 Task: Look for space in Arroyito, Argentina from 5th July, 2023 to 11th July, 2023 for 2 adults in price range Rs.8000 to Rs.16000. Place can be entire place with 2 bedrooms having 2 beds and 1 bathroom. Property type can be house, flat, guest house. Amenities needed are: heating. Booking option can be shelf check-in. Required host language is English.
Action: Mouse moved to (565, 189)
Screenshot: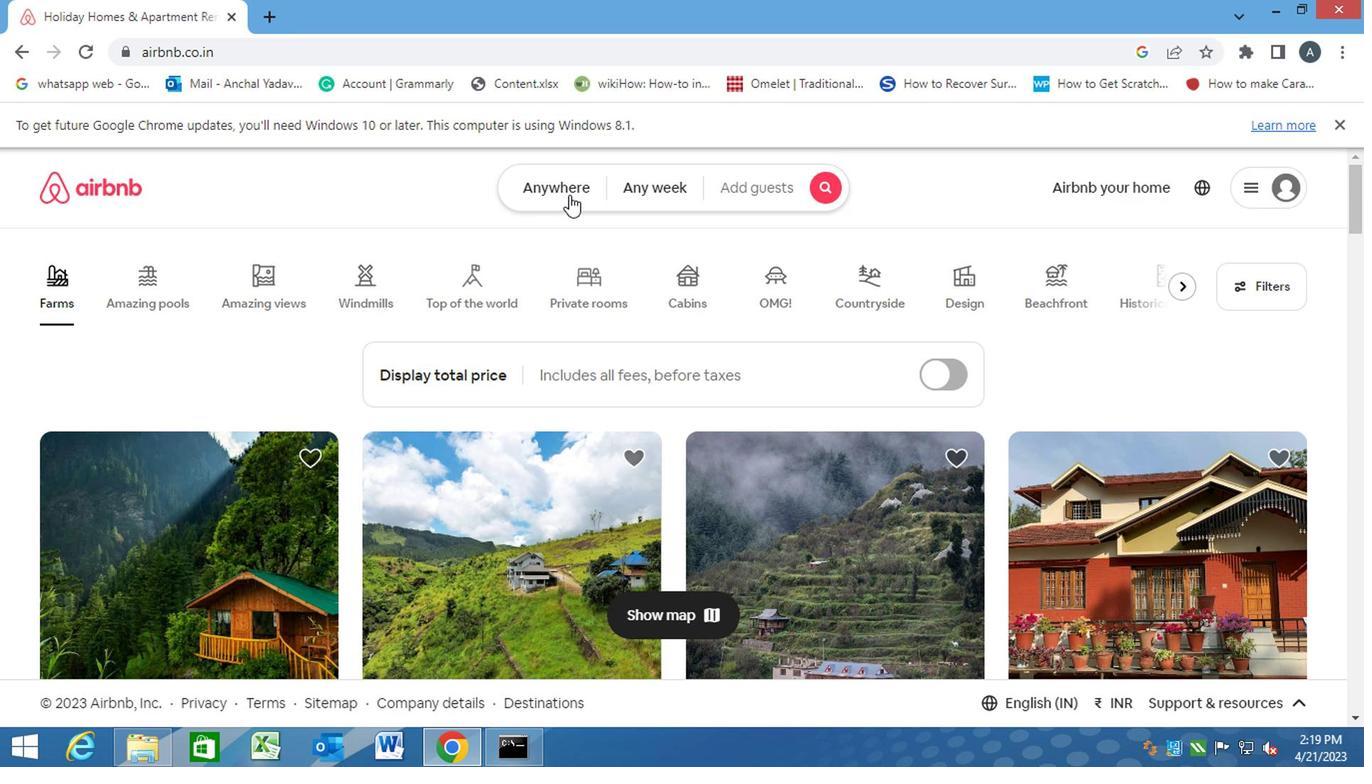 
Action: Mouse pressed left at (565, 189)
Screenshot: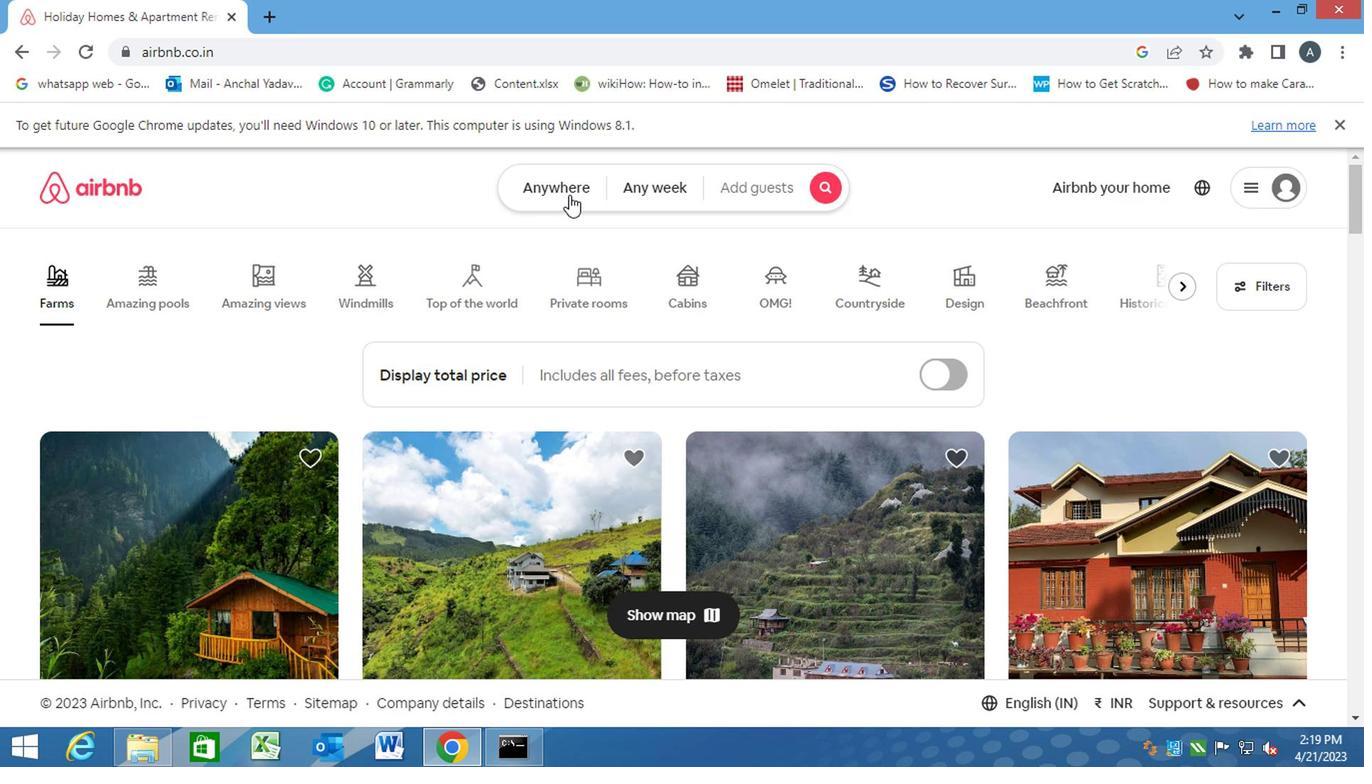 
Action: Mouse moved to (384, 248)
Screenshot: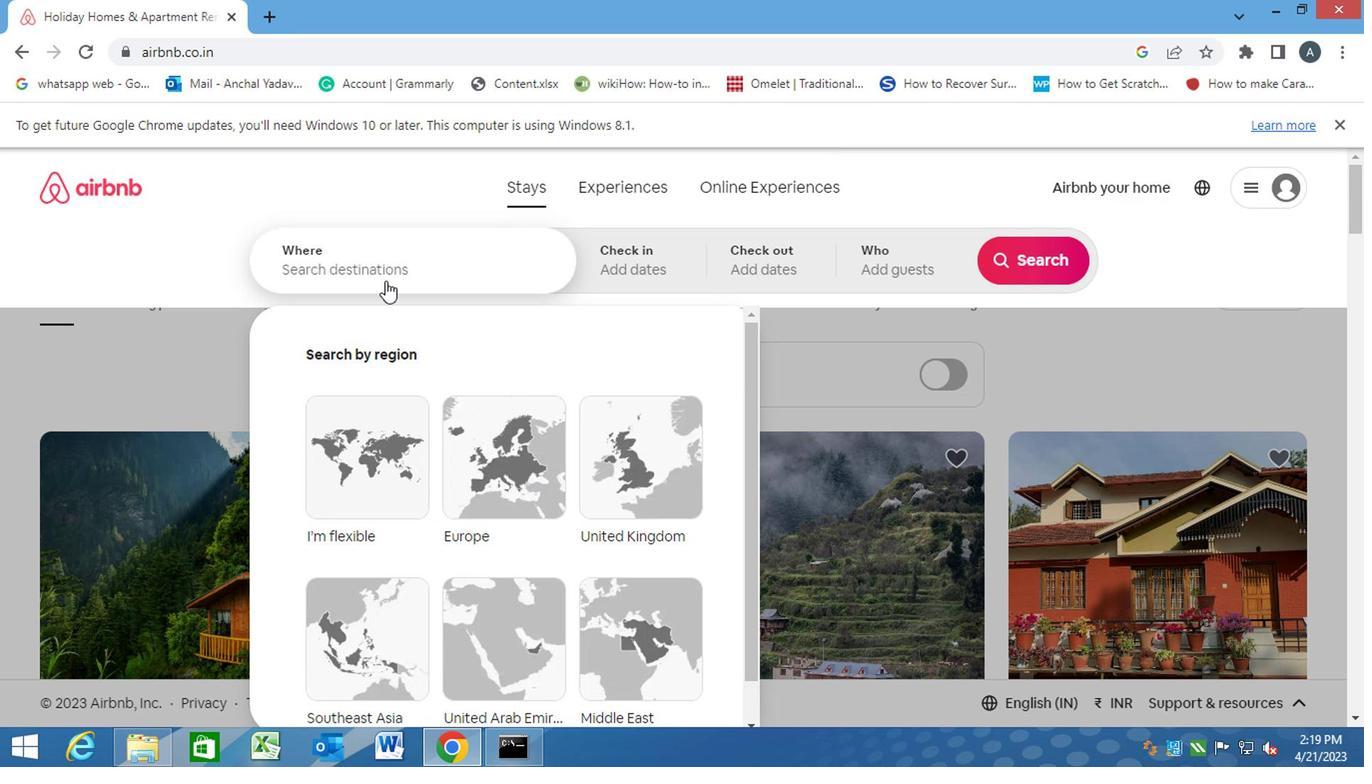 
Action: Mouse pressed left at (384, 248)
Screenshot: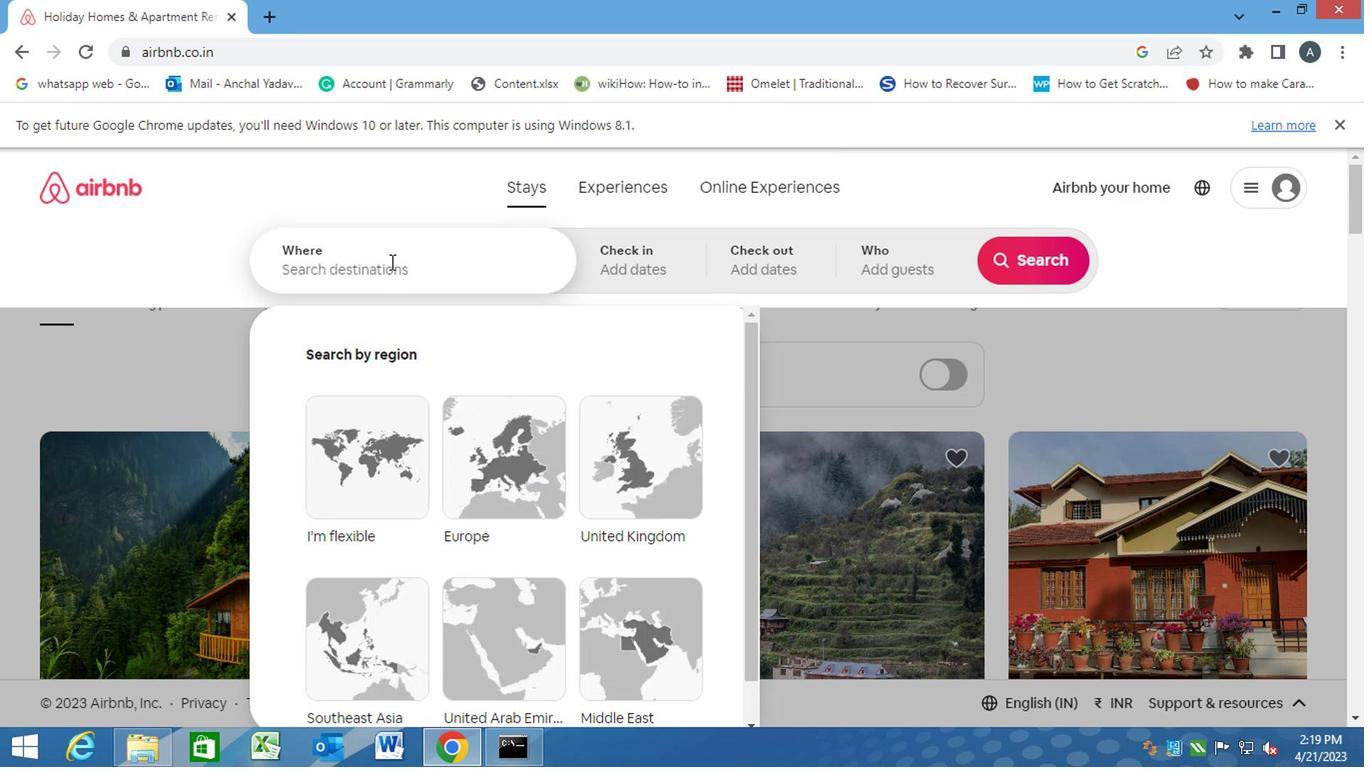 
Action: Mouse moved to (384, 248)
Screenshot: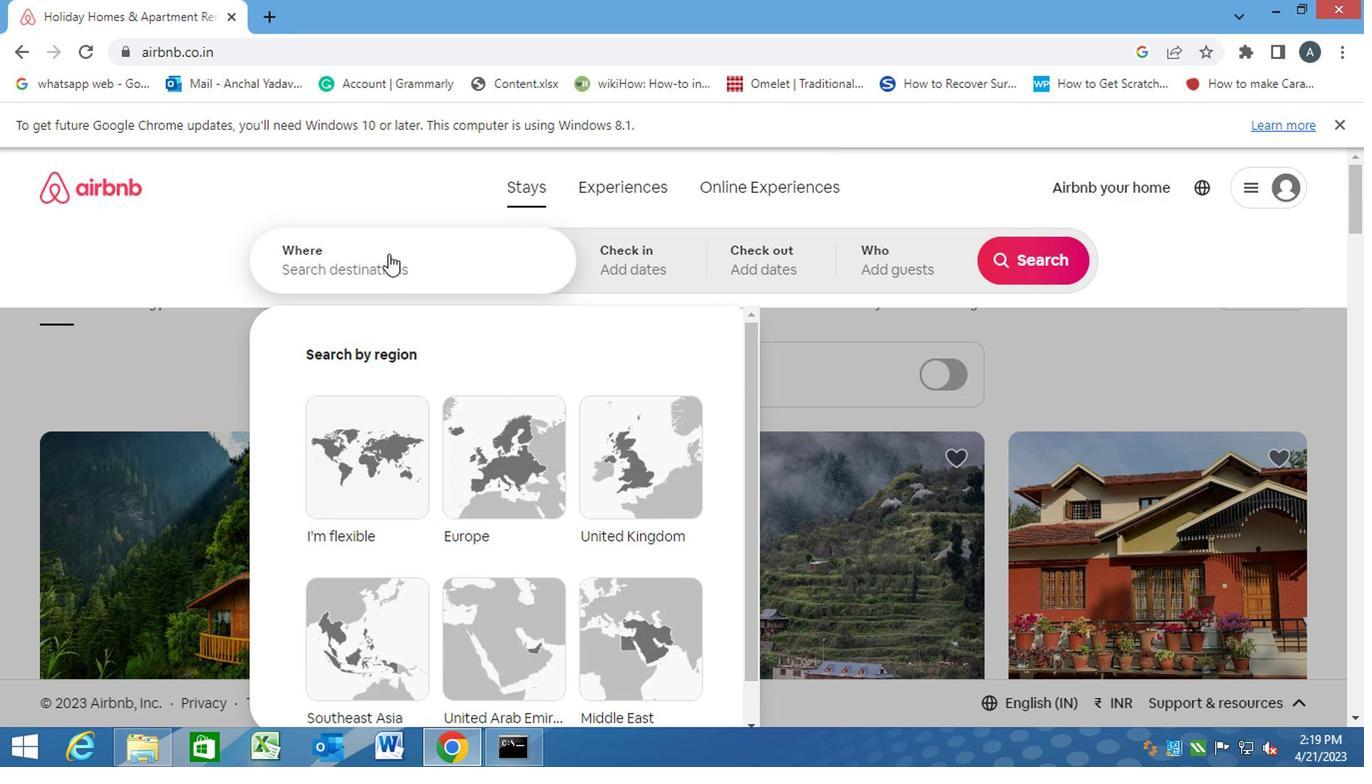 
Action: Key pressed a<Key.caps_lock>rroyito,<Key.space><Key.caps_lock>a<Key.caps_lock>rgentina<Key.enter>
Screenshot: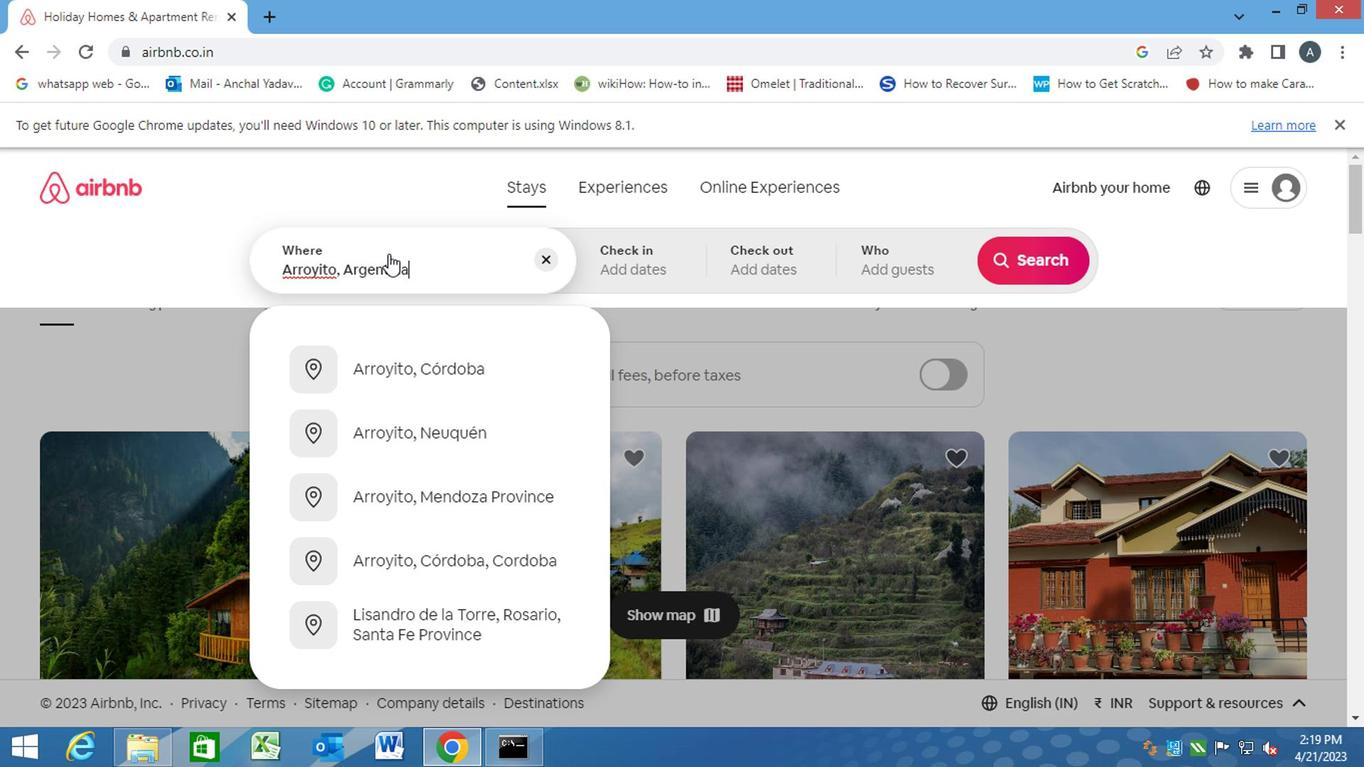 
Action: Mouse moved to (1025, 430)
Screenshot: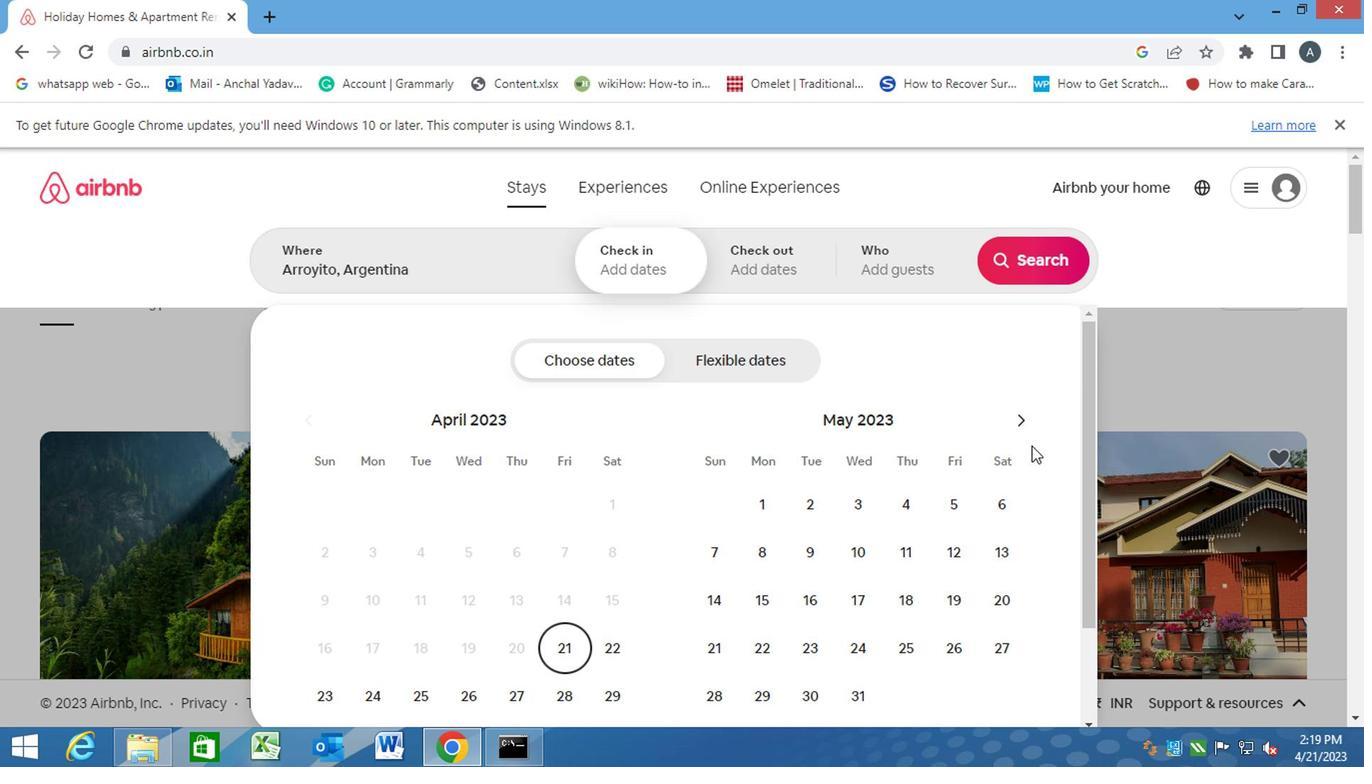 
Action: Mouse pressed left at (1025, 430)
Screenshot: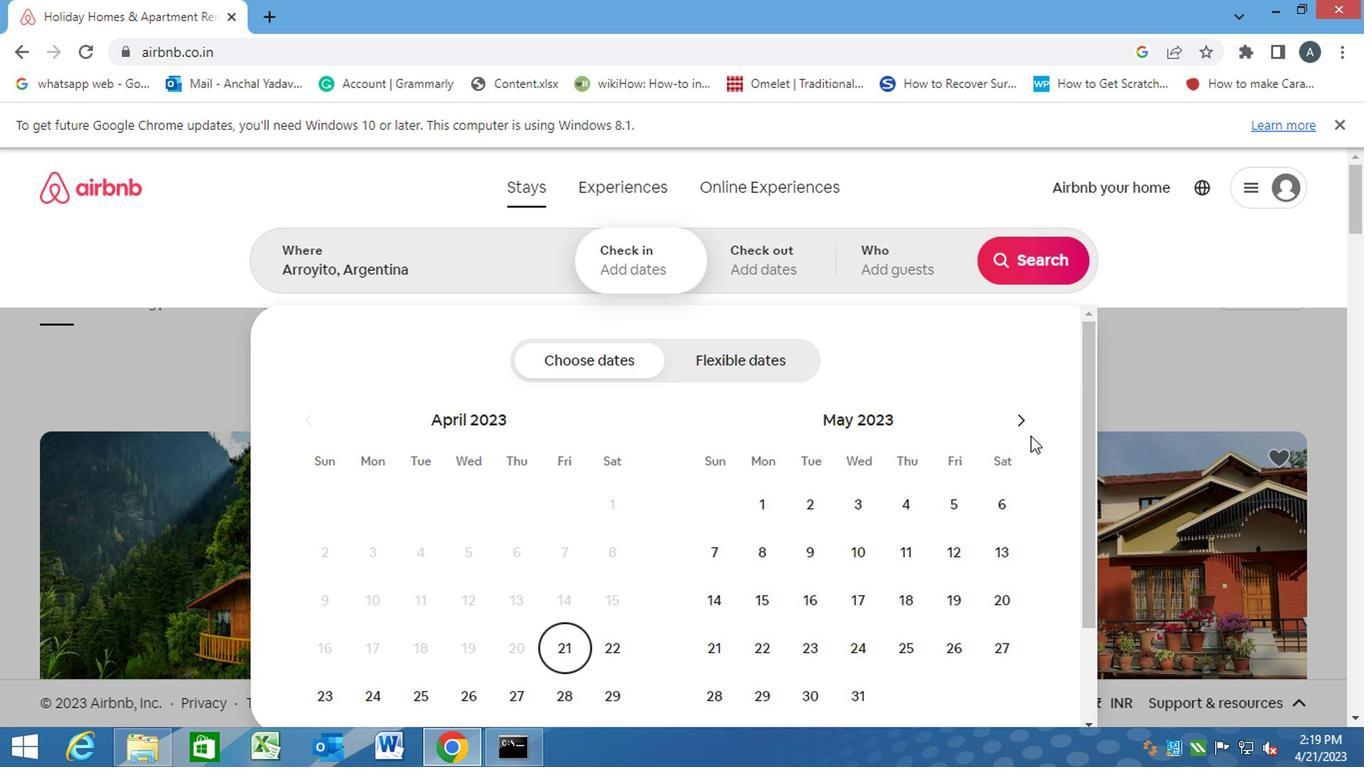
Action: Mouse pressed left at (1025, 430)
Screenshot: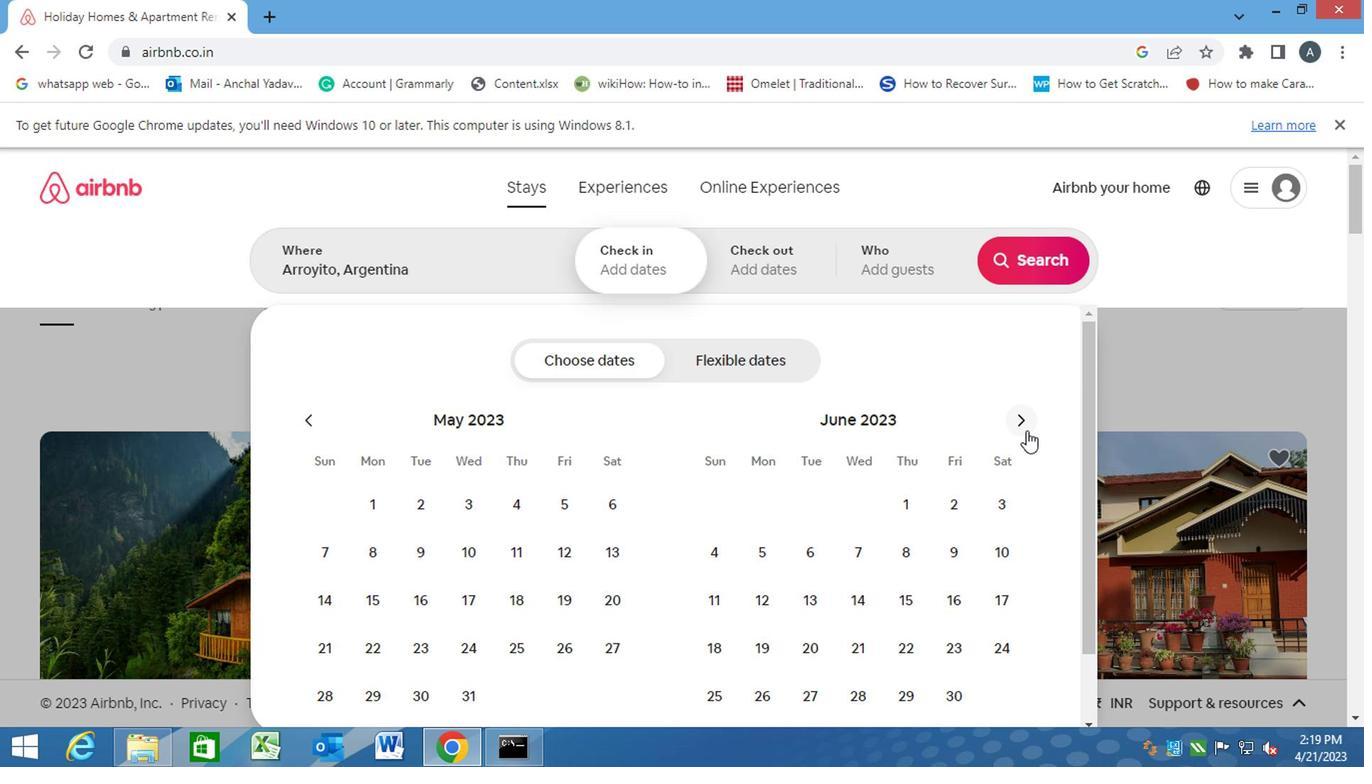 
Action: Mouse moved to (857, 552)
Screenshot: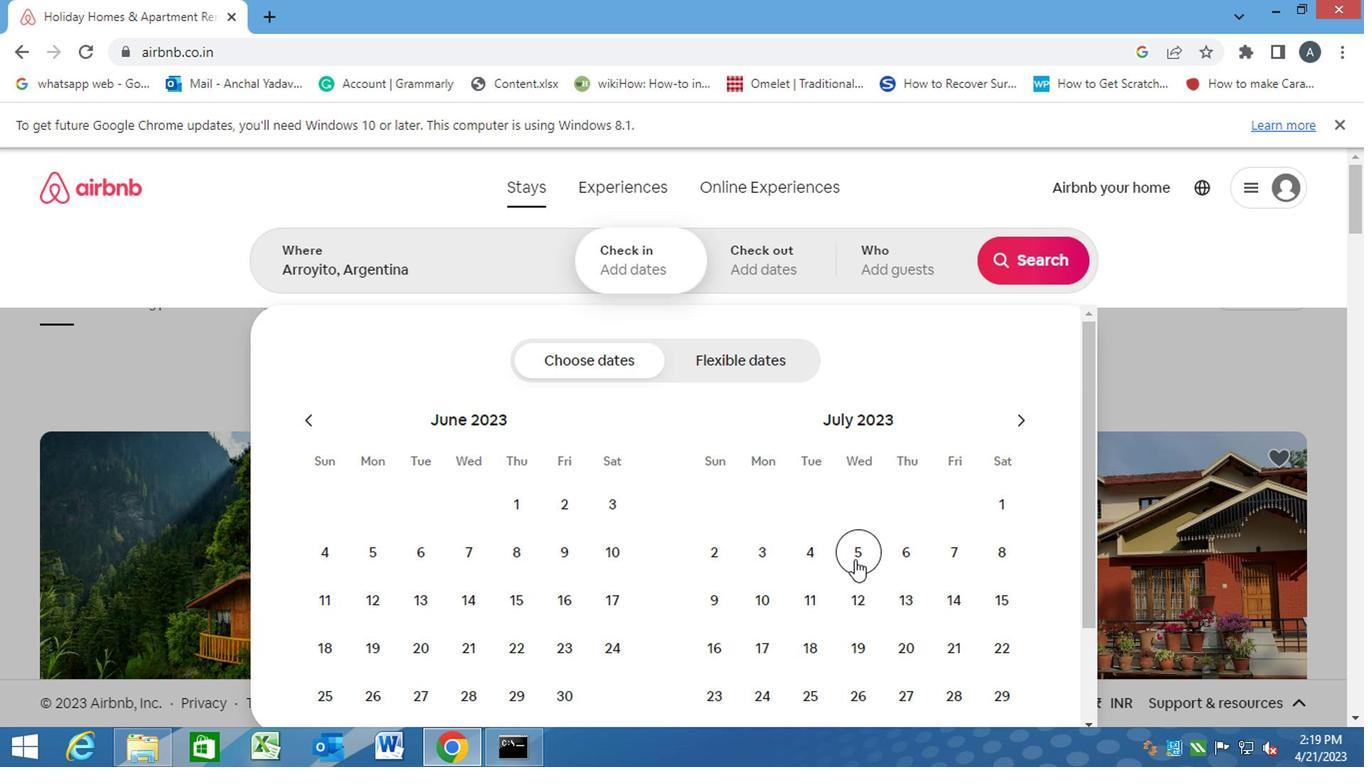 
Action: Mouse pressed left at (857, 552)
Screenshot: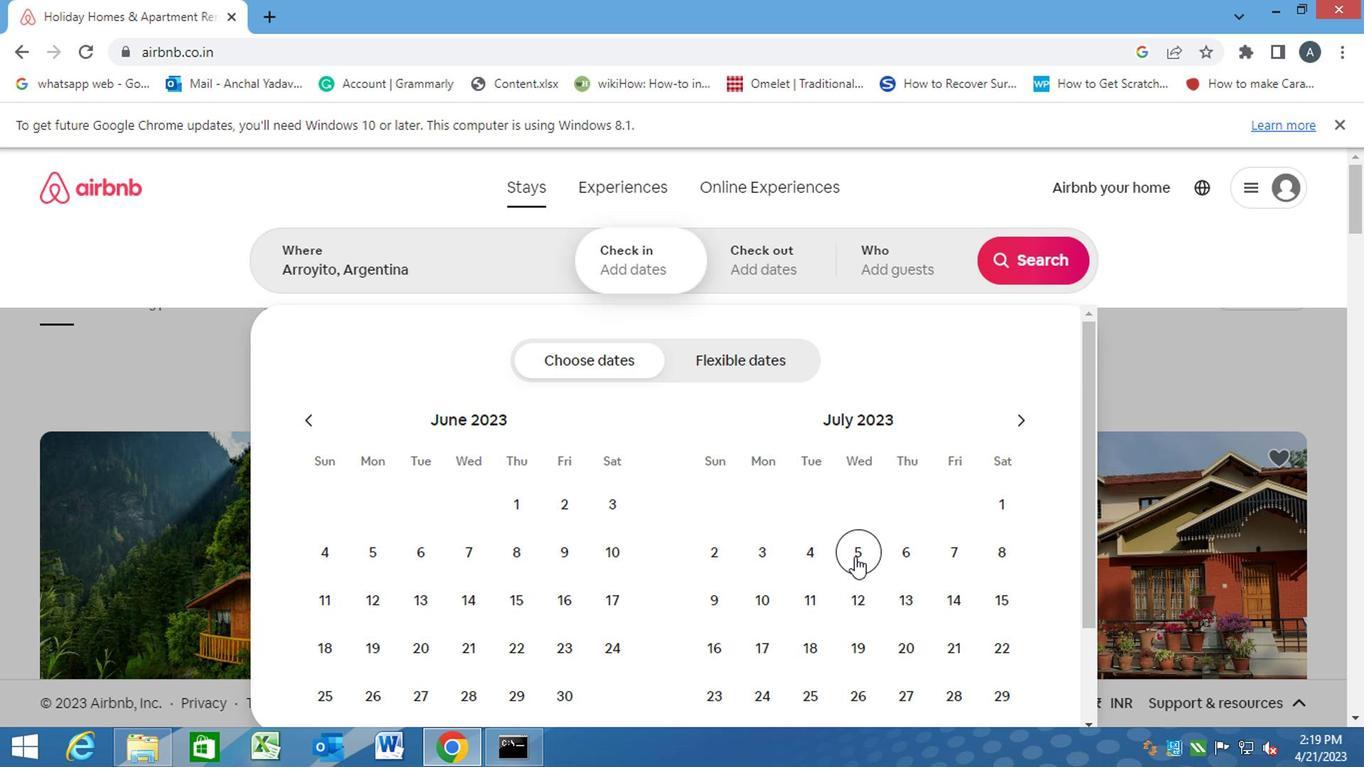 
Action: Mouse moved to (810, 595)
Screenshot: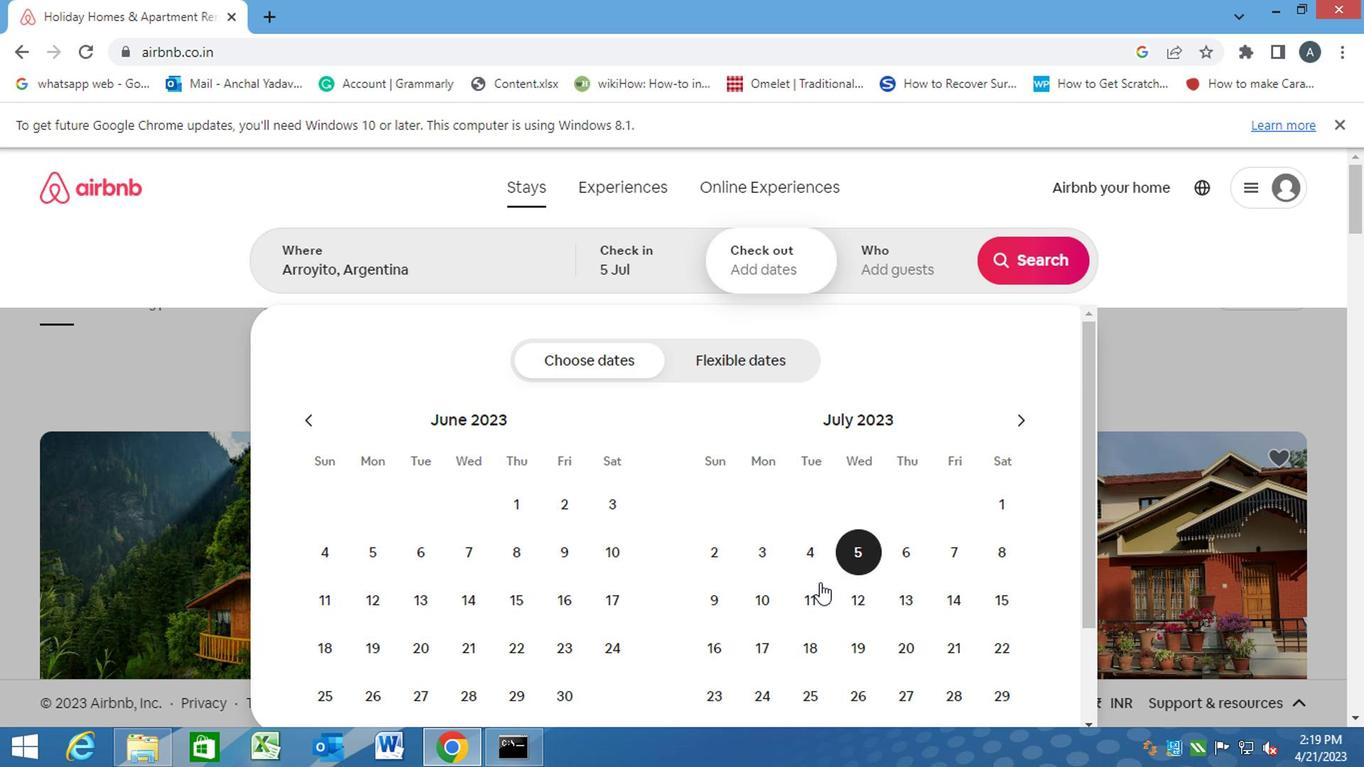 
Action: Mouse pressed left at (810, 595)
Screenshot: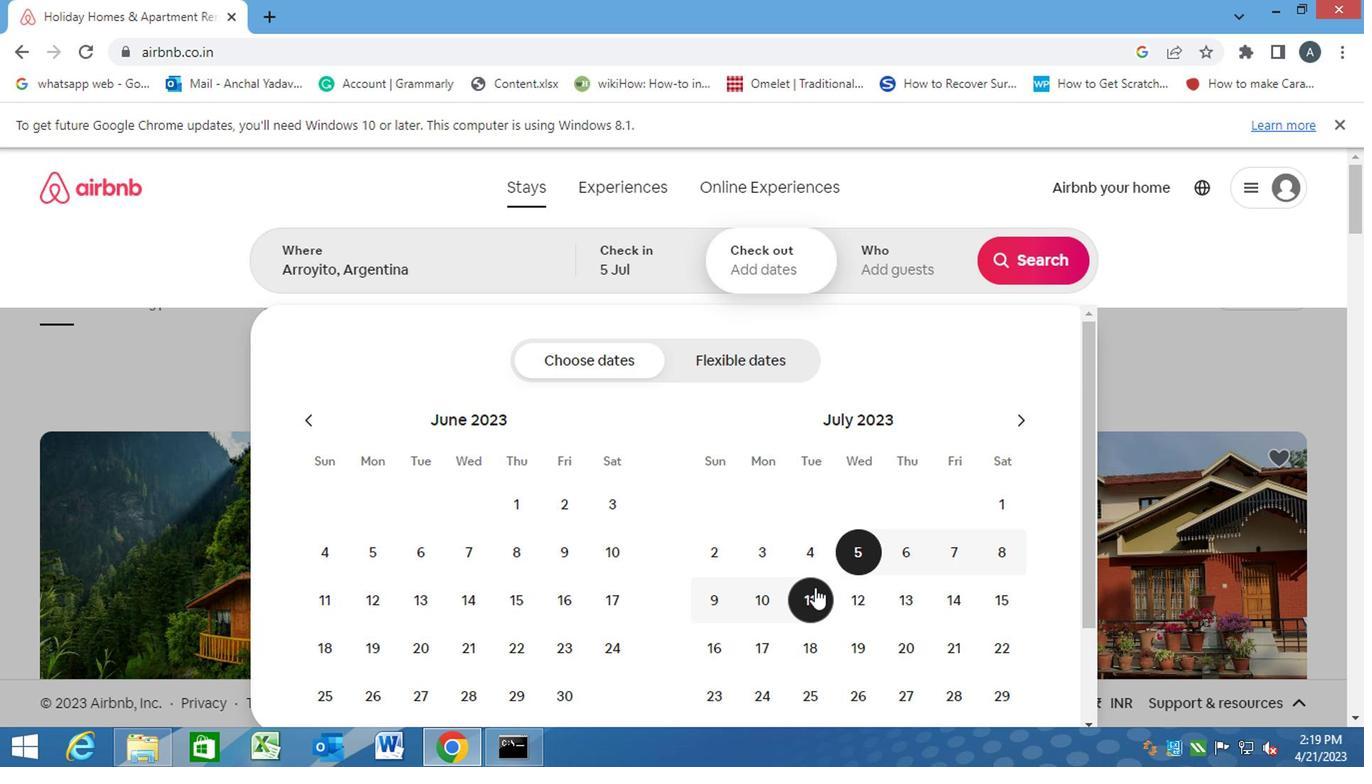 
Action: Mouse moved to (879, 260)
Screenshot: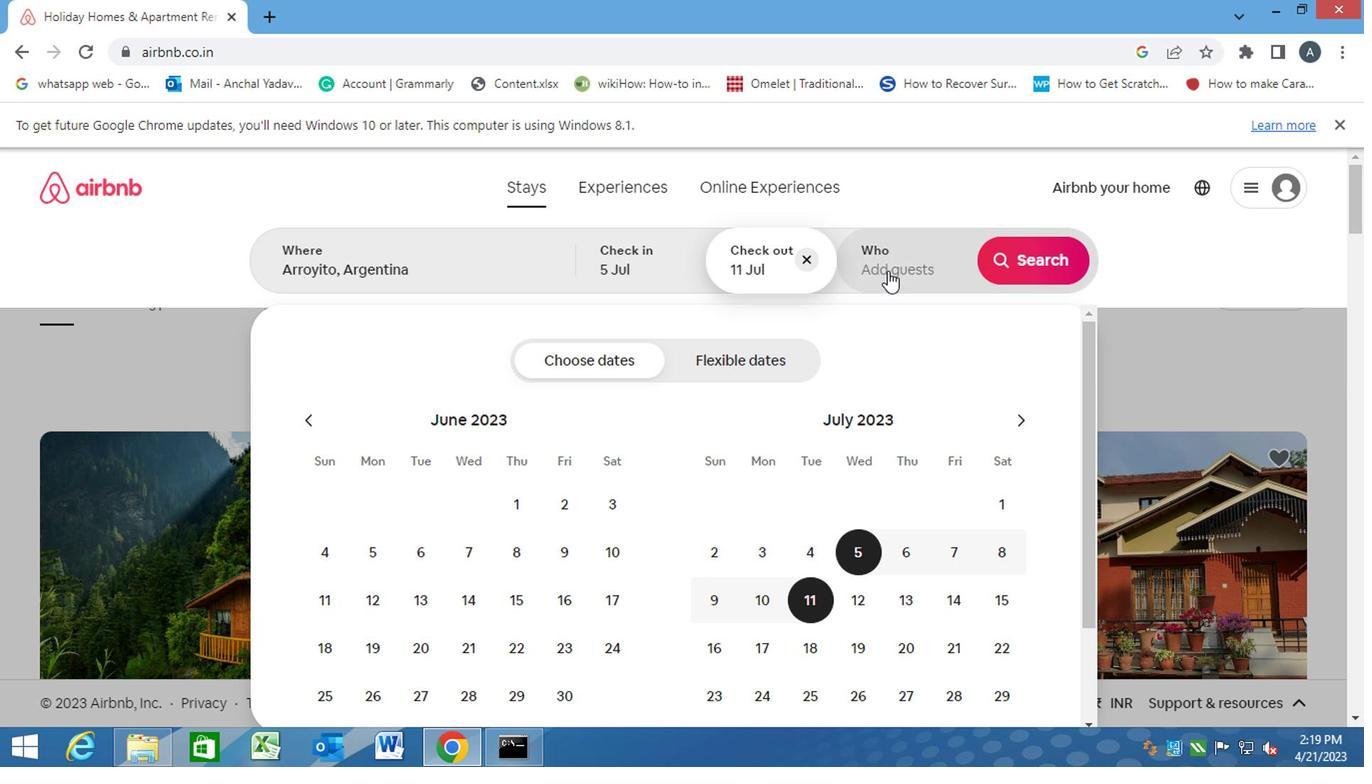 
Action: Mouse pressed left at (879, 260)
Screenshot: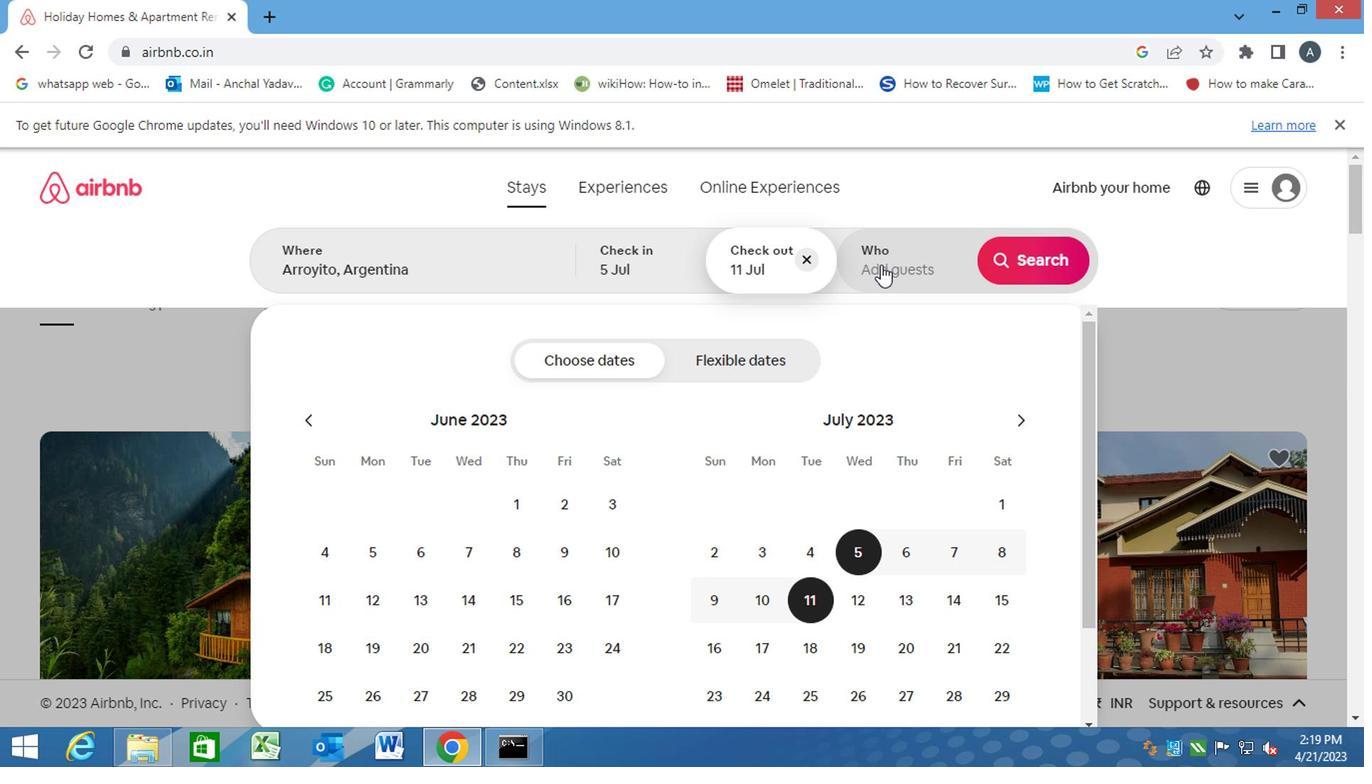 
Action: Mouse moved to (1036, 250)
Screenshot: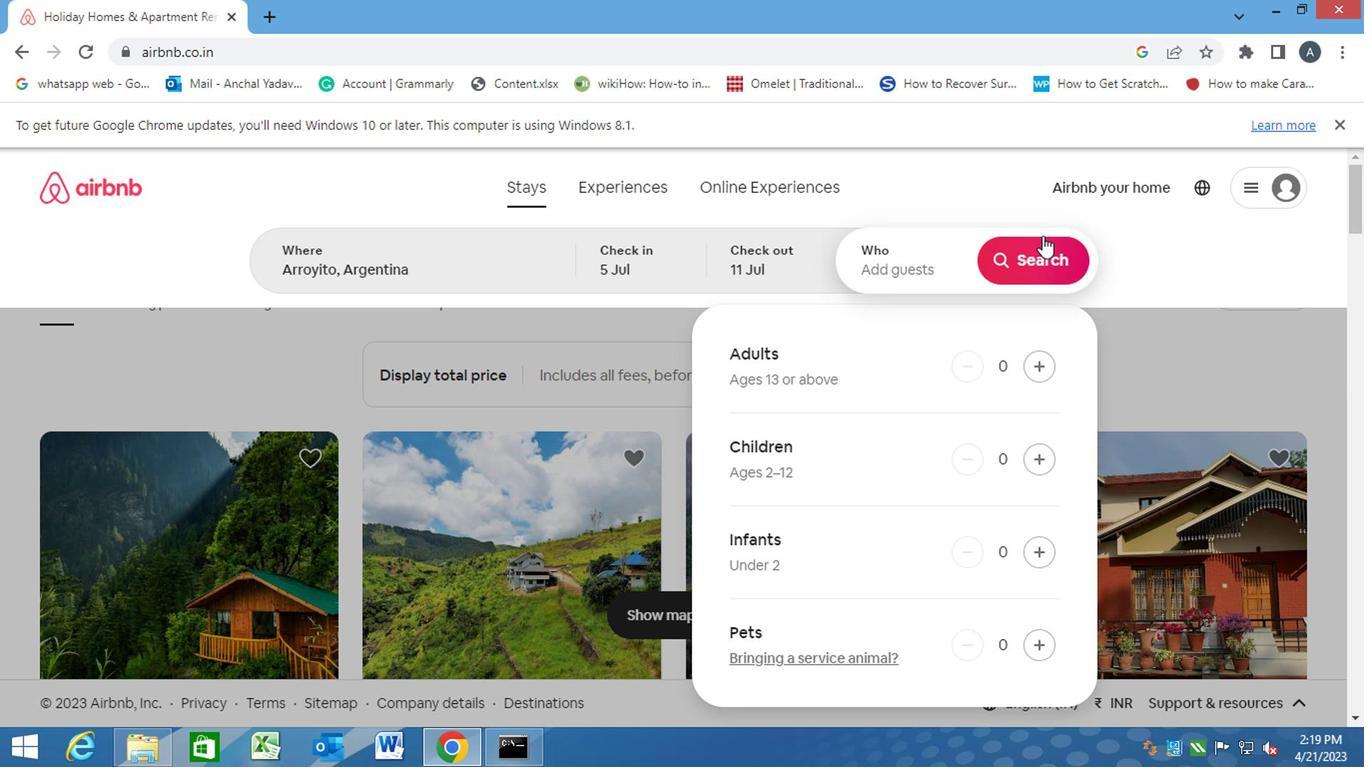 
Action: Mouse pressed left at (1036, 250)
Screenshot: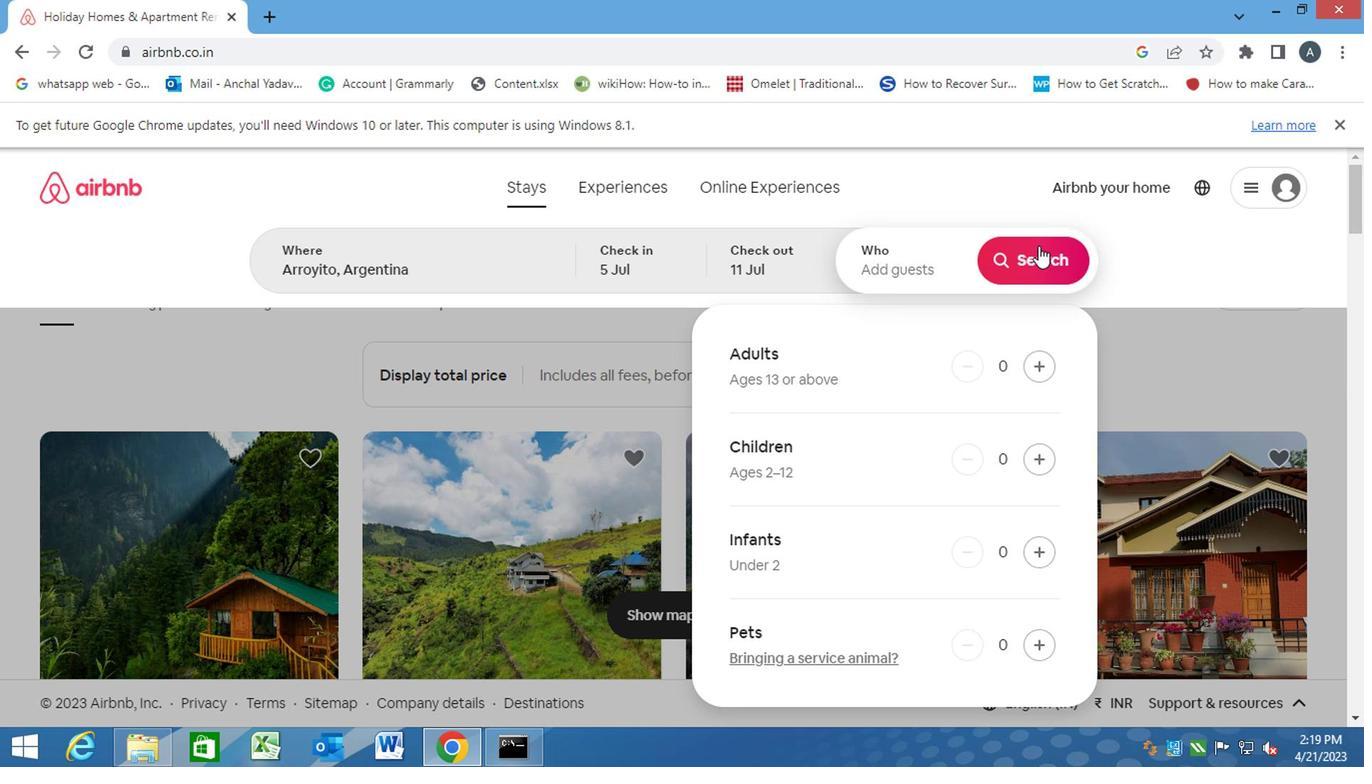
Action: Mouse moved to (773, 179)
Screenshot: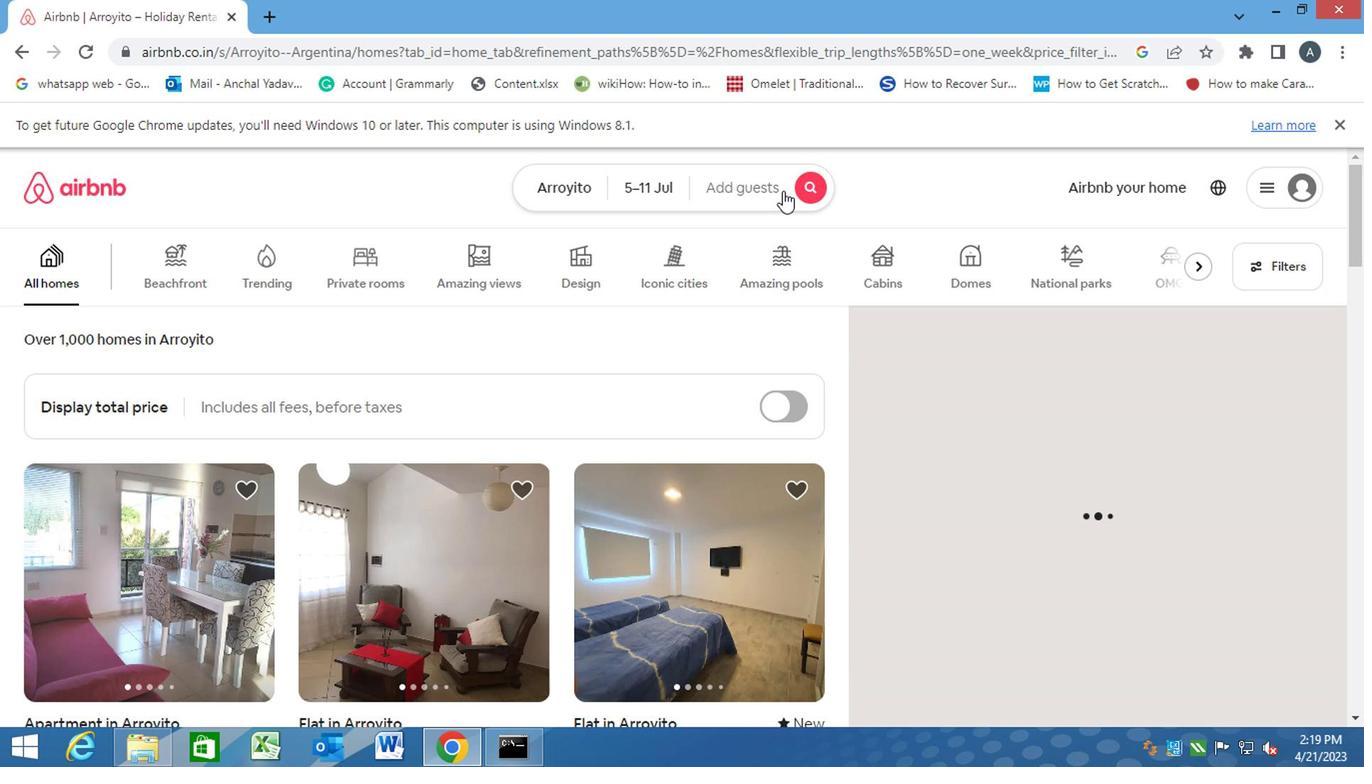 
Action: Mouse pressed left at (773, 179)
Screenshot: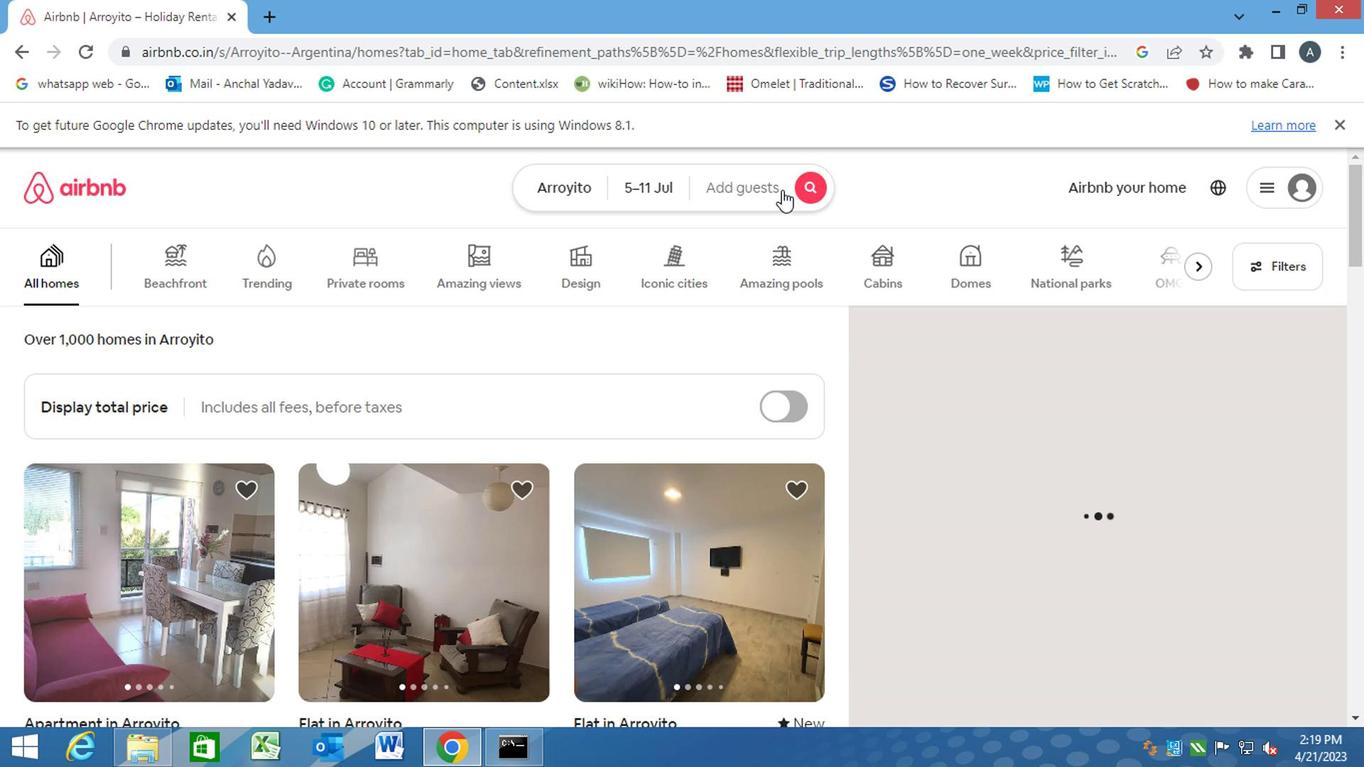 
Action: Mouse moved to (1030, 364)
Screenshot: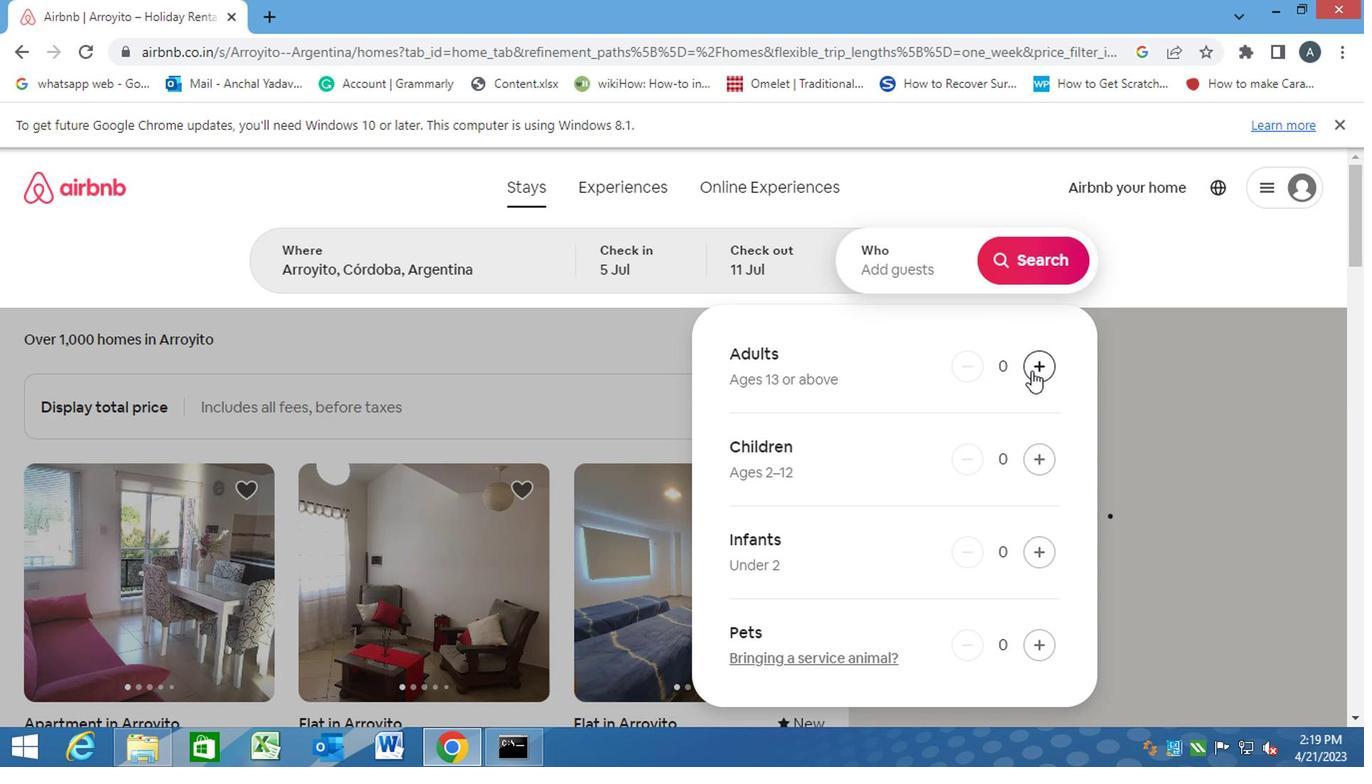 
Action: Mouse pressed left at (1030, 364)
Screenshot: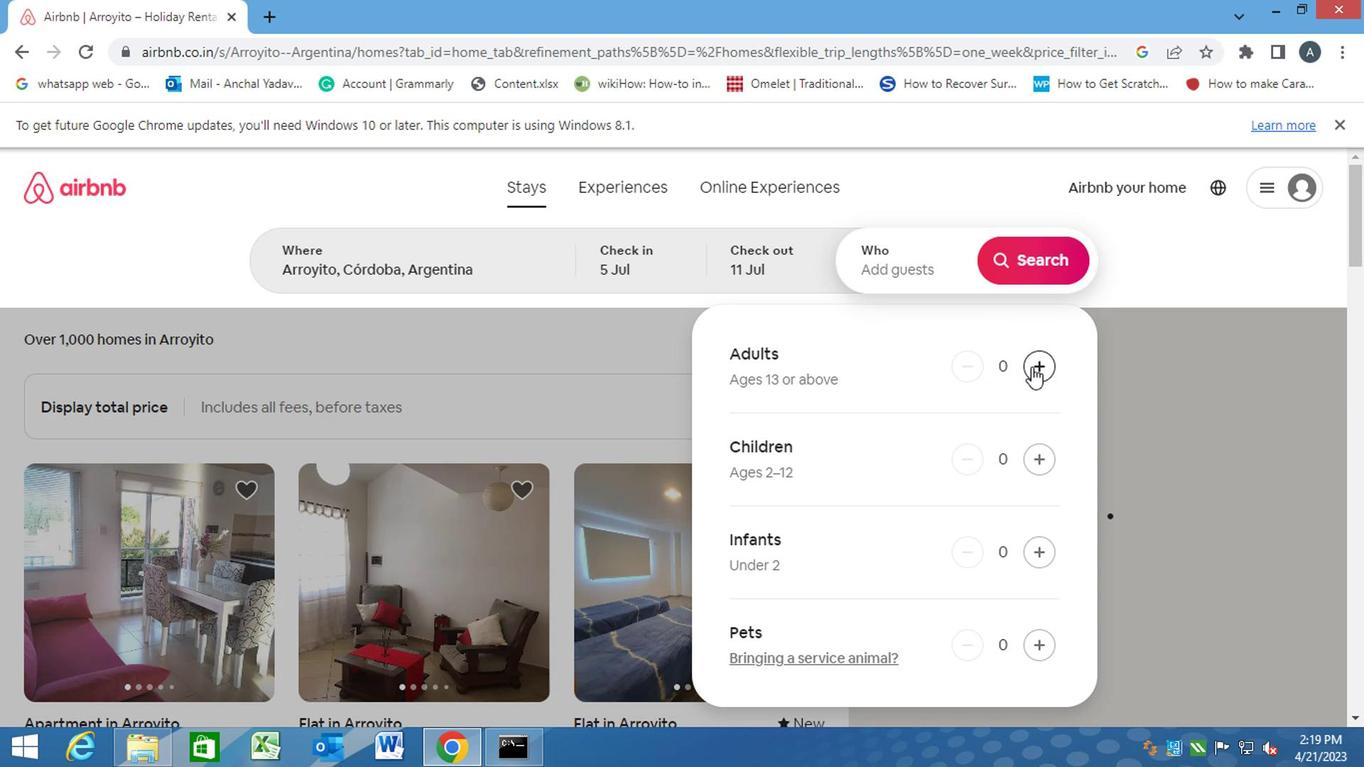 
Action: Mouse pressed left at (1030, 364)
Screenshot: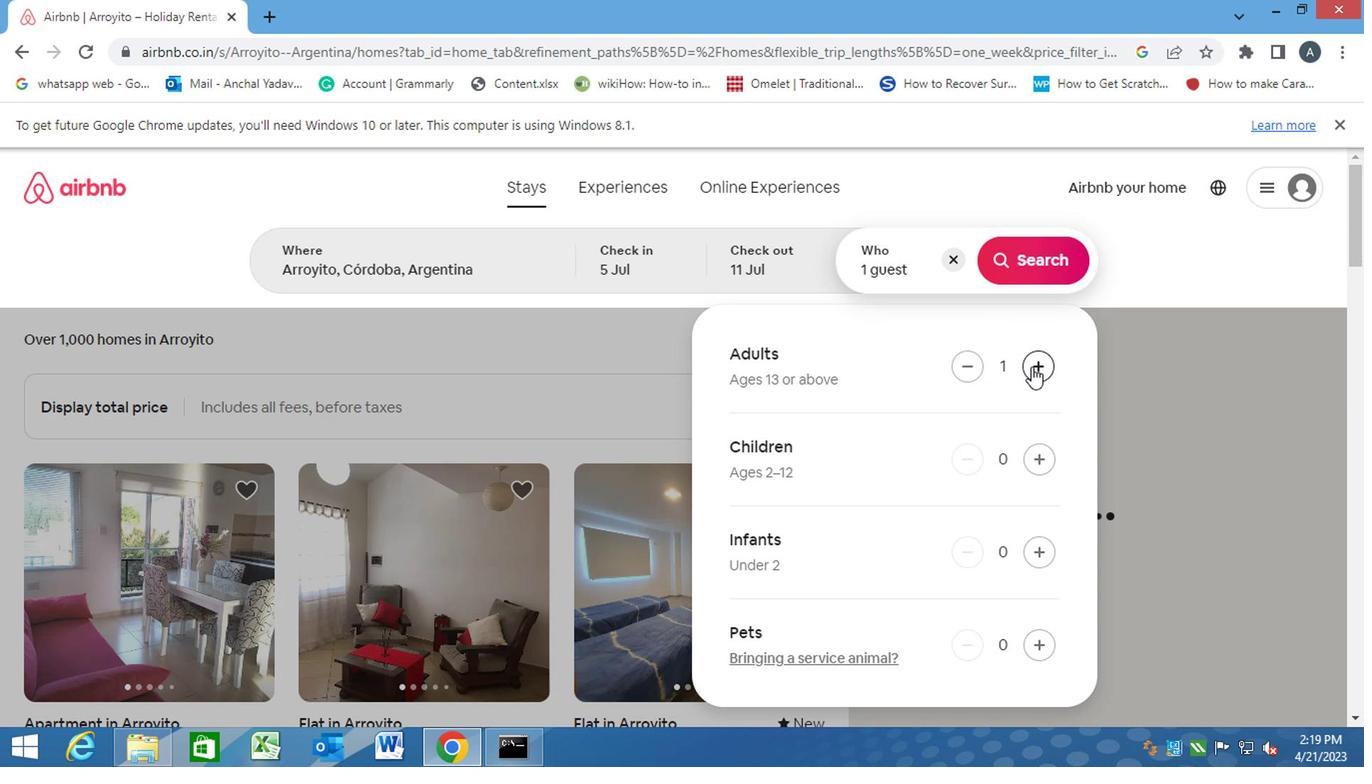 
Action: Mouse moved to (1030, 245)
Screenshot: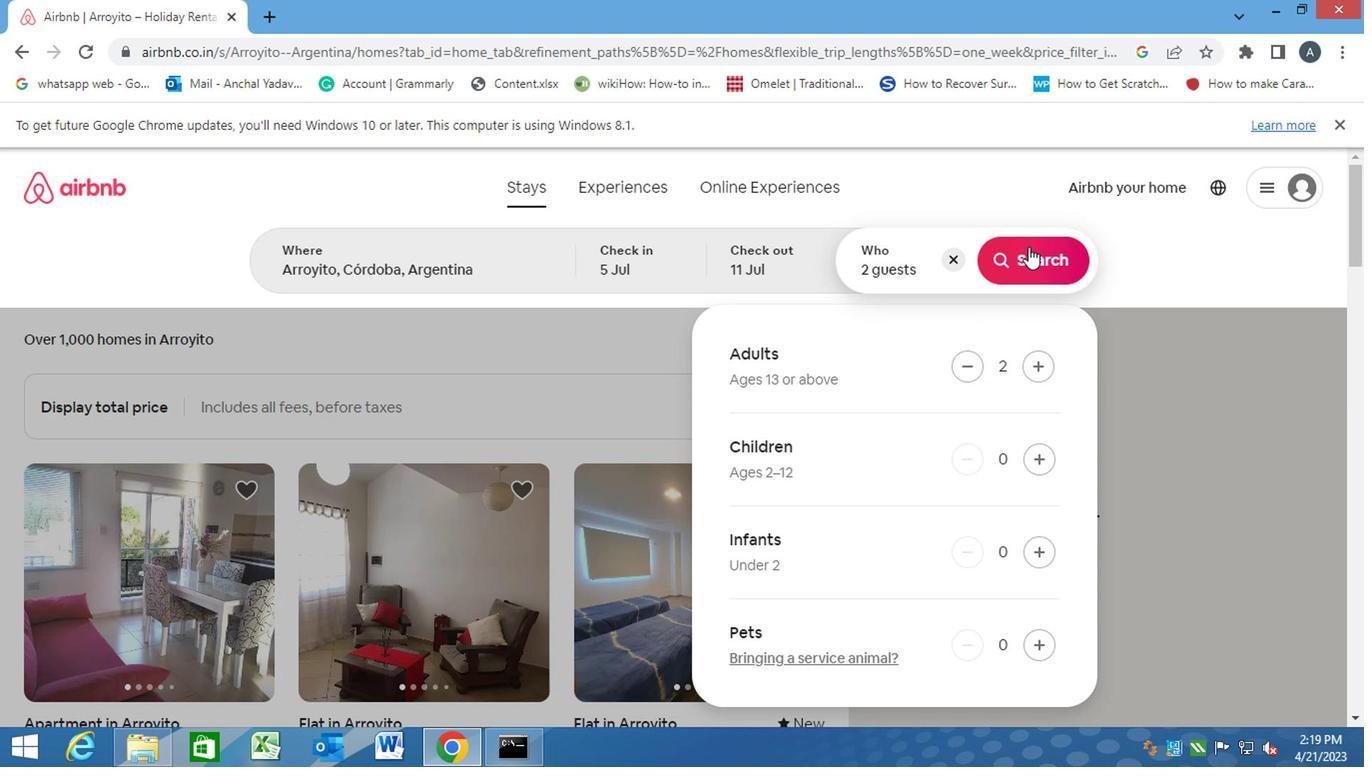 
Action: Mouse pressed left at (1030, 245)
Screenshot: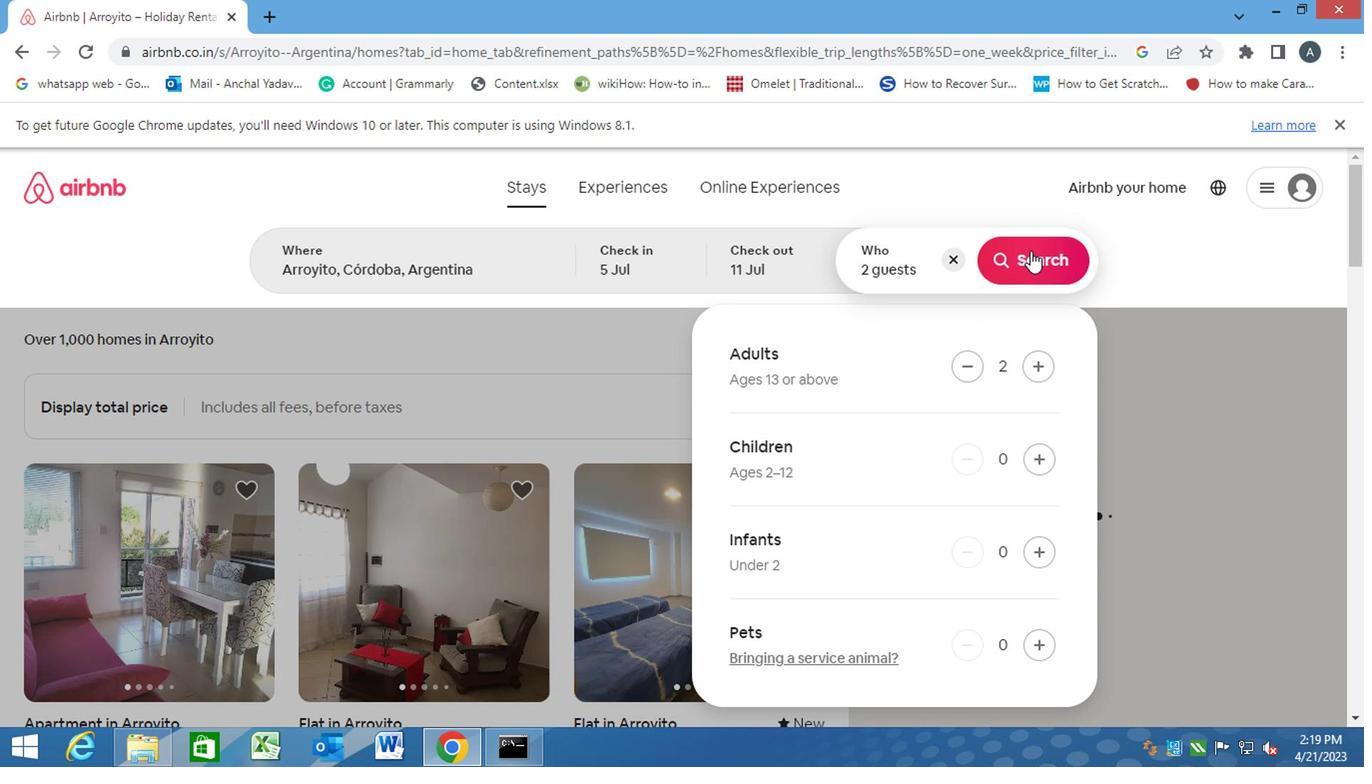 
Action: Mouse moved to (1283, 268)
Screenshot: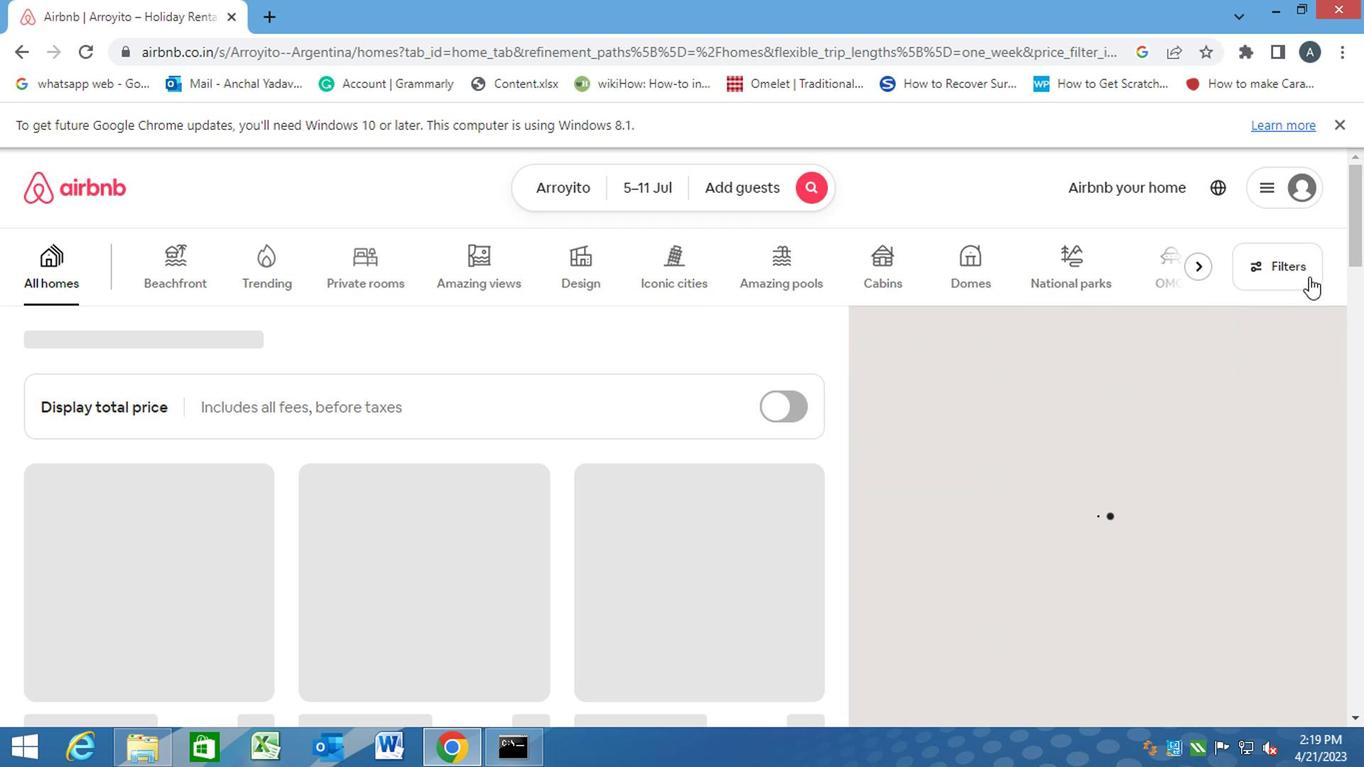 
Action: Mouse pressed left at (1283, 268)
Screenshot: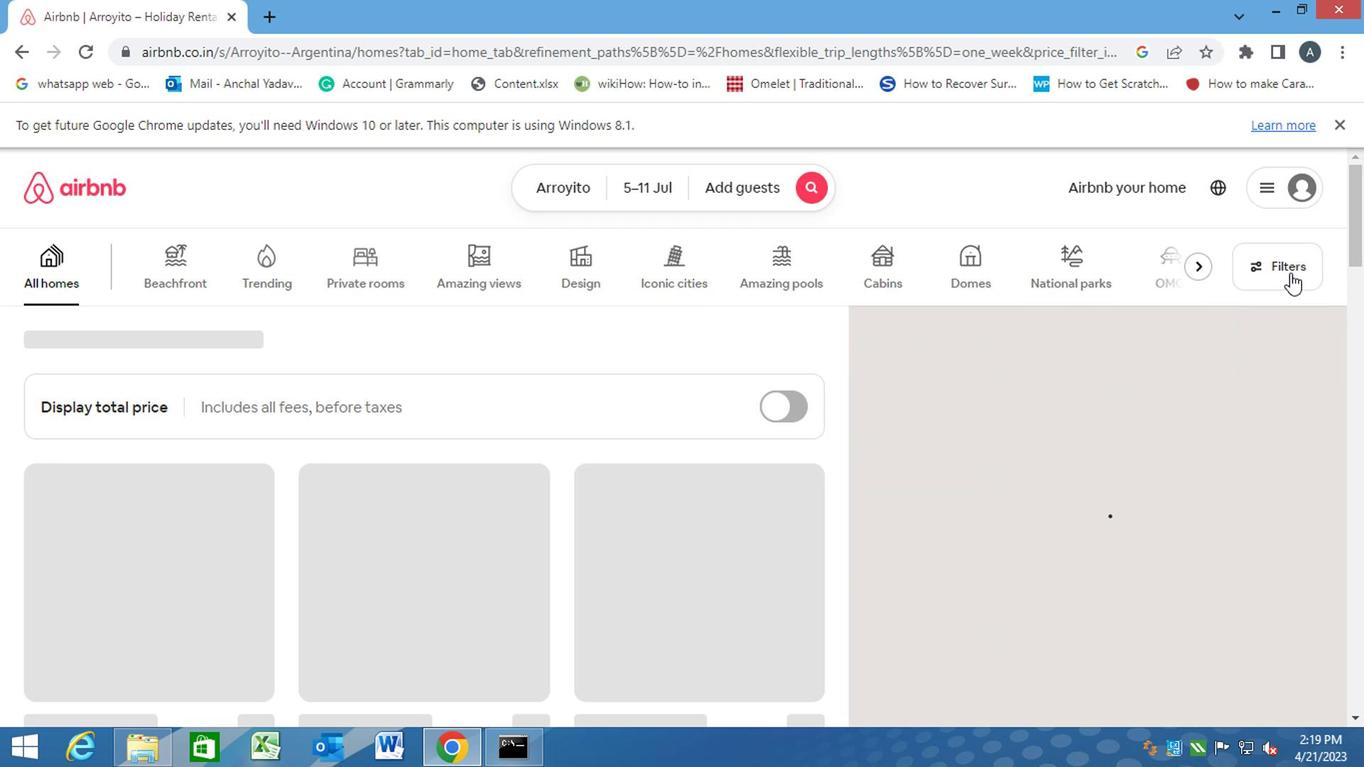
Action: Mouse moved to (423, 517)
Screenshot: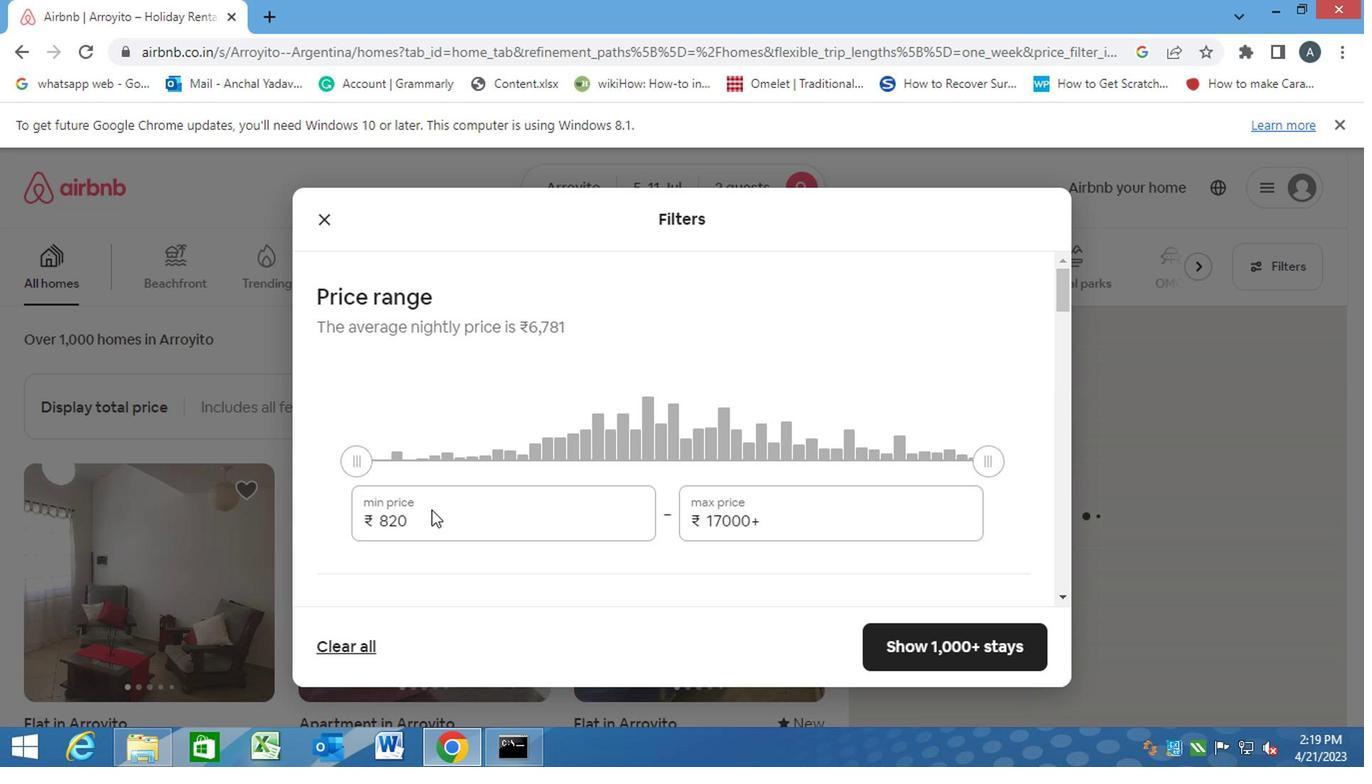 
Action: Mouse pressed left at (423, 517)
Screenshot: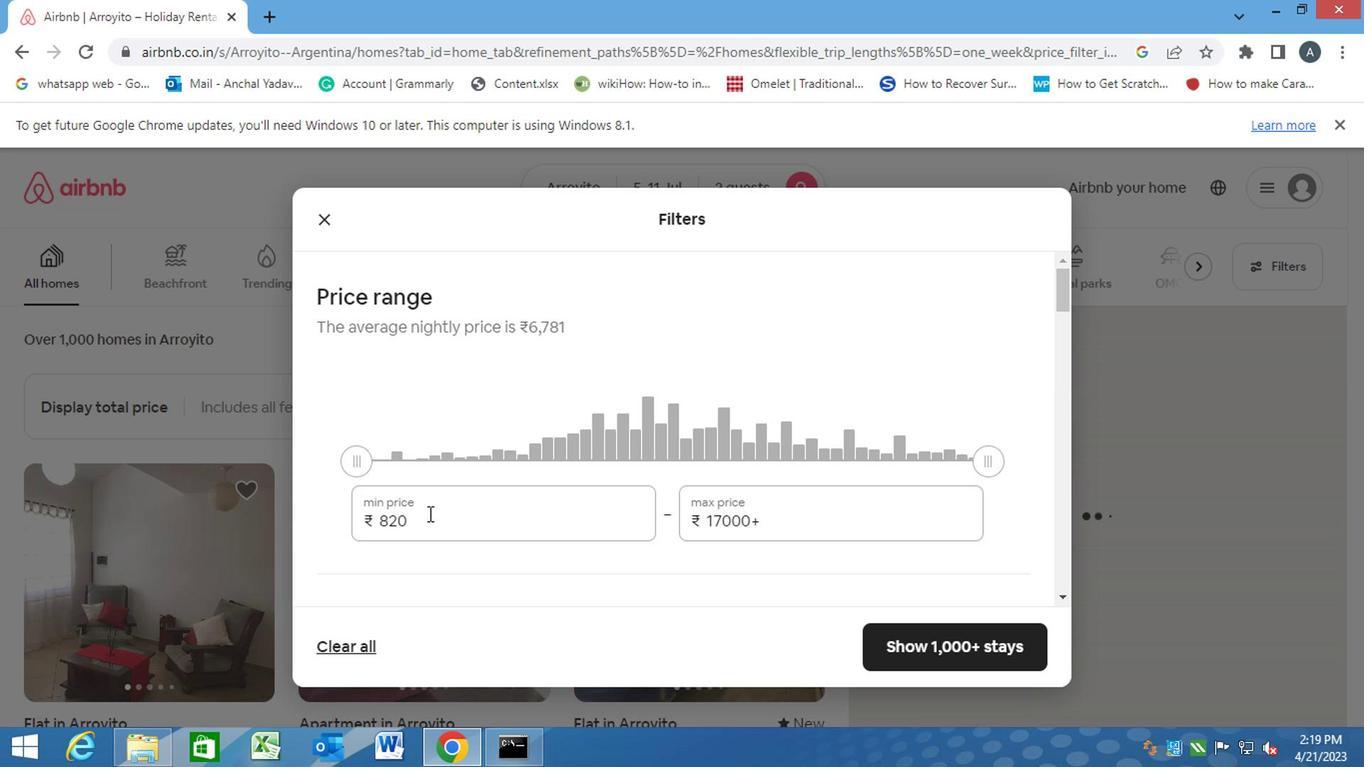 
Action: Mouse moved to (363, 522)
Screenshot: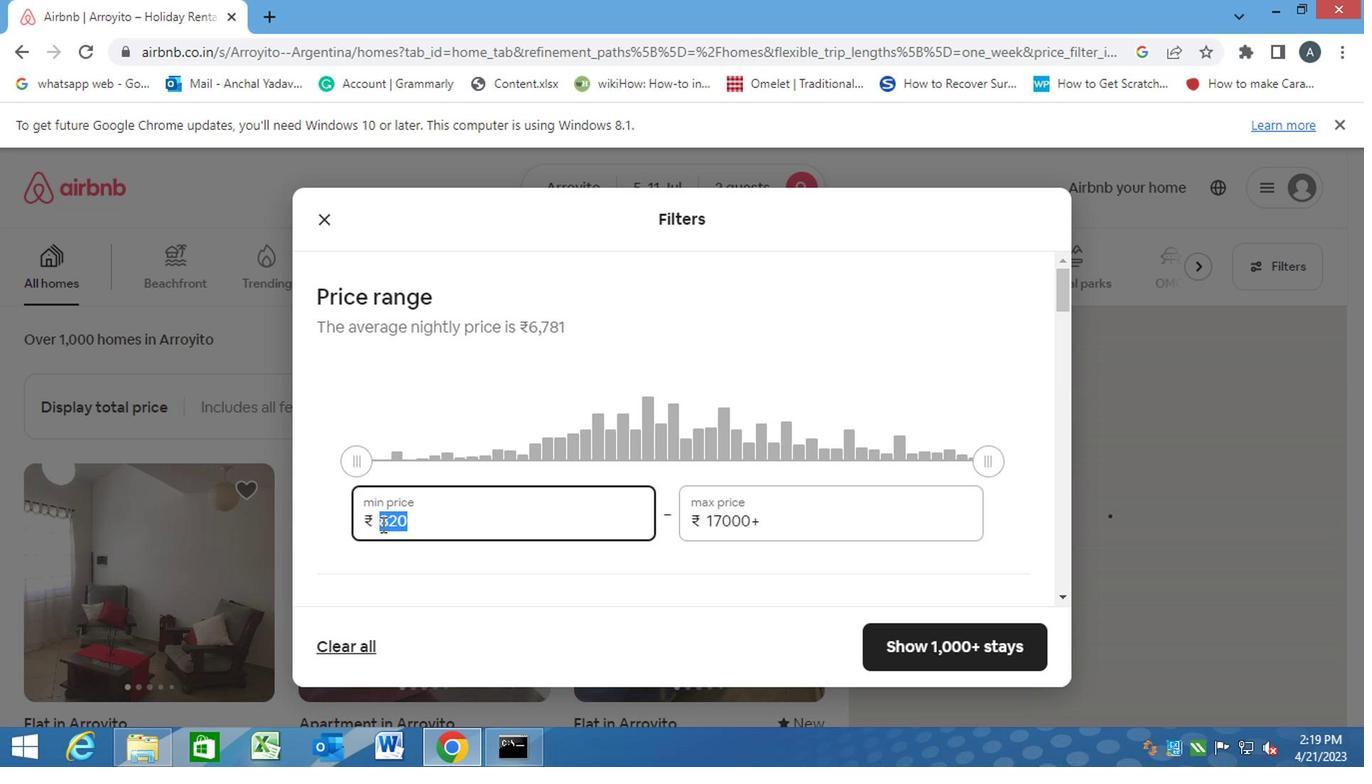 
Action: Key pressed 8000<Key.tab>16000
Screenshot: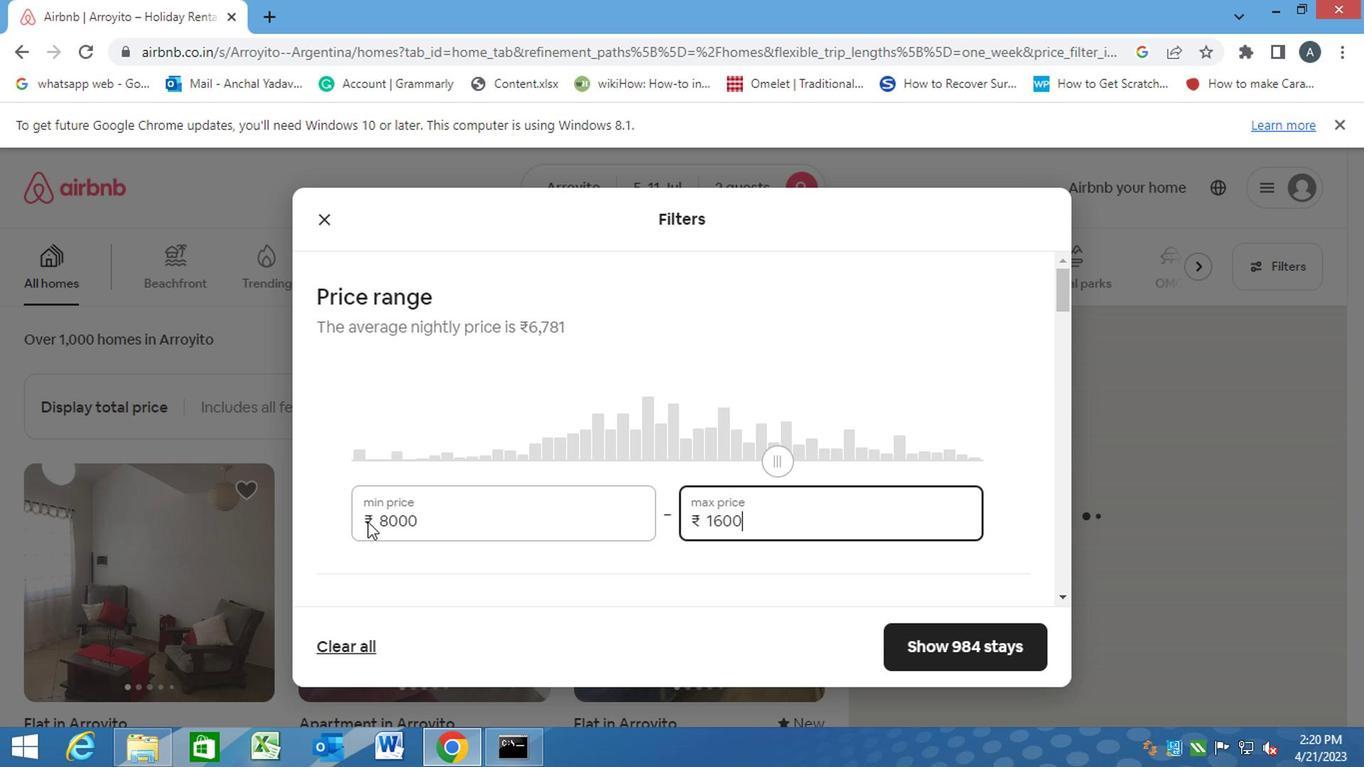 
Action: Mouse moved to (674, 600)
Screenshot: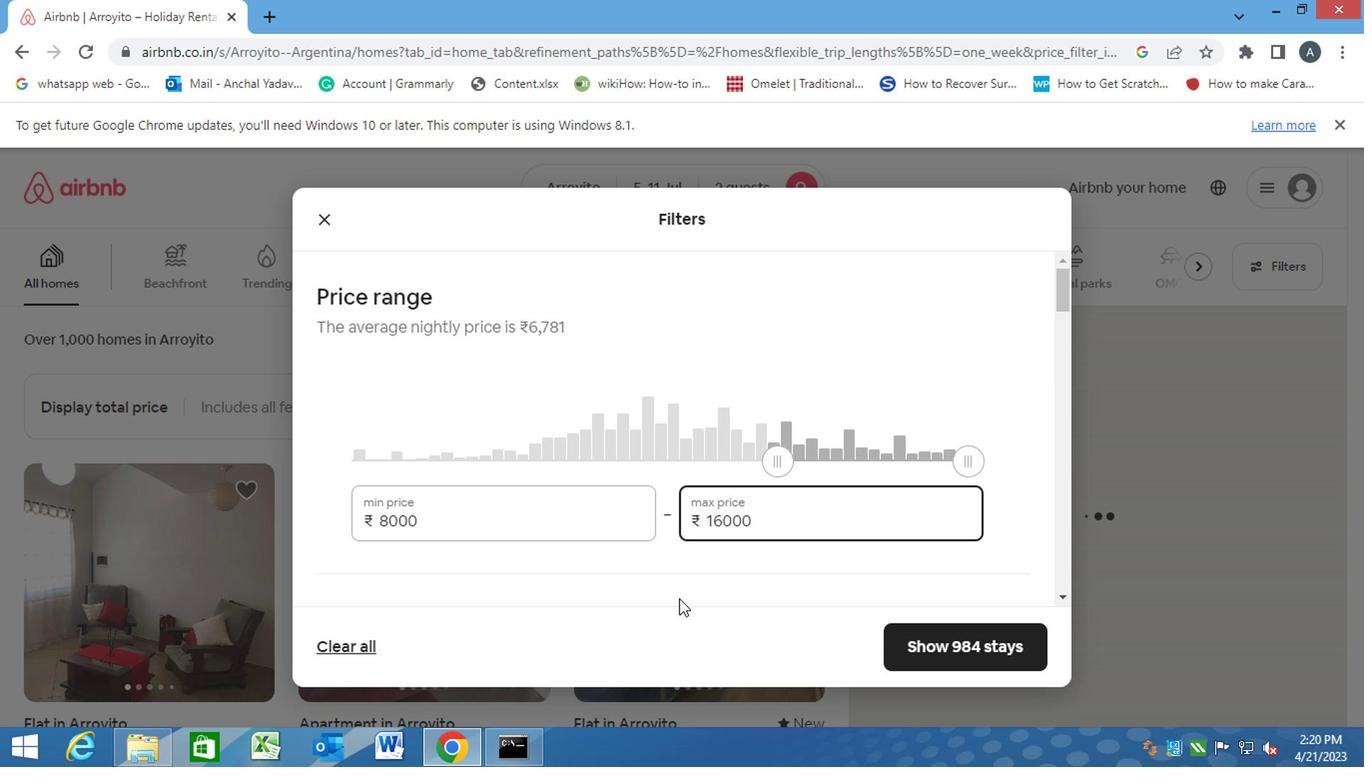 
Action: Mouse pressed left at (674, 600)
Screenshot: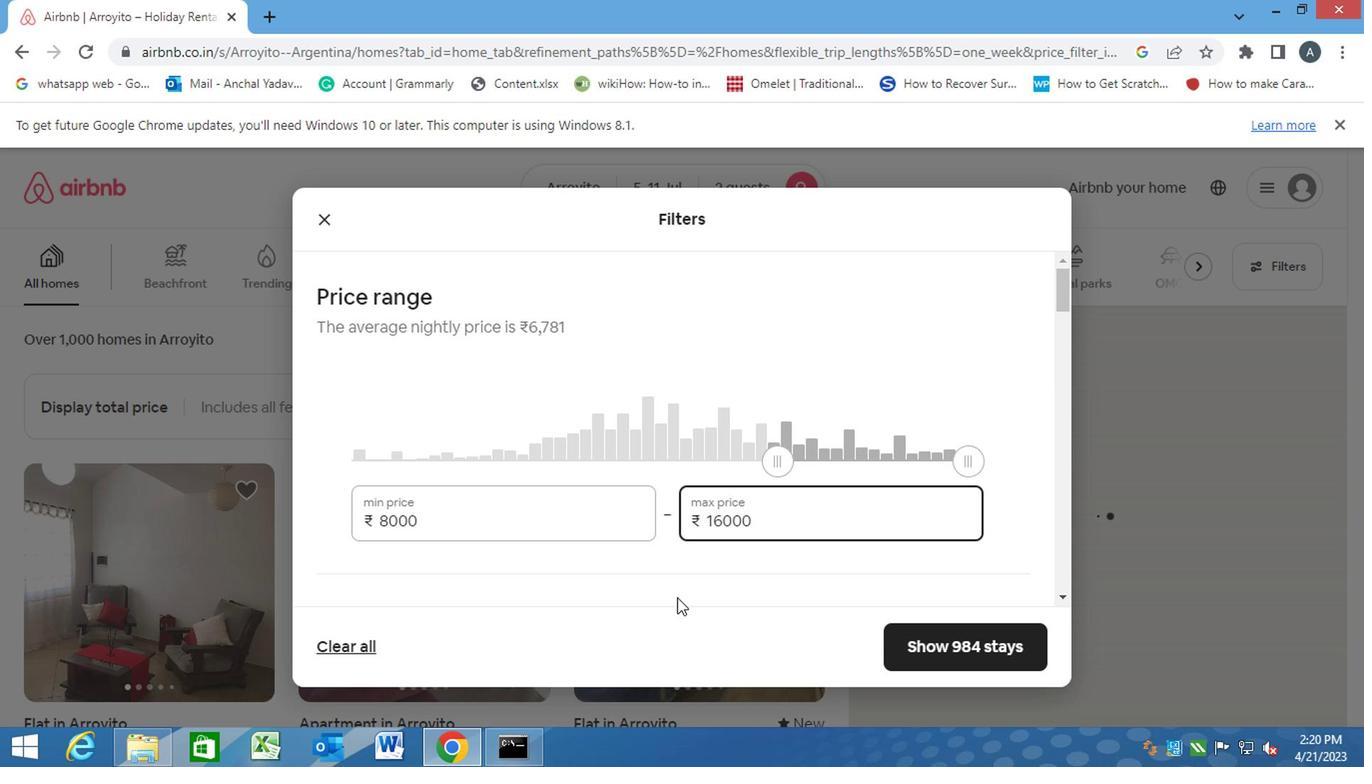 
Action: Mouse scrolled (674, 599) with delta (0, -1)
Screenshot: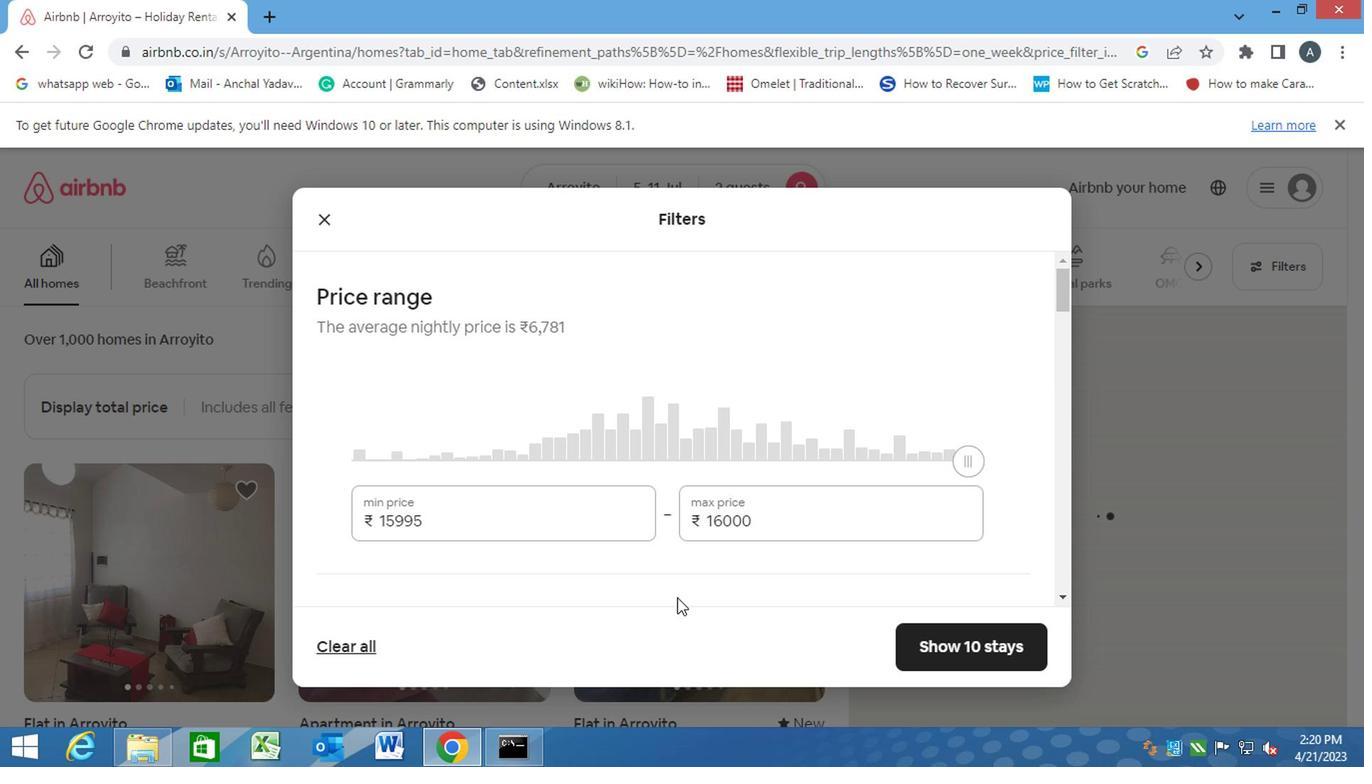
Action: Mouse scrolled (674, 599) with delta (0, -1)
Screenshot: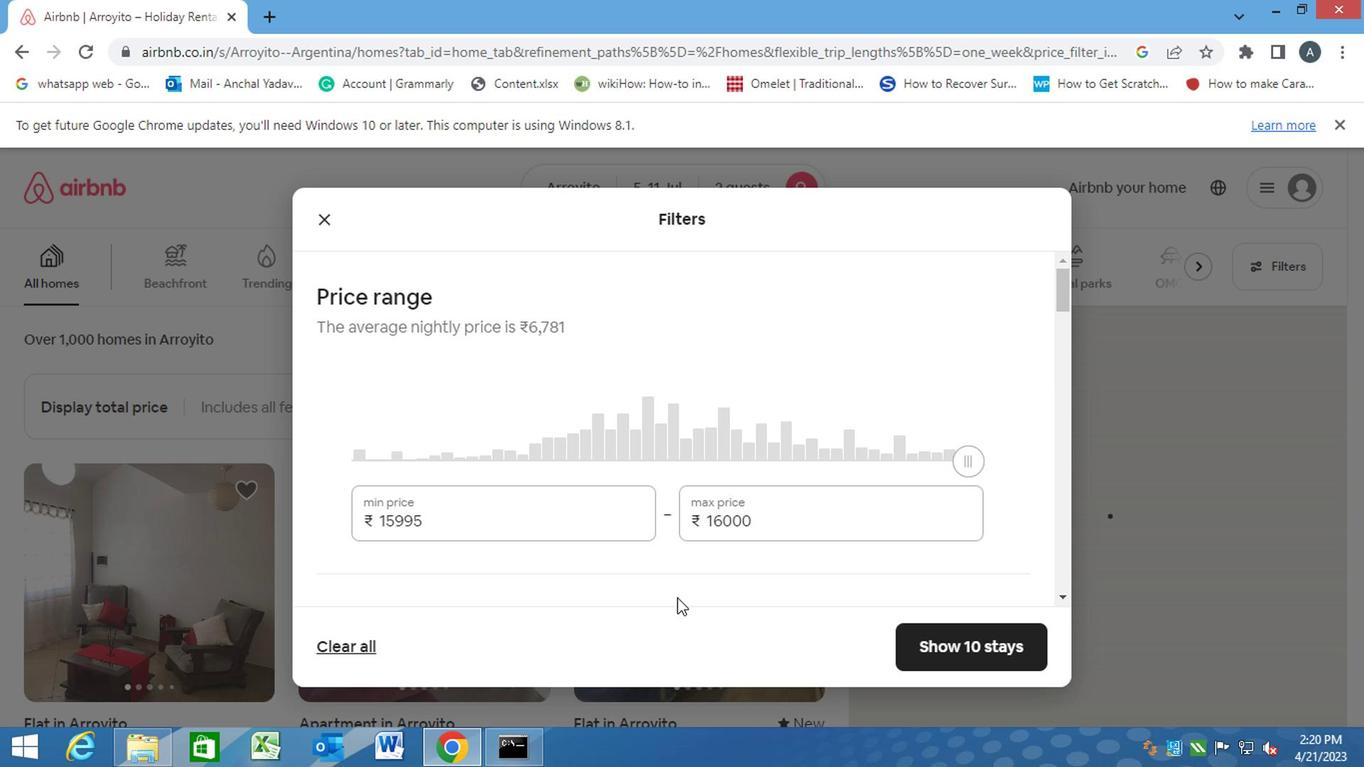 
Action: Mouse moved to (333, 465)
Screenshot: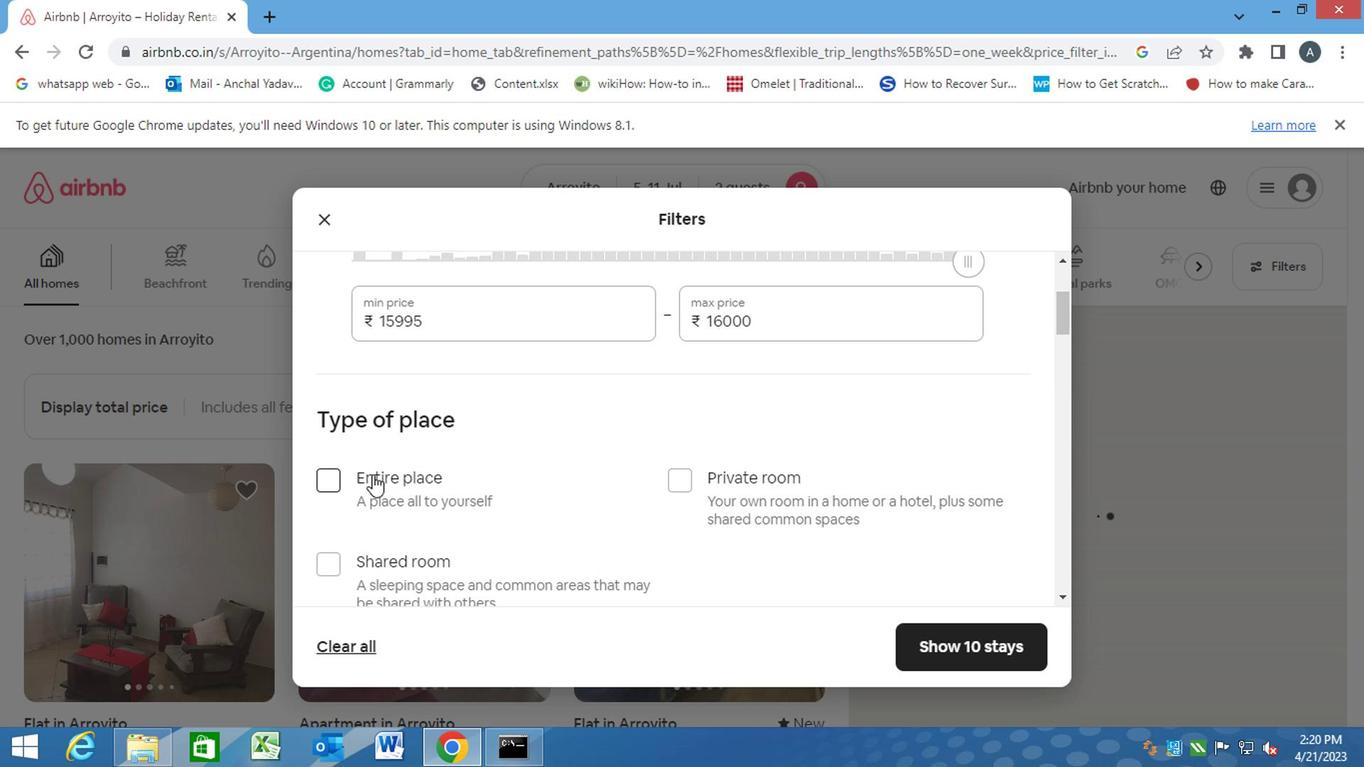 
Action: Mouse pressed left at (333, 465)
Screenshot: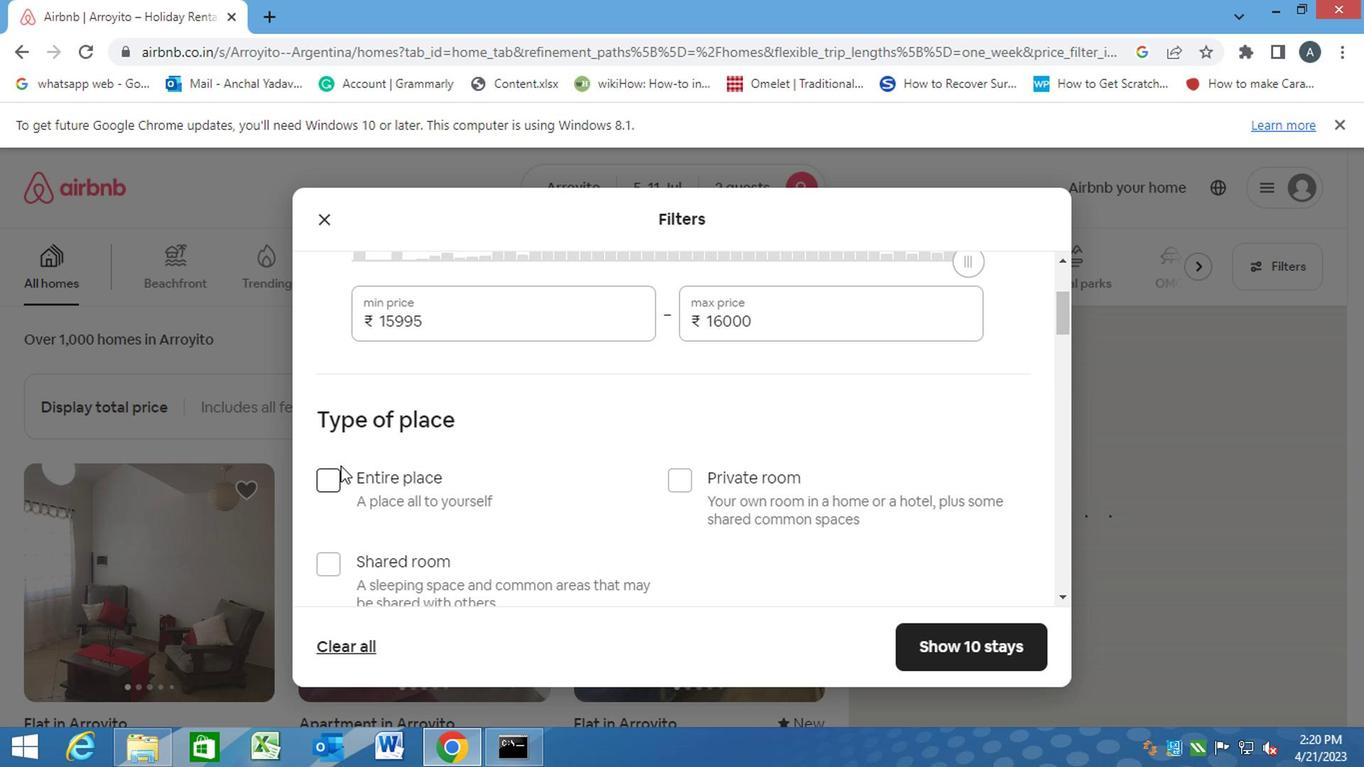 
Action: Mouse moved to (335, 474)
Screenshot: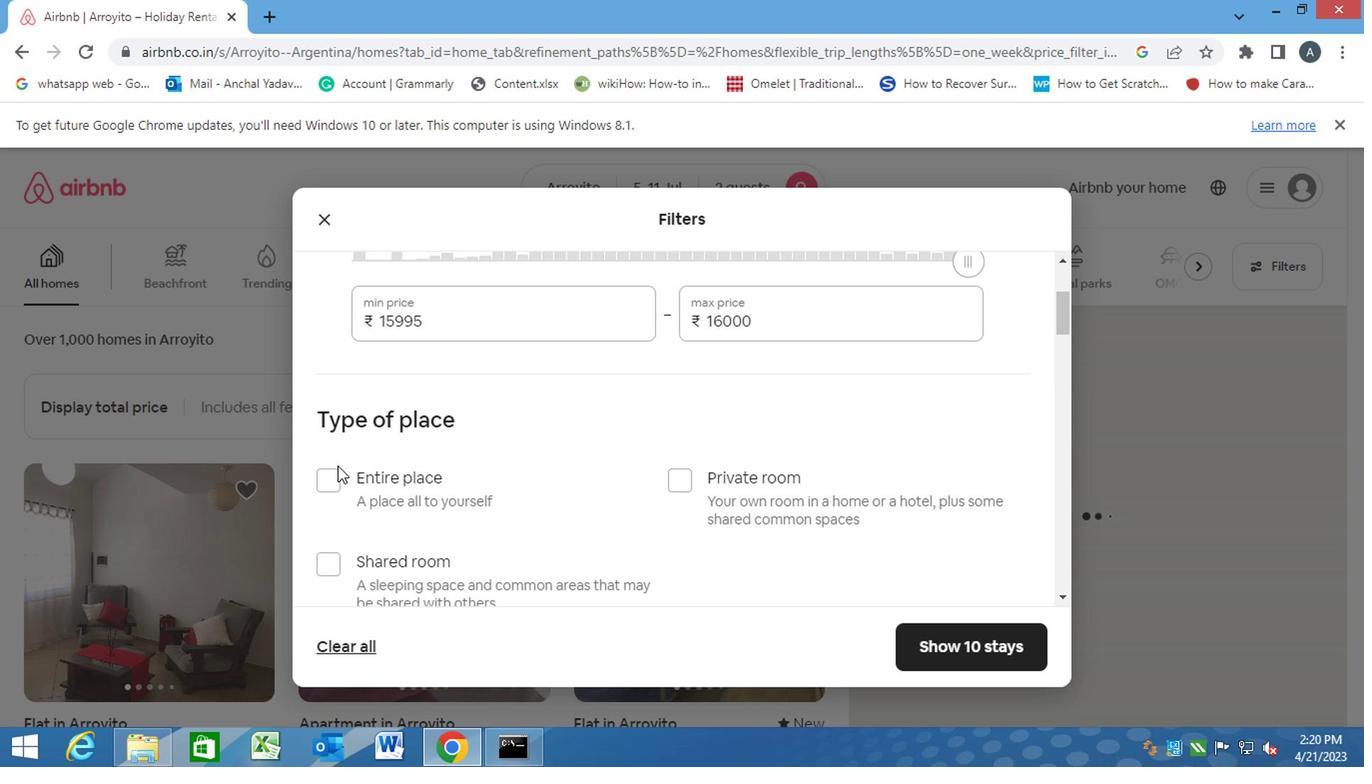 
Action: Mouse pressed left at (335, 474)
Screenshot: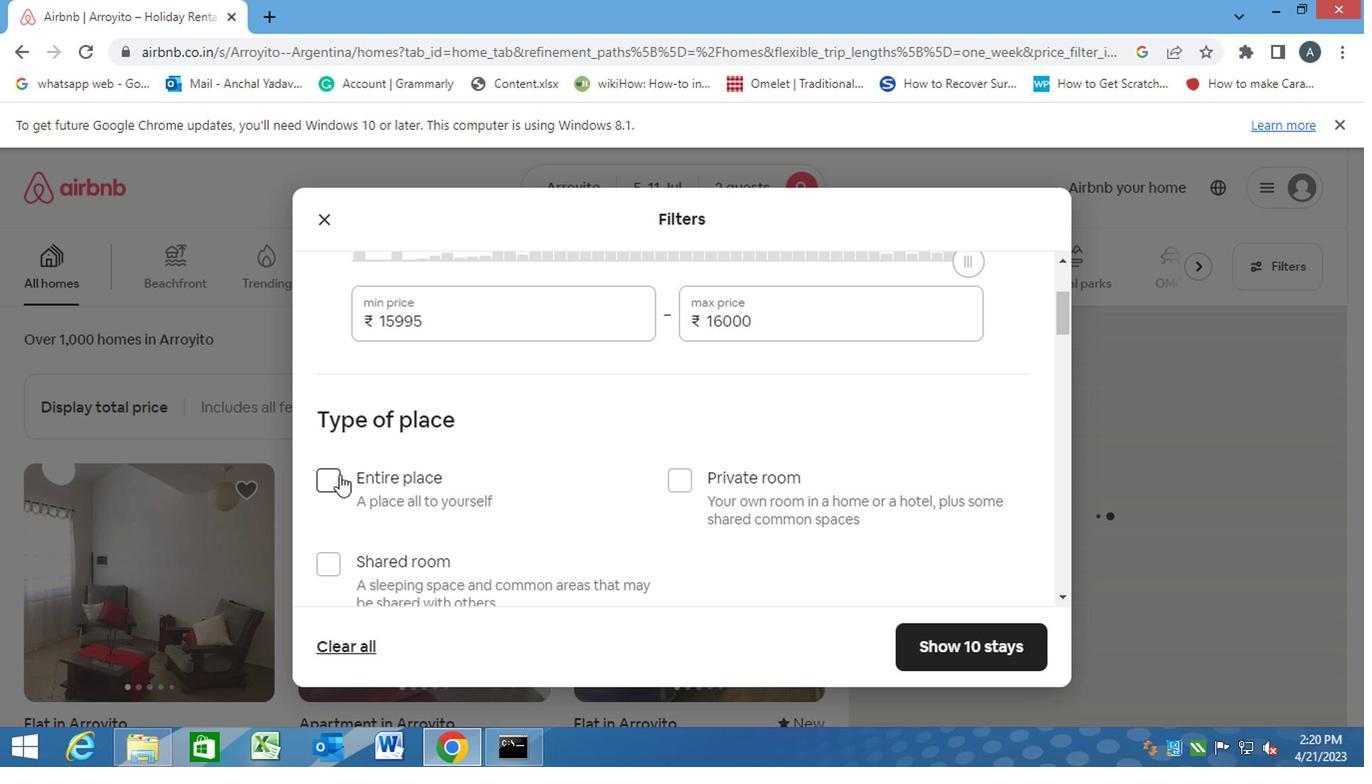 
Action: Mouse moved to (432, 521)
Screenshot: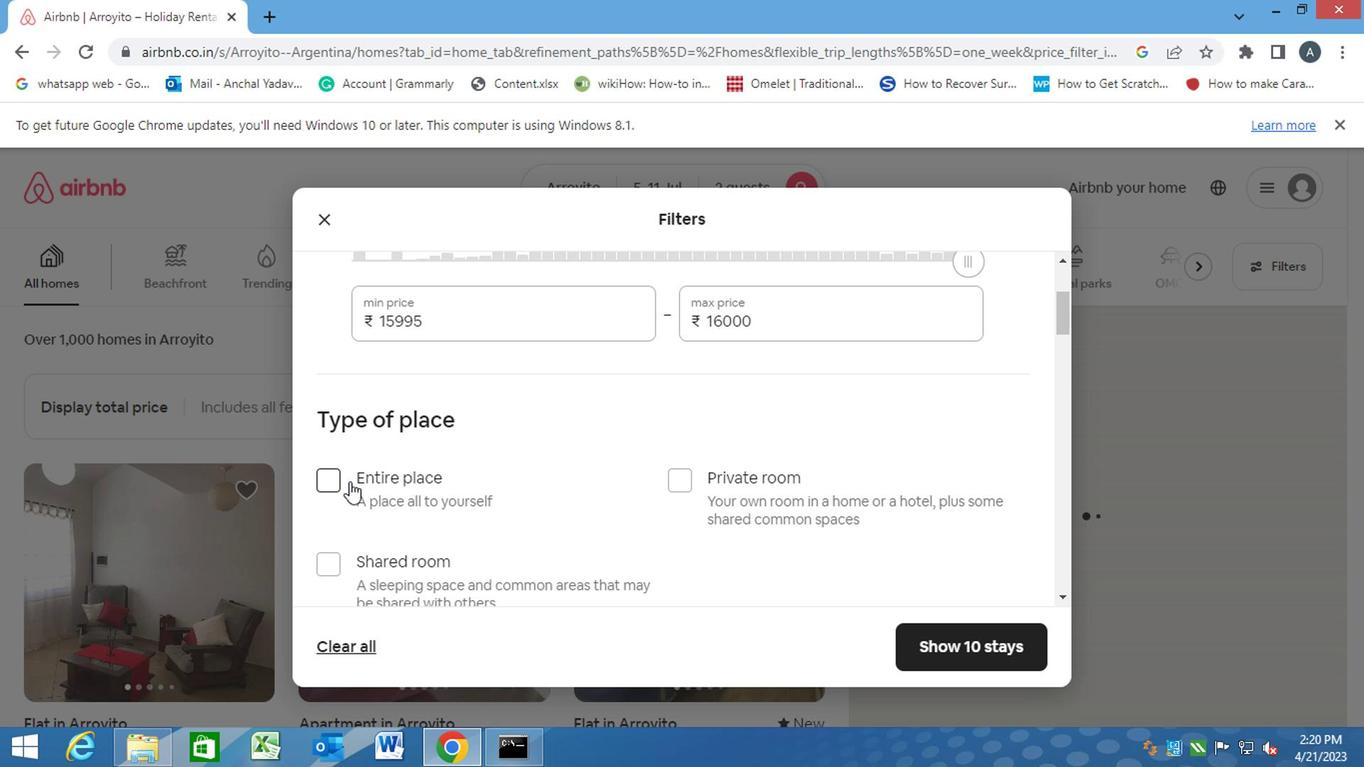
Action: Mouse scrolled (432, 521) with delta (0, 0)
Screenshot: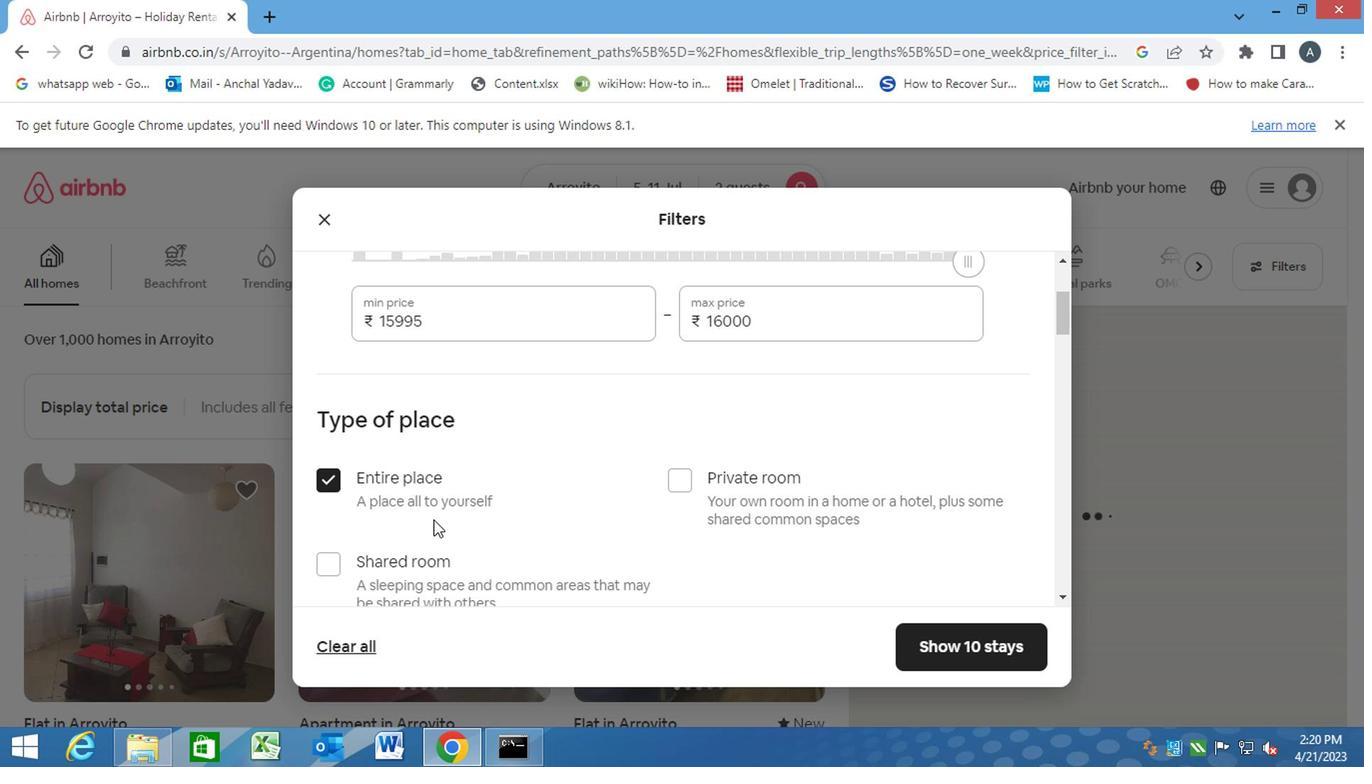 
Action: Mouse scrolled (432, 521) with delta (0, 0)
Screenshot: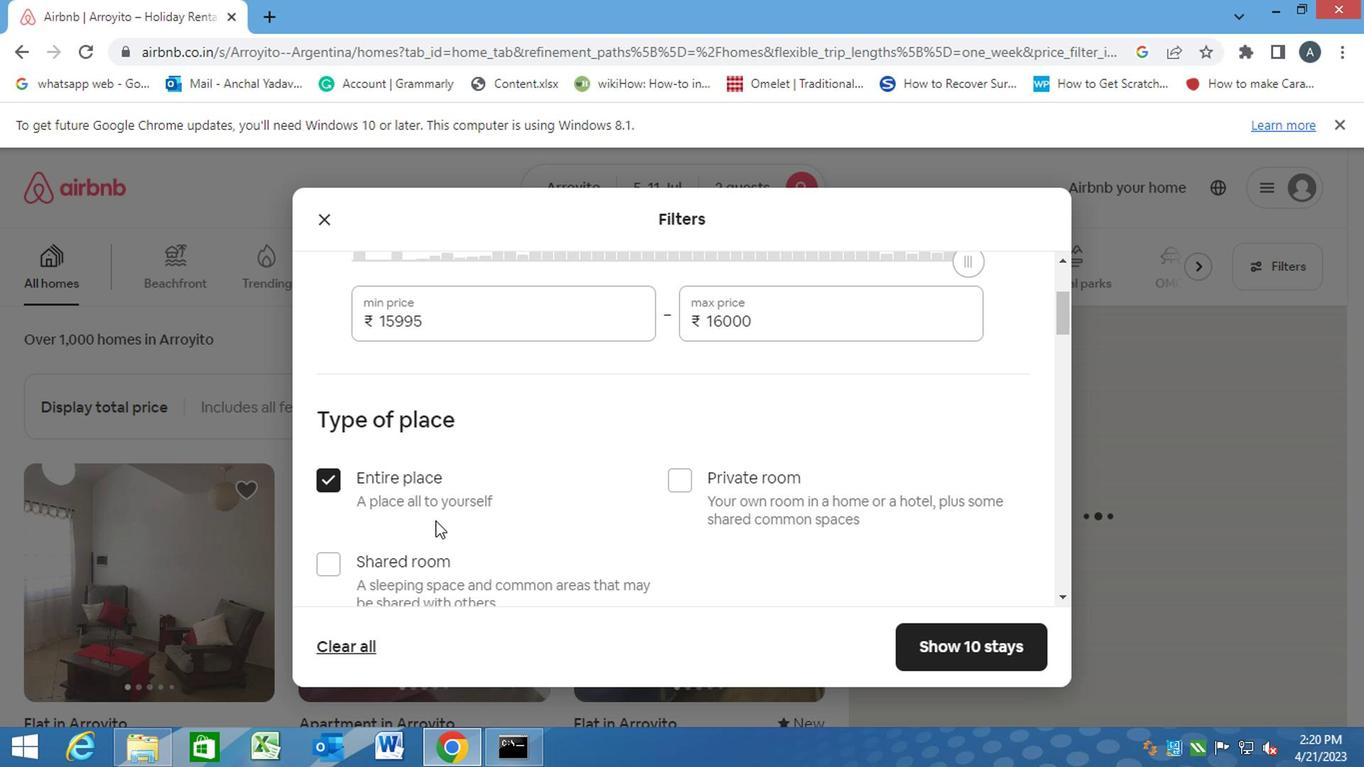 
Action: Mouse scrolled (432, 521) with delta (0, 0)
Screenshot: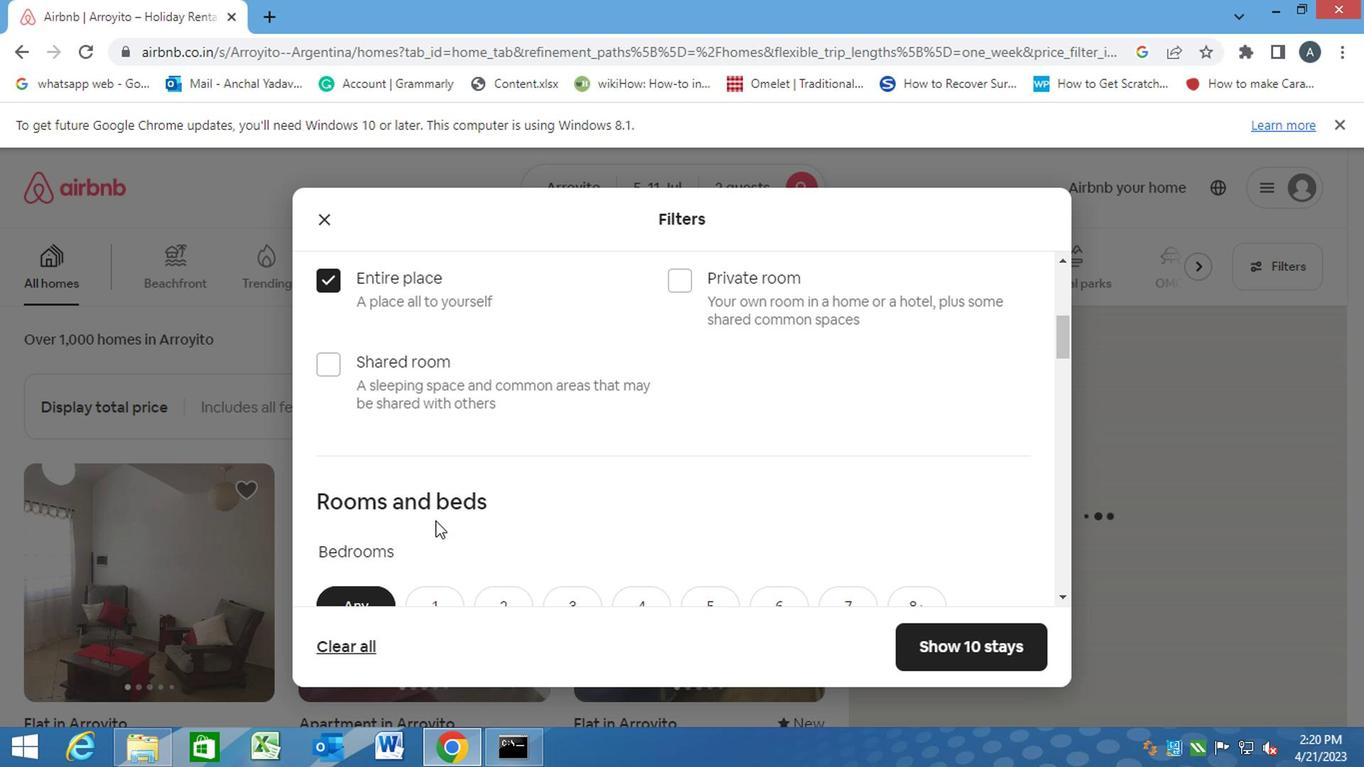 
Action: Mouse scrolled (432, 521) with delta (0, 0)
Screenshot: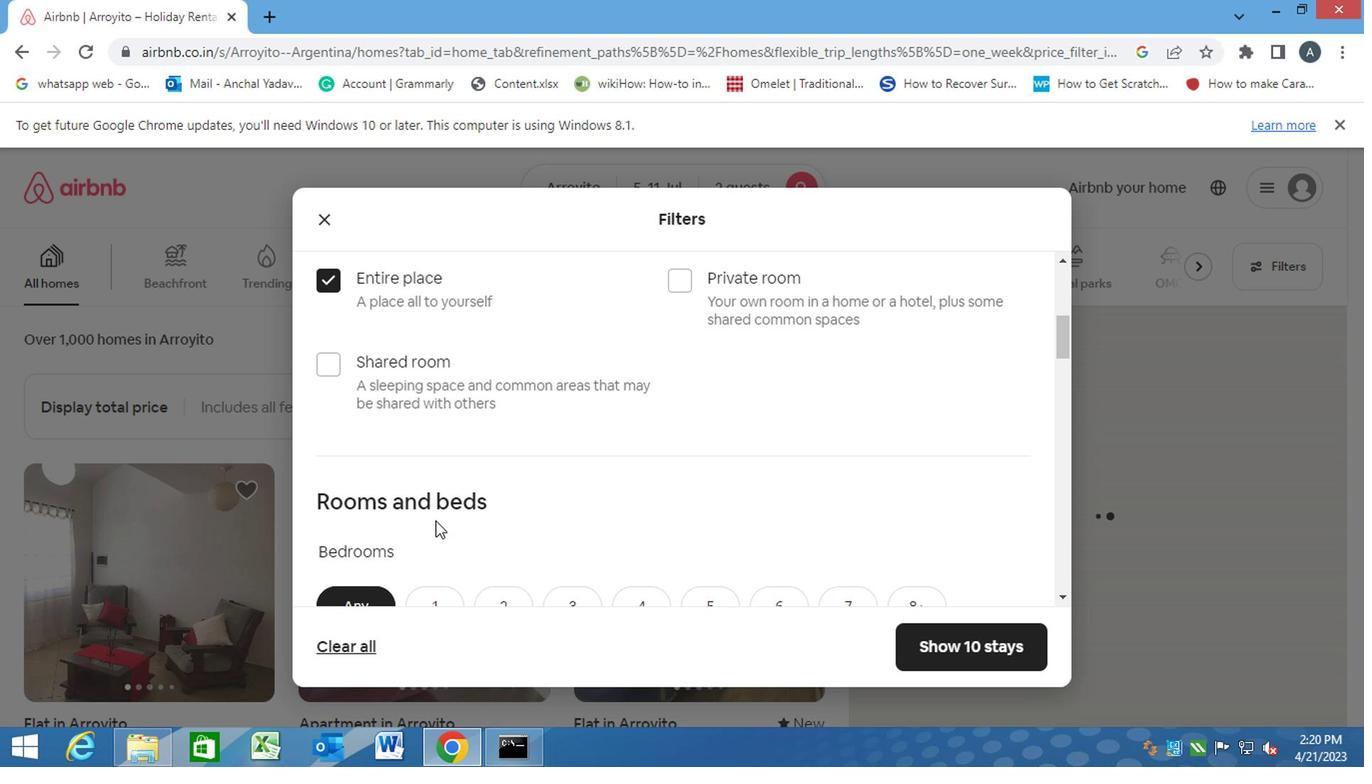 
Action: Mouse moved to (495, 413)
Screenshot: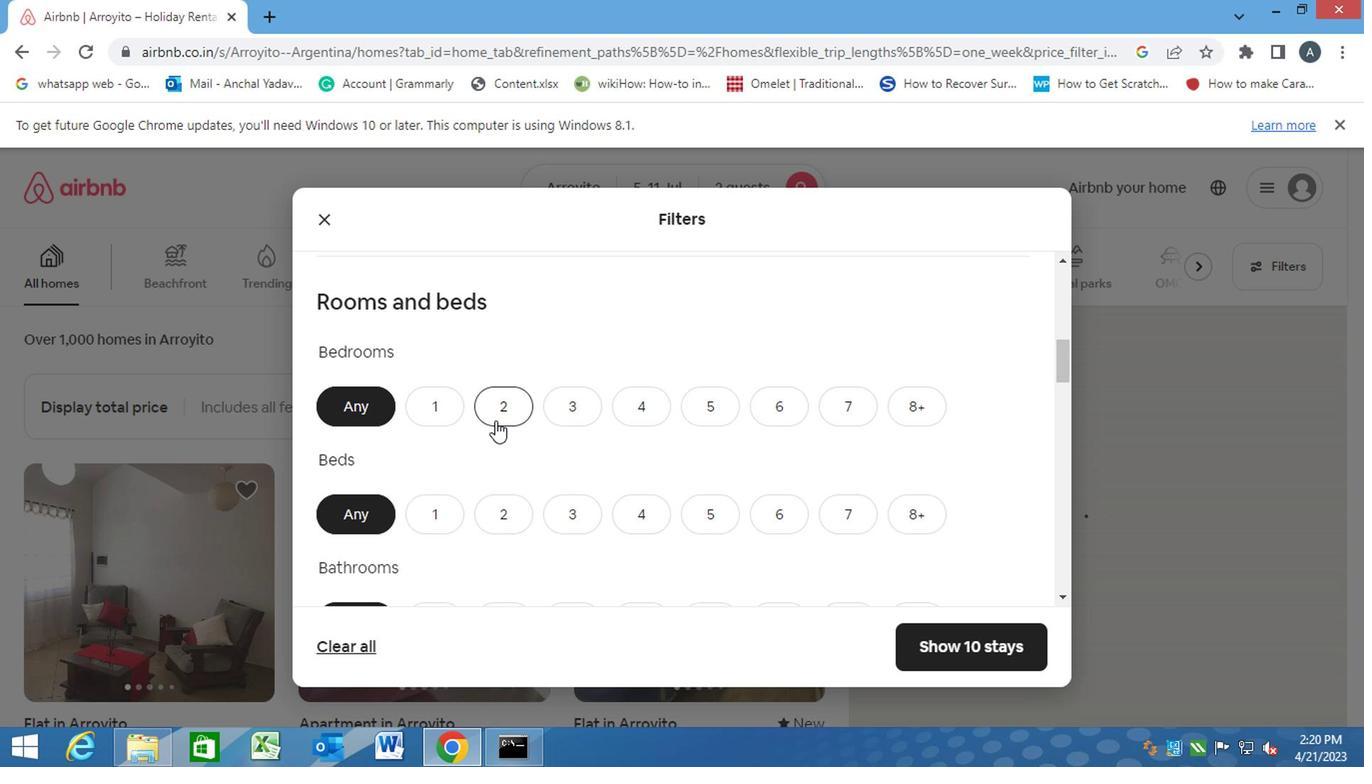 
Action: Mouse pressed left at (495, 413)
Screenshot: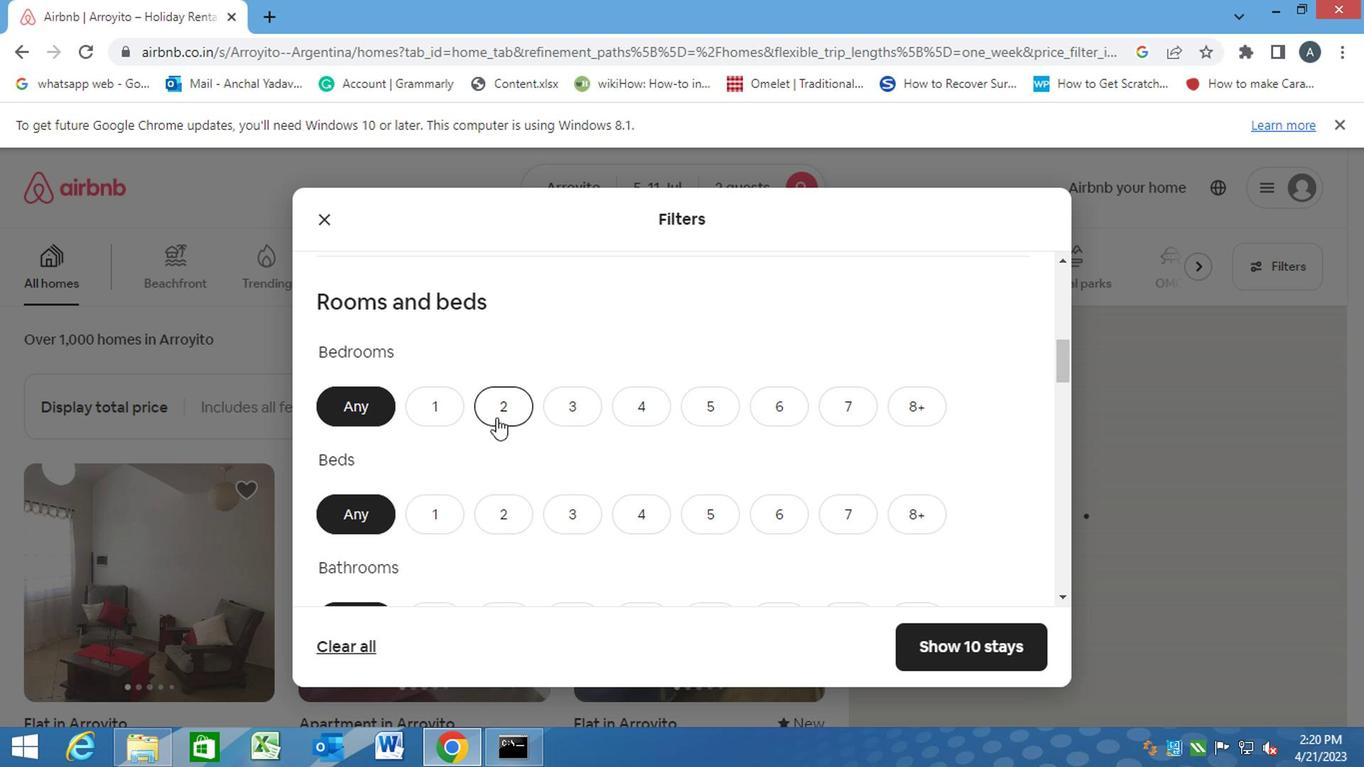 
Action: Mouse moved to (496, 521)
Screenshot: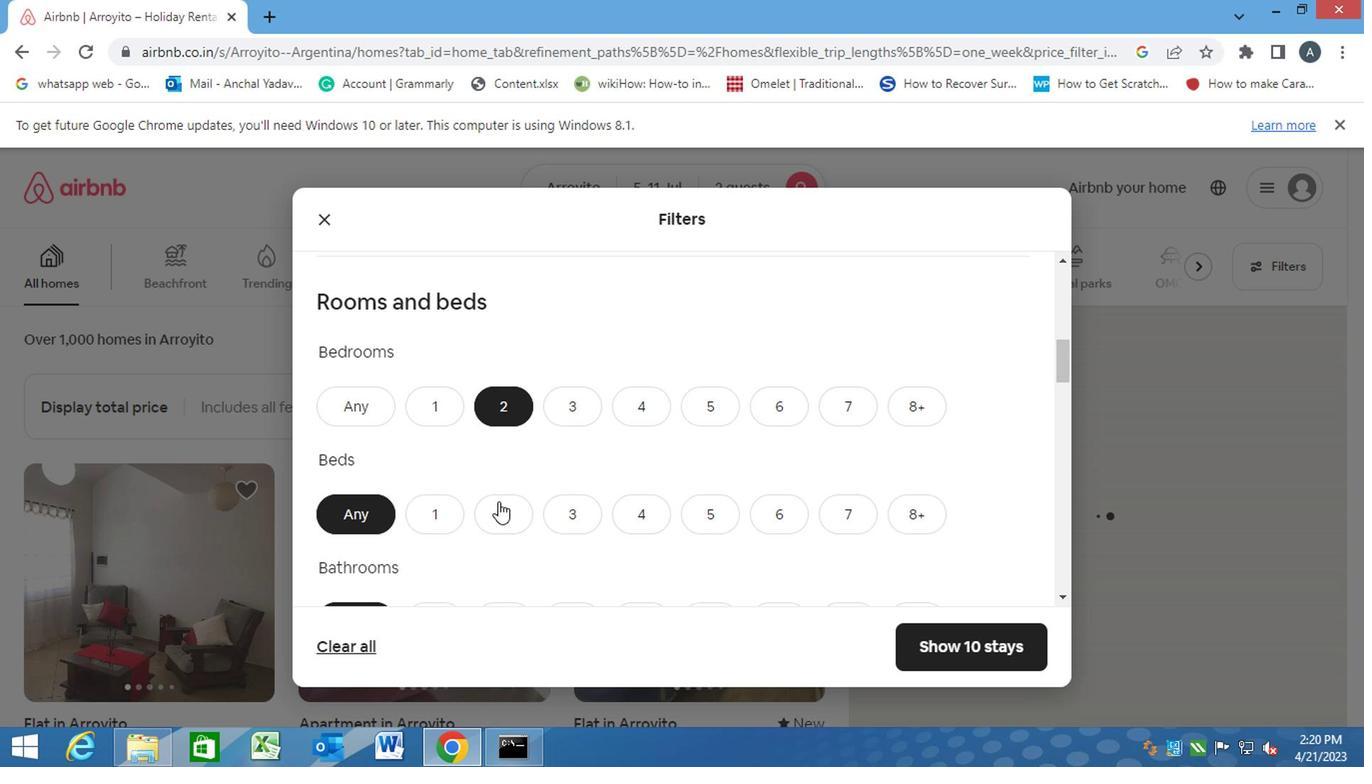 
Action: Mouse pressed left at (496, 521)
Screenshot: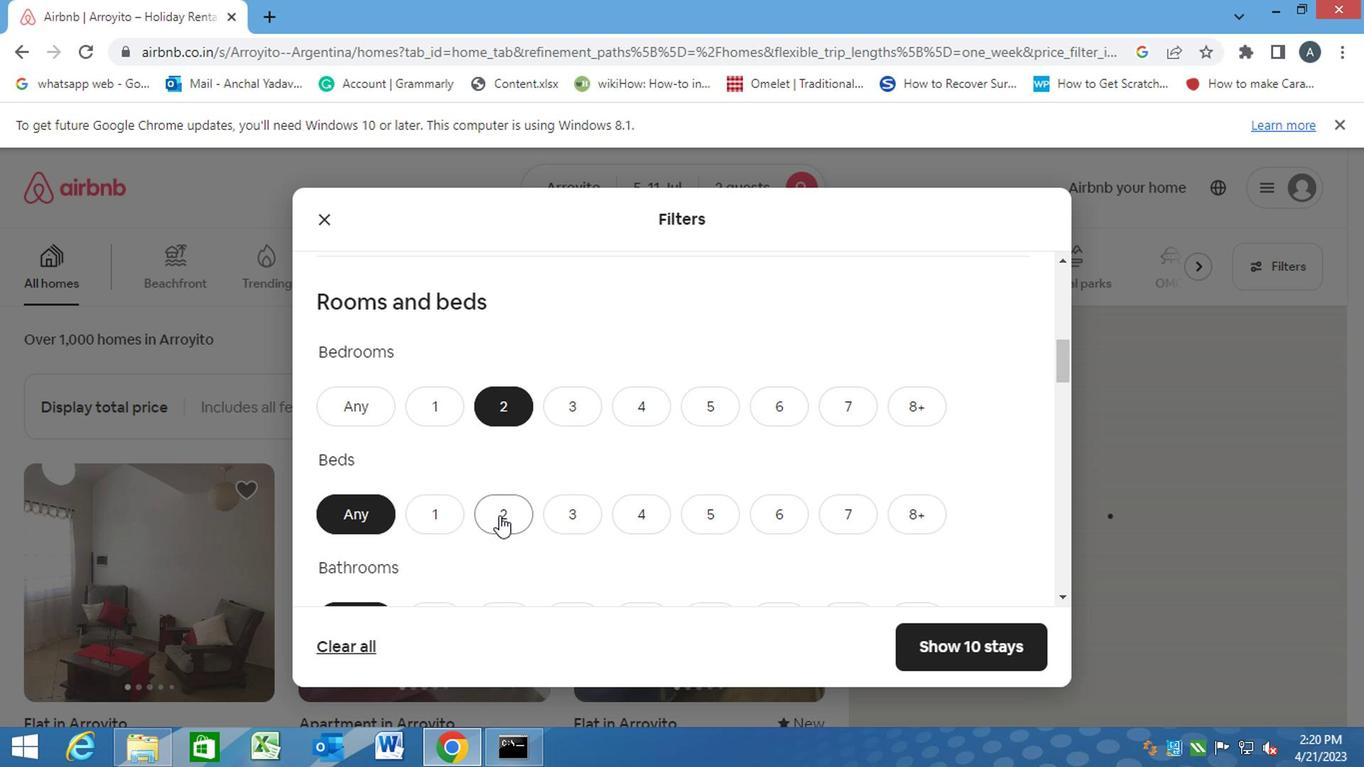 
Action: Mouse moved to (495, 521)
Screenshot: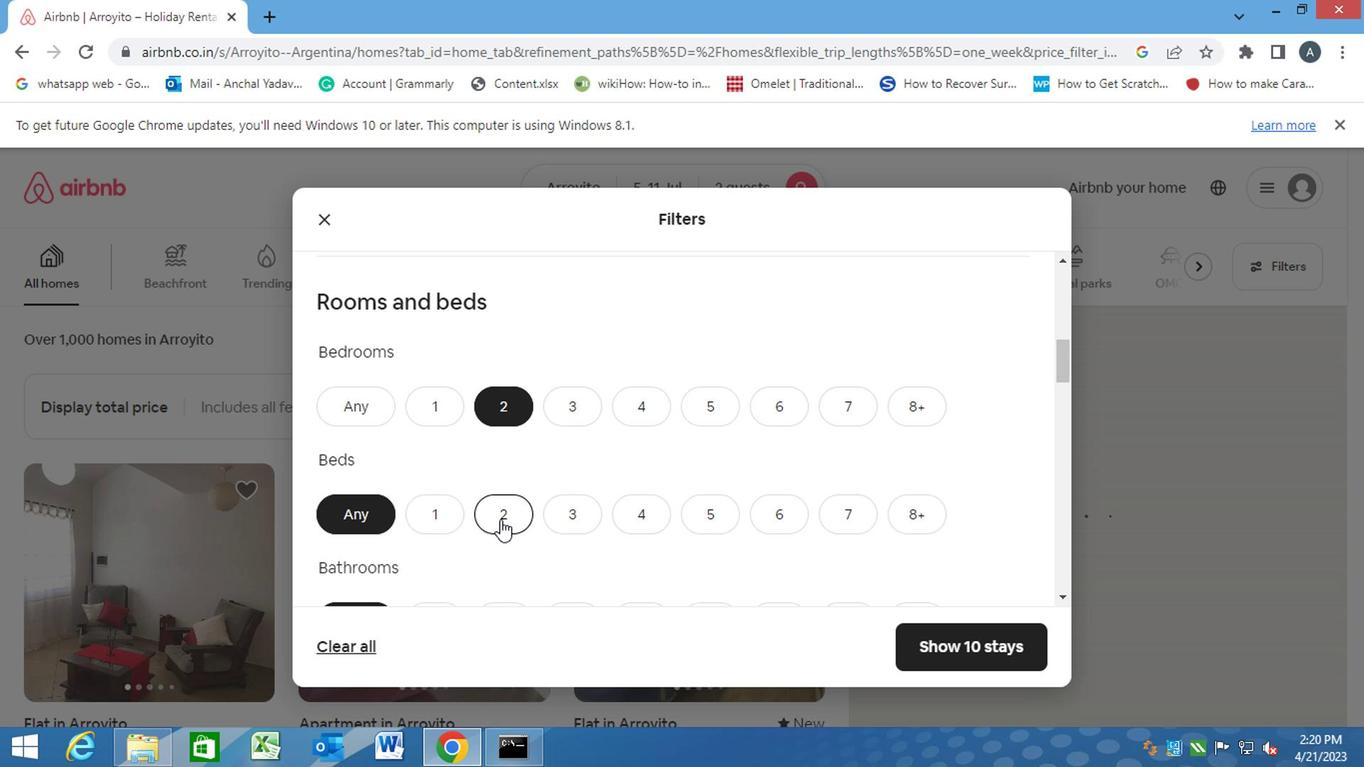 
Action: Mouse scrolled (495, 519) with delta (0, -1)
Screenshot: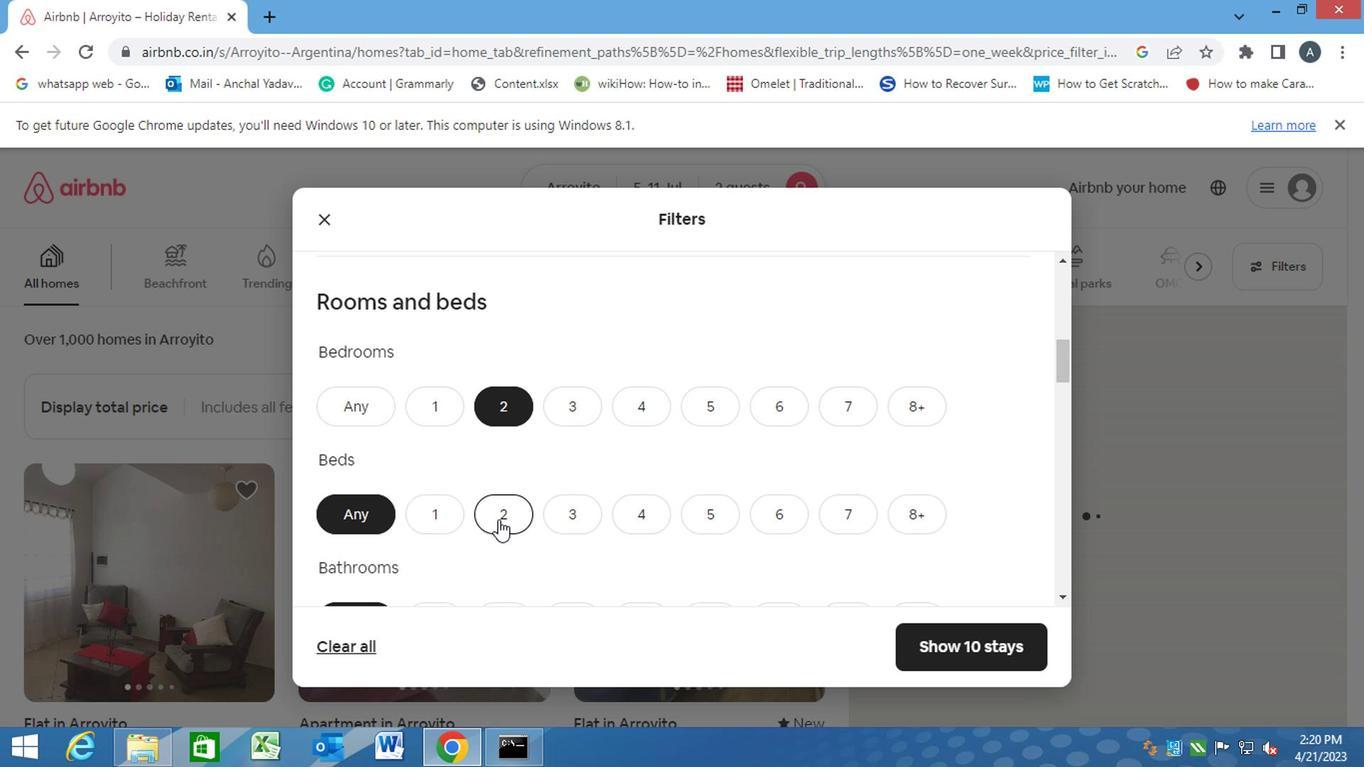 
Action: Mouse scrolled (495, 519) with delta (0, -1)
Screenshot: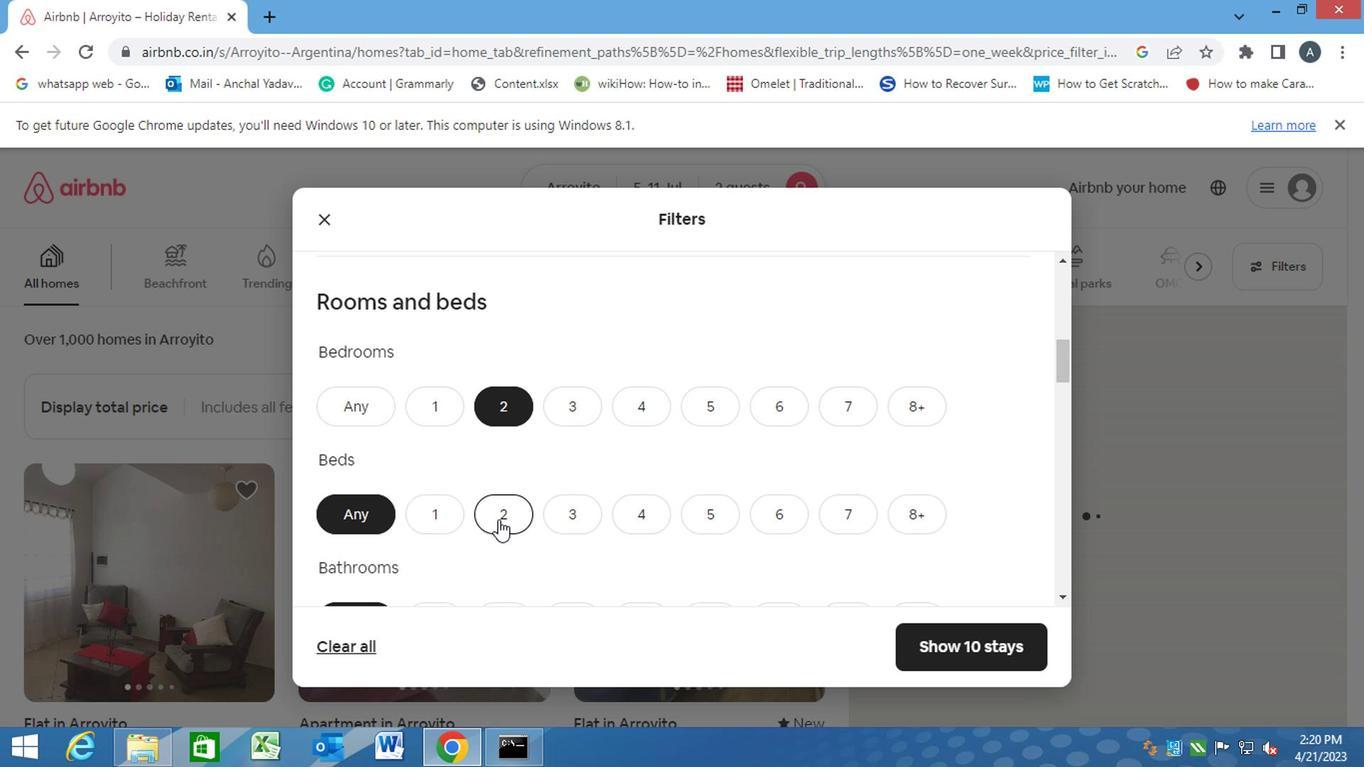 
Action: Mouse scrolled (495, 519) with delta (0, -1)
Screenshot: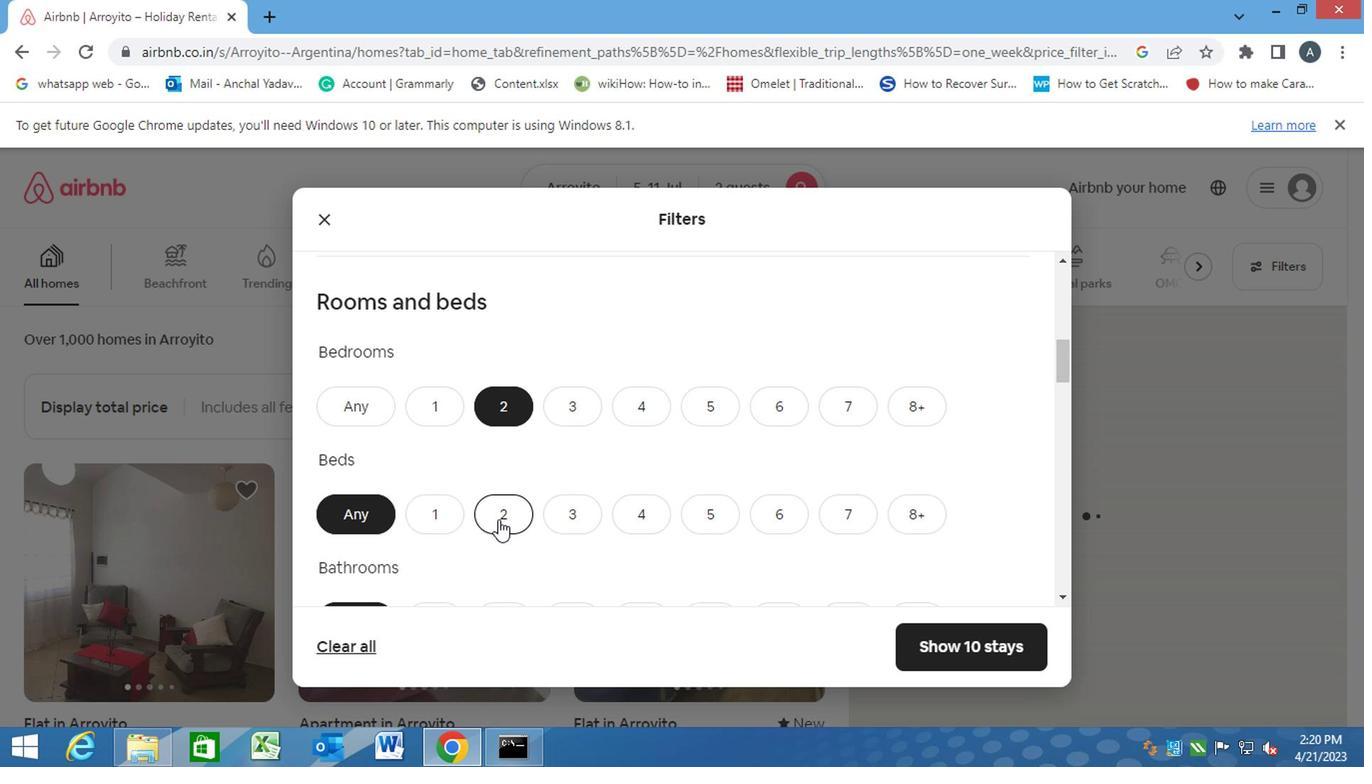 
Action: Mouse moved to (434, 407)
Screenshot: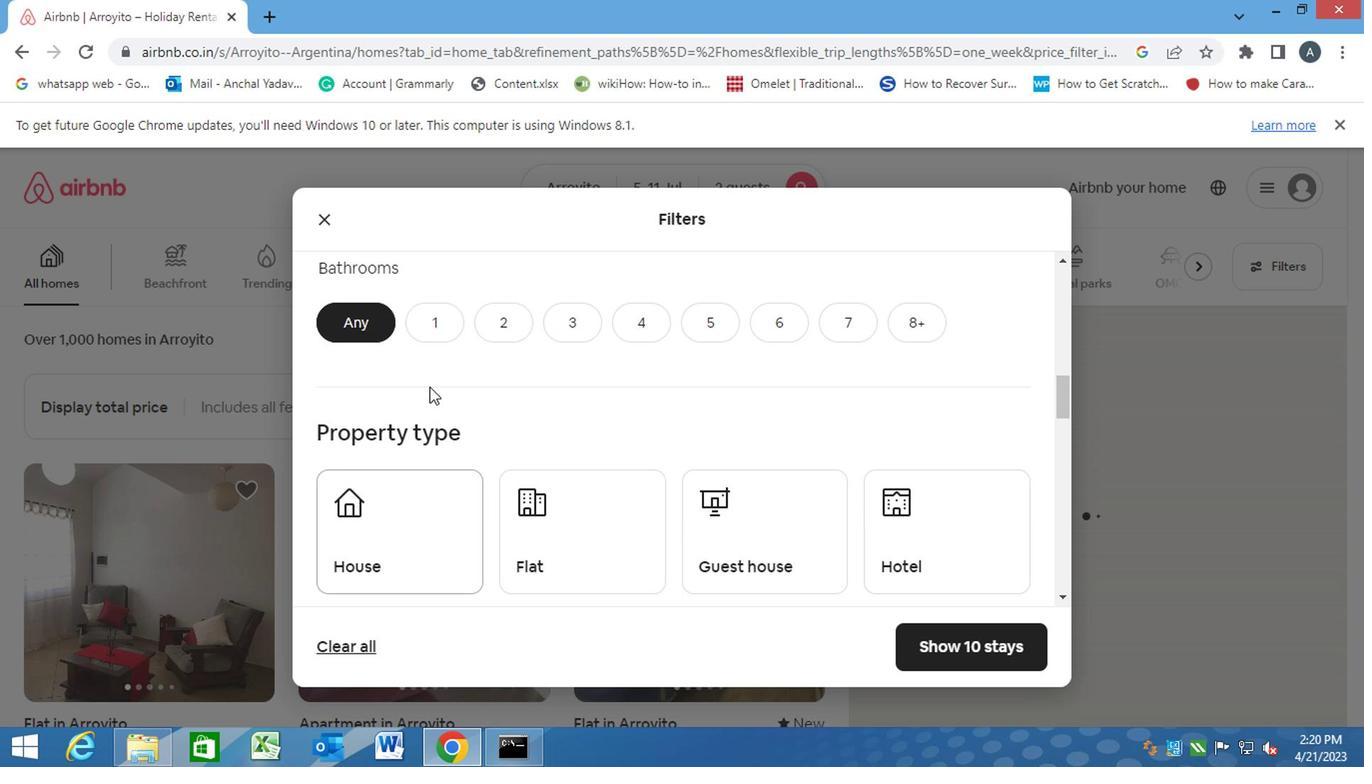 
Action: Mouse scrolled (434, 408) with delta (0, 1)
Screenshot: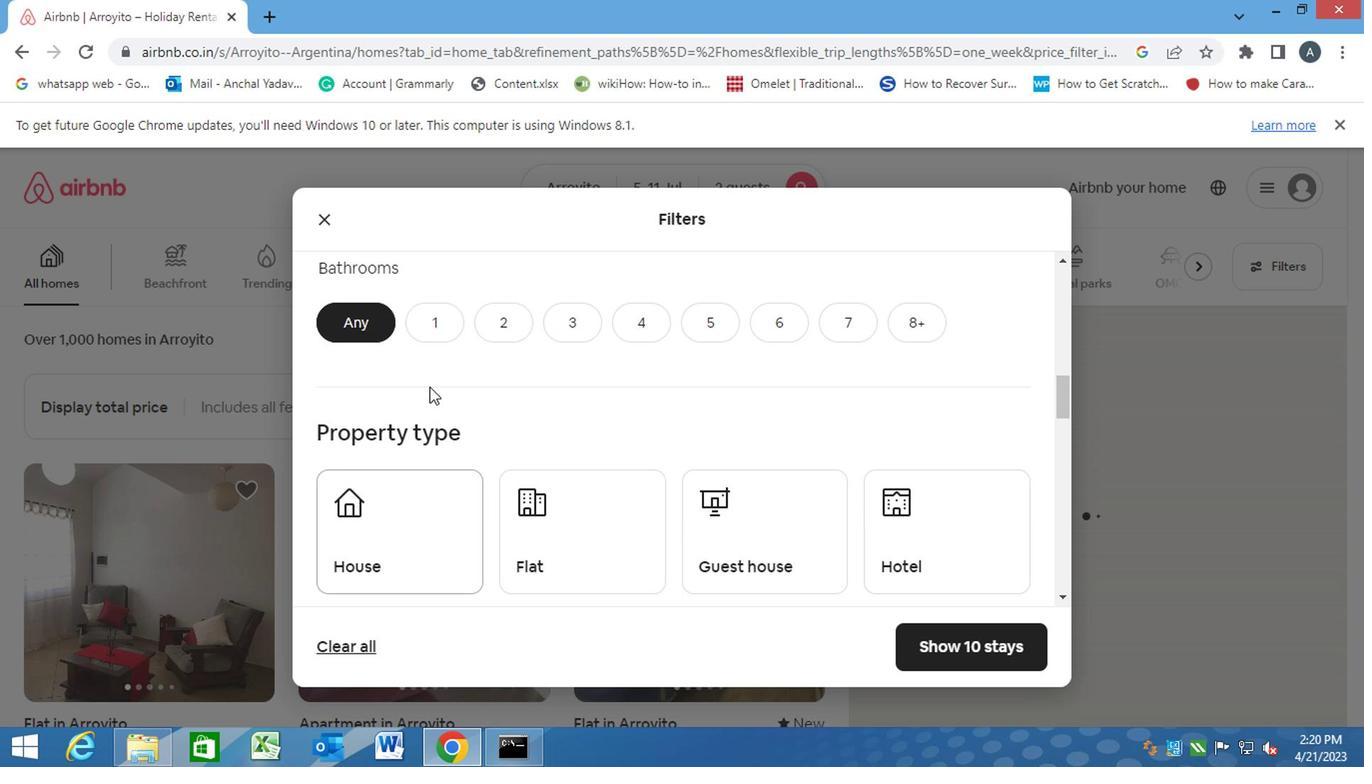 
Action: Mouse moved to (434, 407)
Screenshot: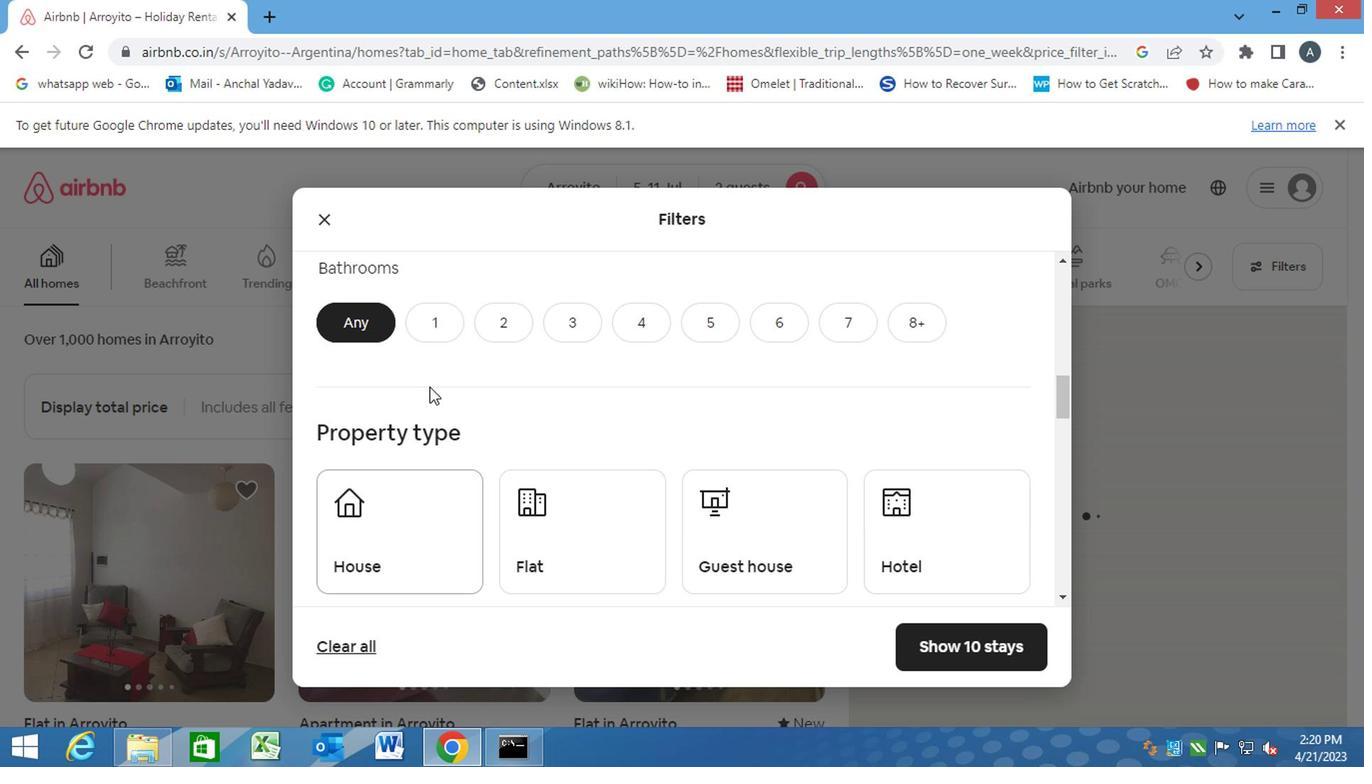 
Action: Mouse scrolled (434, 408) with delta (0, 1)
Screenshot: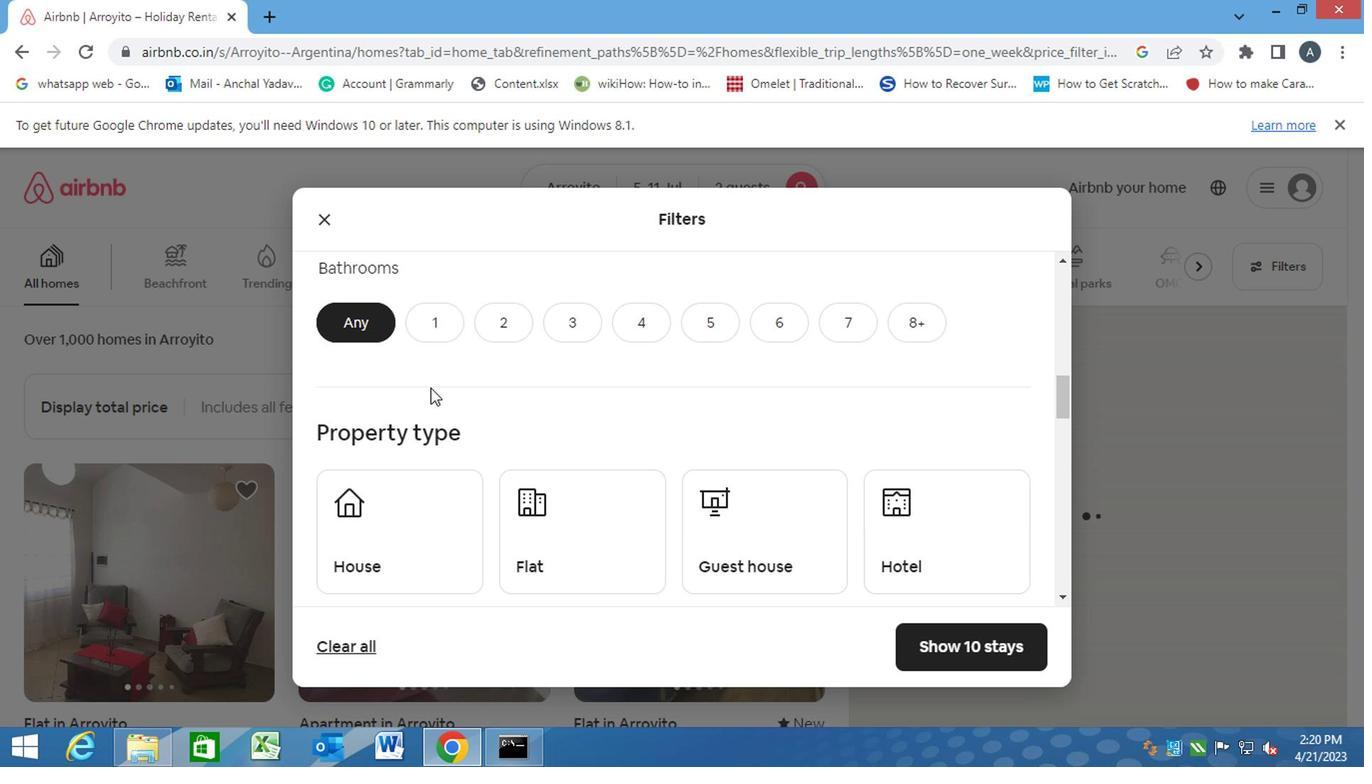 
Action: Mouse moved to (428, 515)
Screenshot: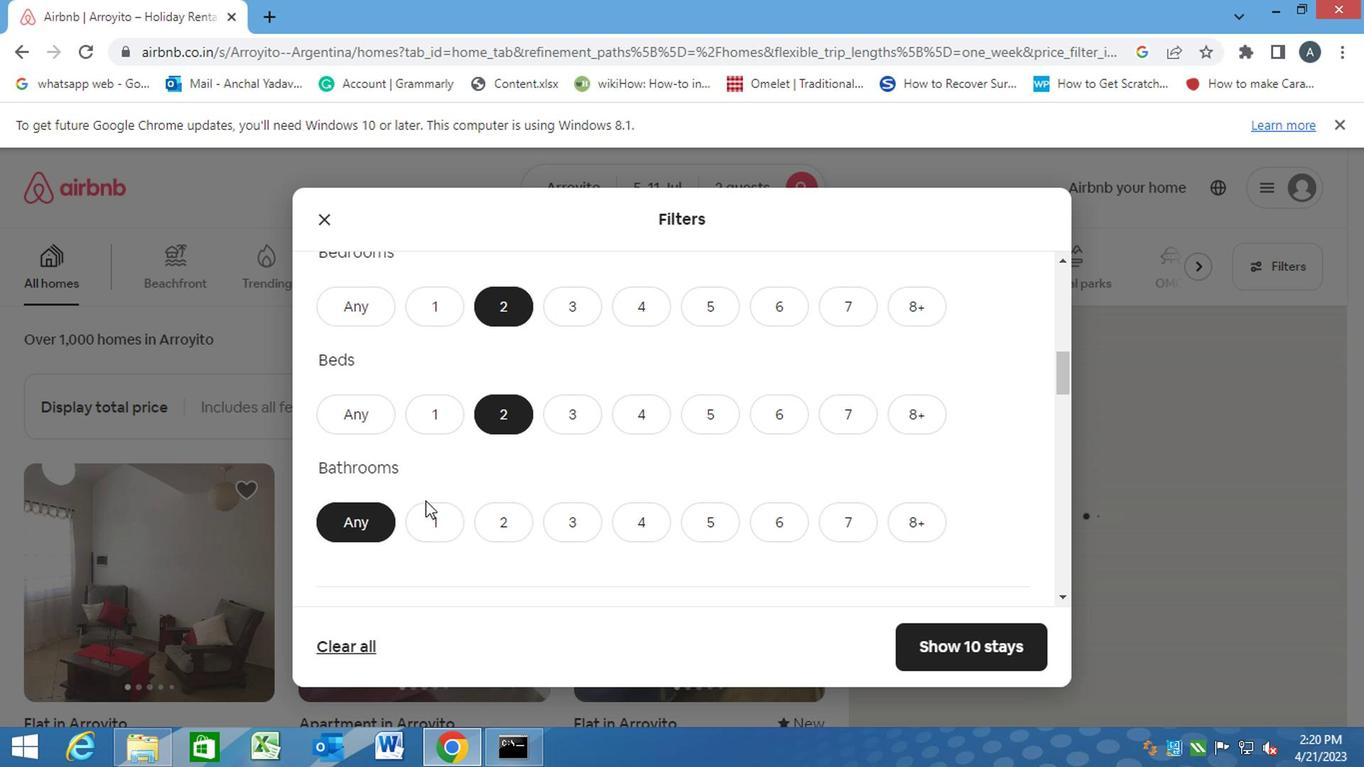
Action: Mouse pressed left at (428, 515)
Screenshot: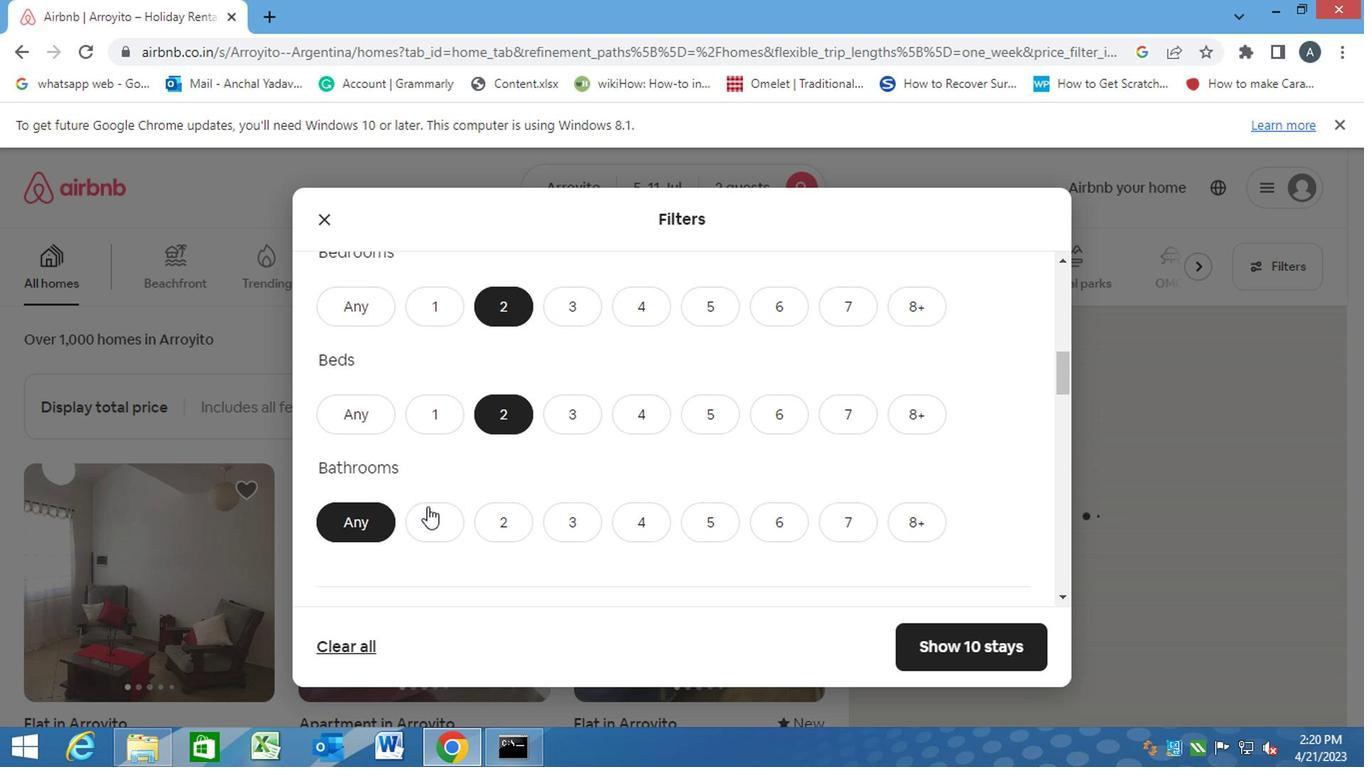 
Action: Mouse moved to (417, 509)
Screenshot: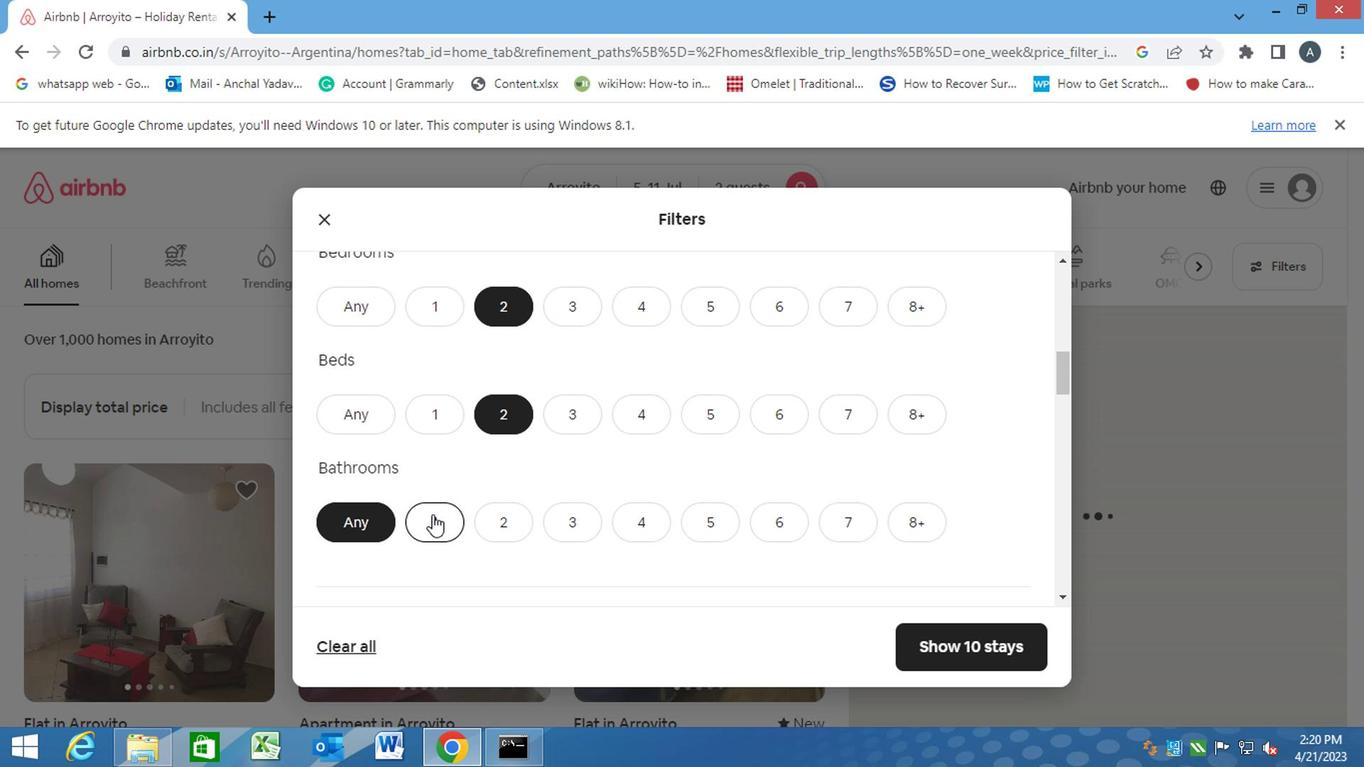 
Action: Mouse scrolled (417, 508) with delta (0, -1)
Screenshot: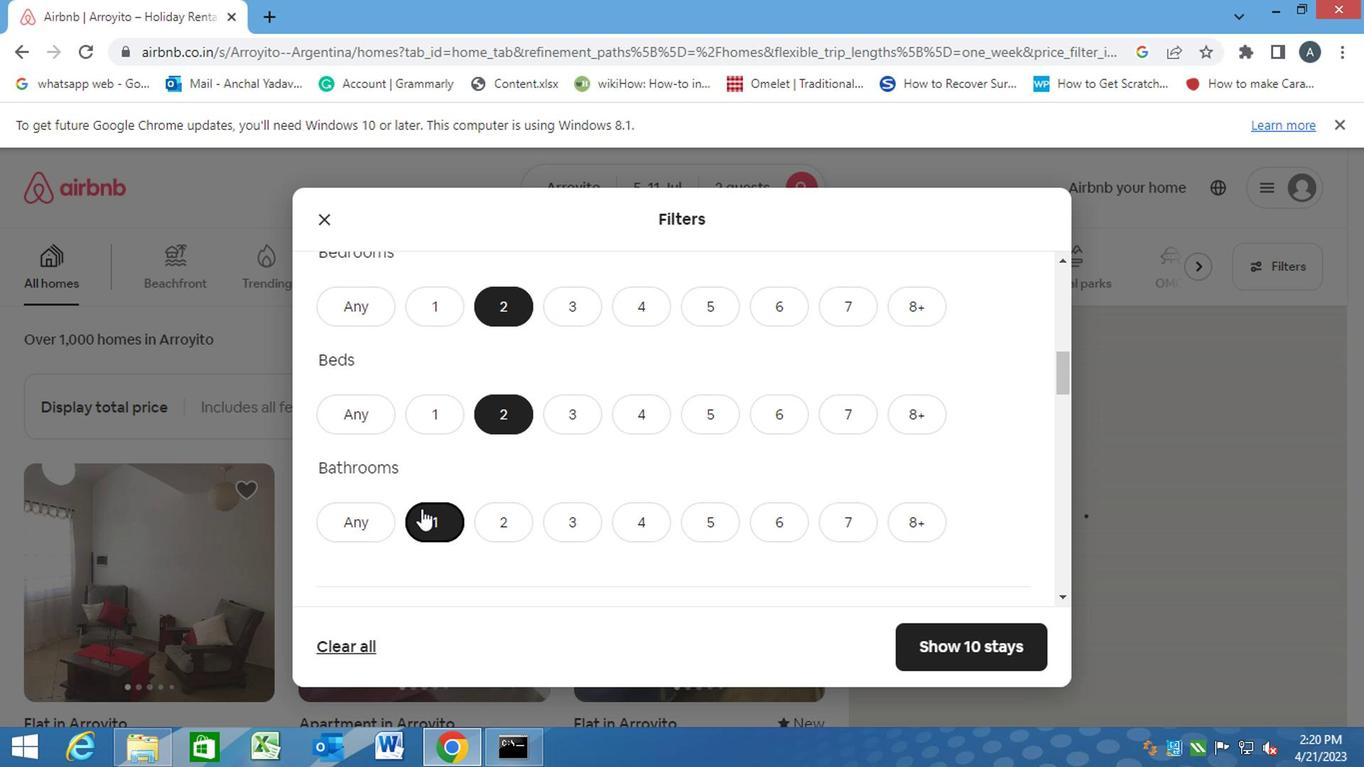 
Action: Mouse scrolled (417, 508) with delta (0, -1)
Screenshot: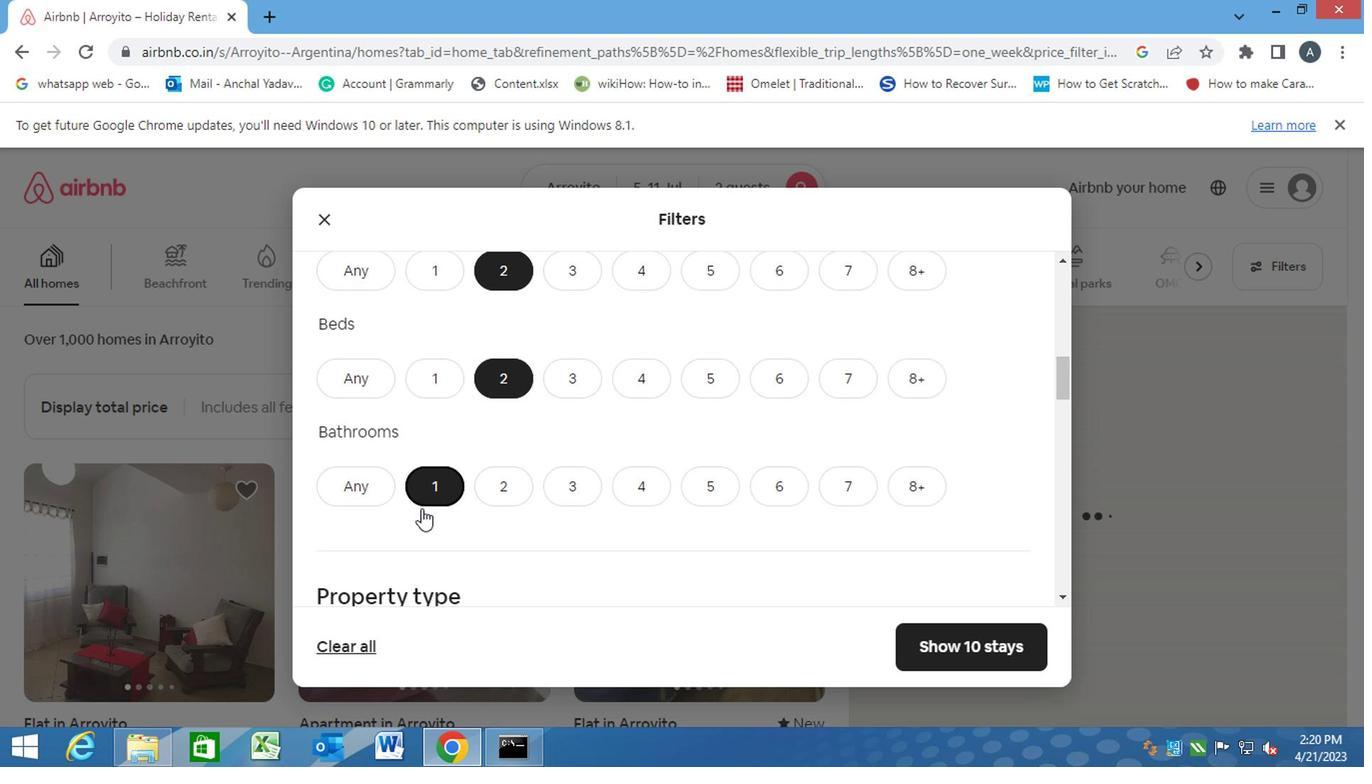
Action: Mouse moved to (439, 531)
Screenshot: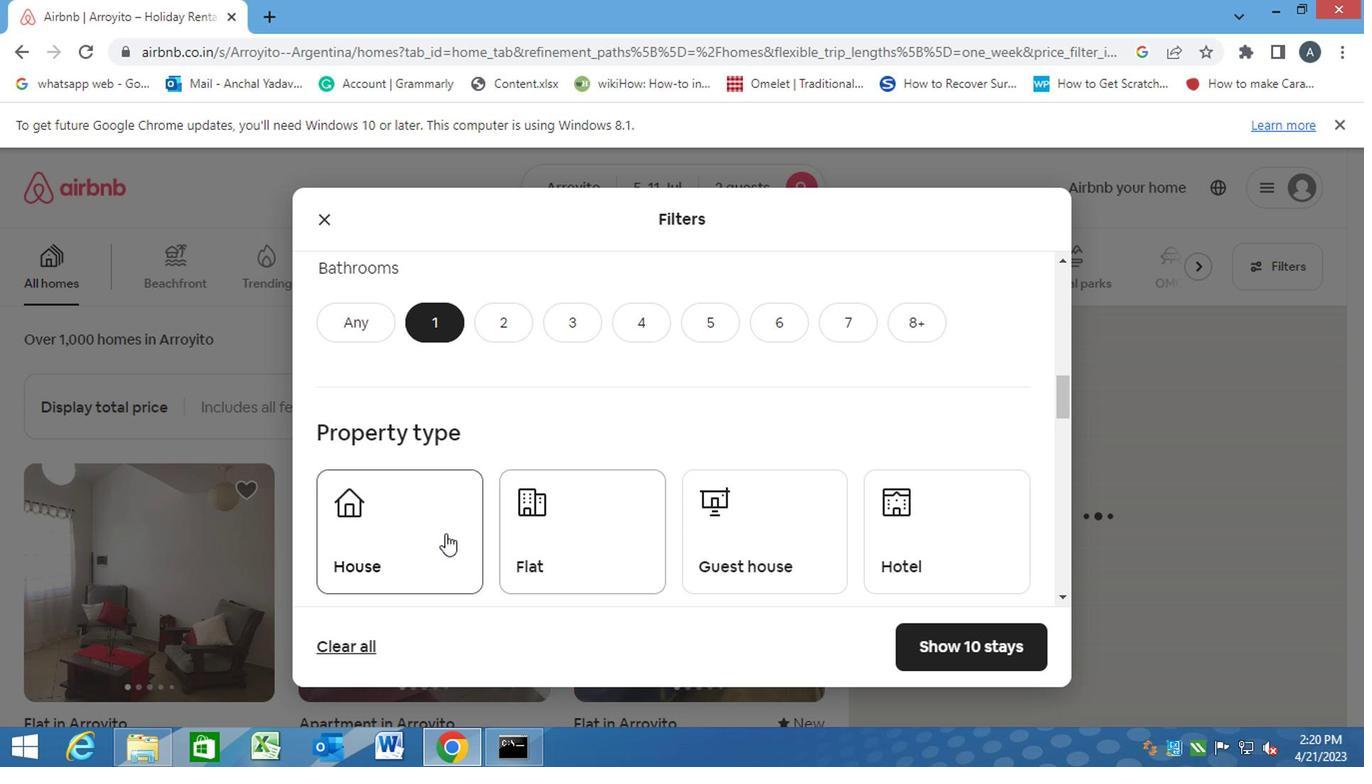 
Action: Mouse pressed left at (439, 531)
Screenshot: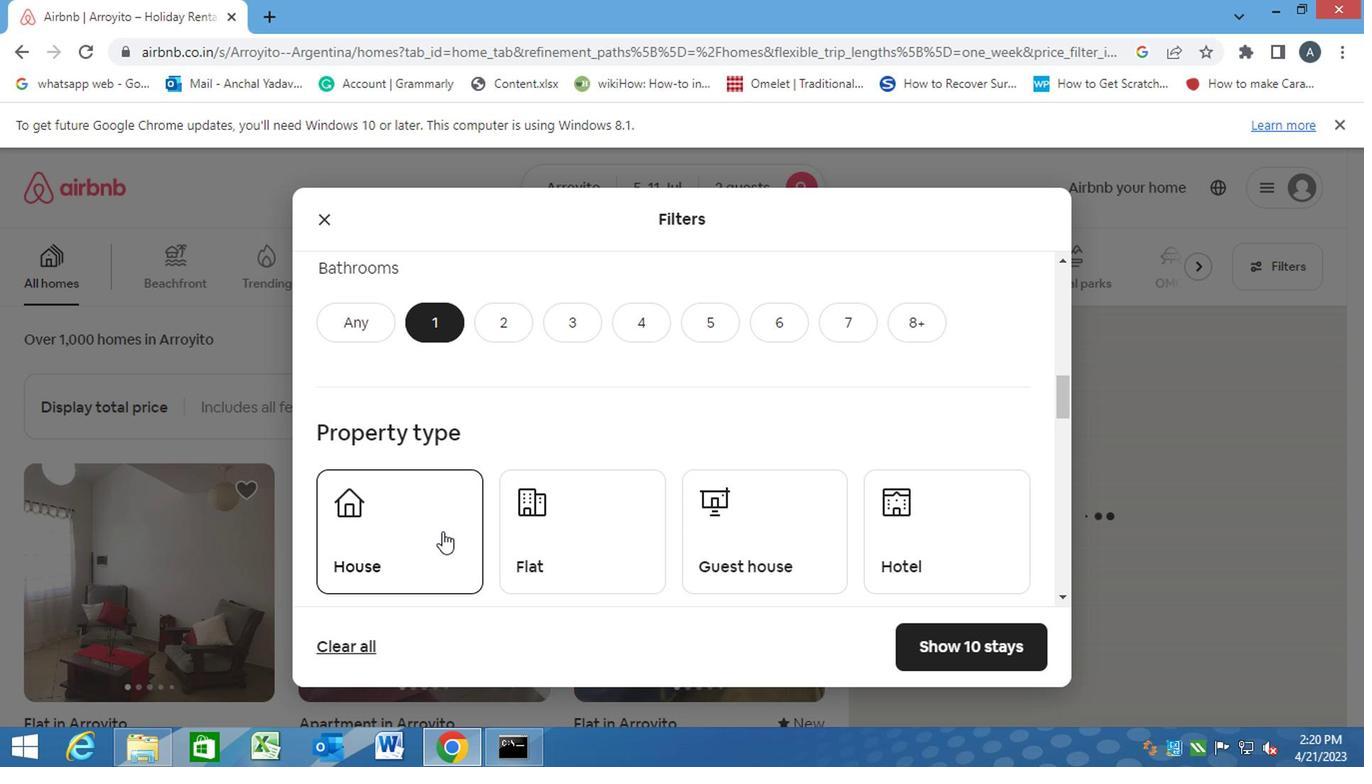 
Action: Mouse moved to (526, 540)
Screenshot: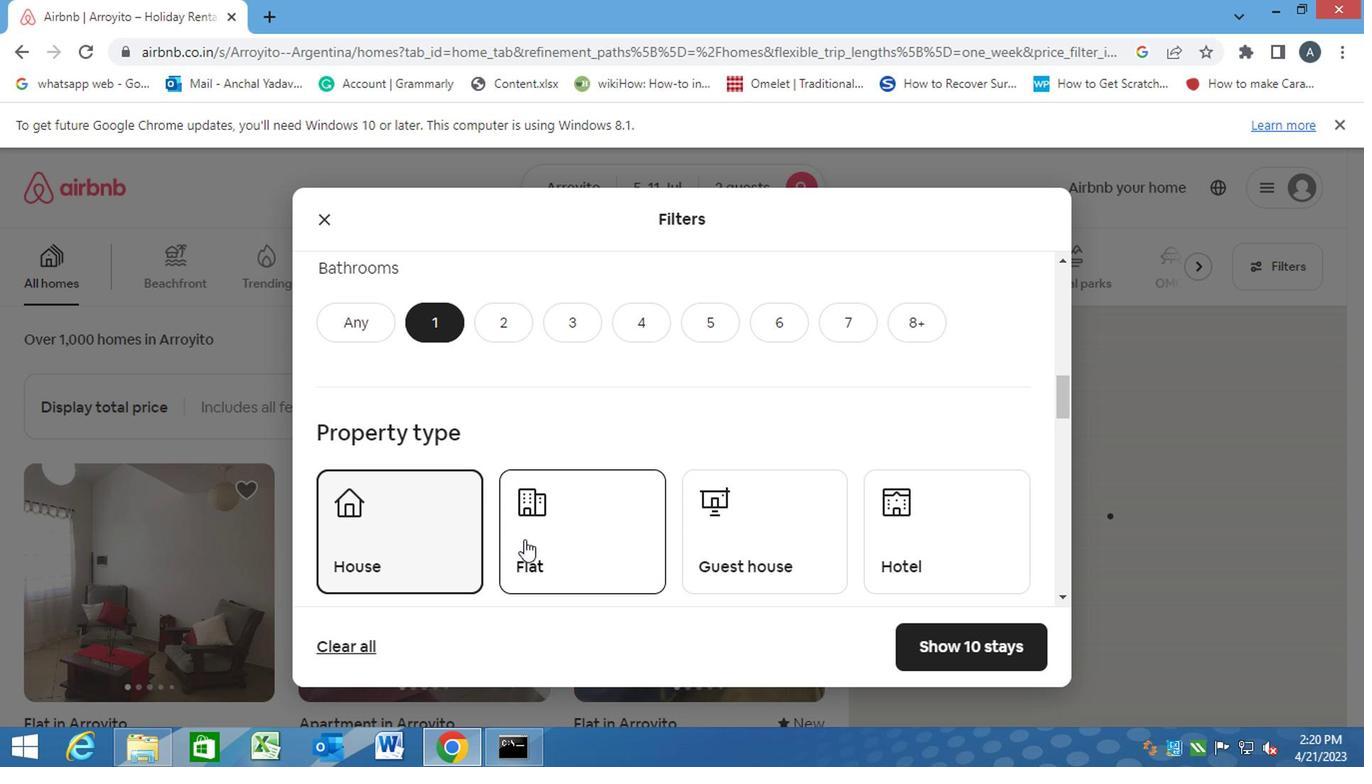 
Action: Mouse pressed left at (526, 540)
Screenshot: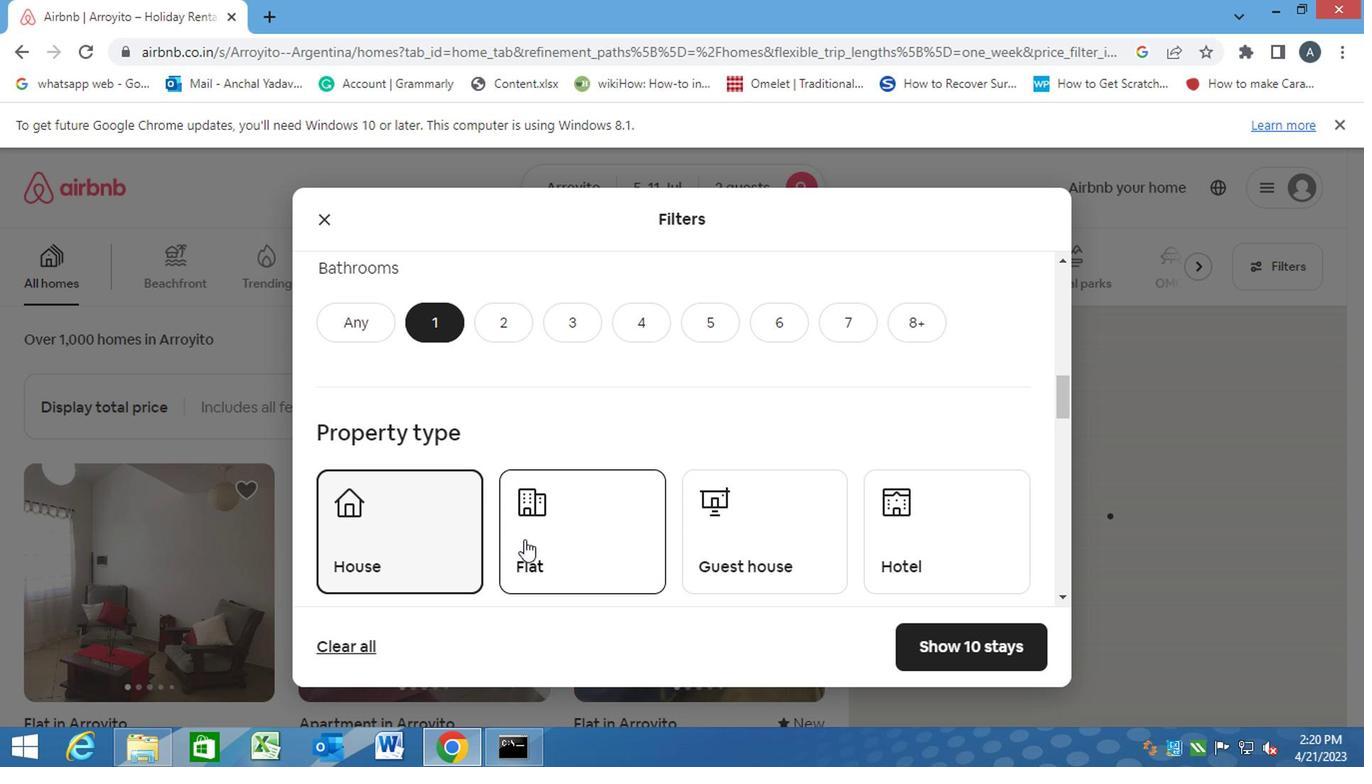 
Action: Mouse moved to (705, 544)
Screenshot: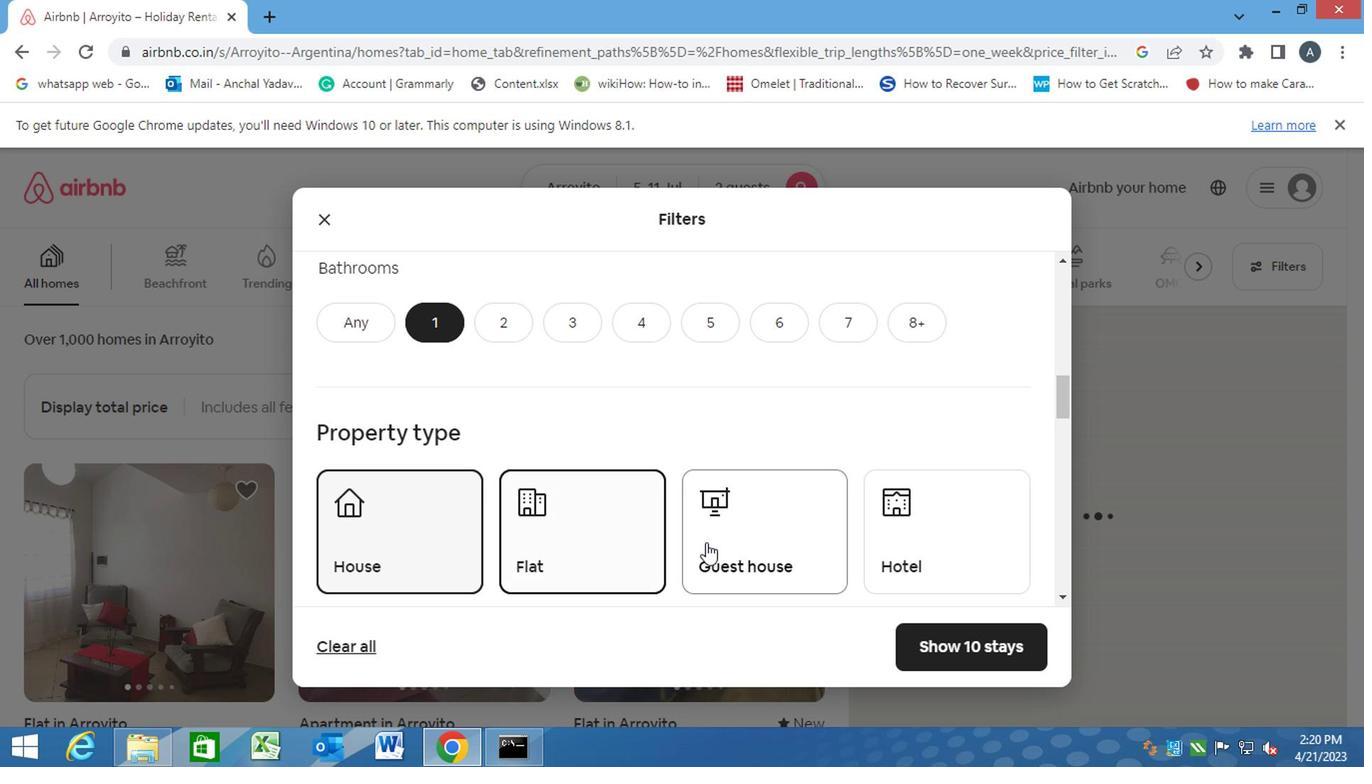 
Action: Mouse pressed left at (705, 544)
Screenshot: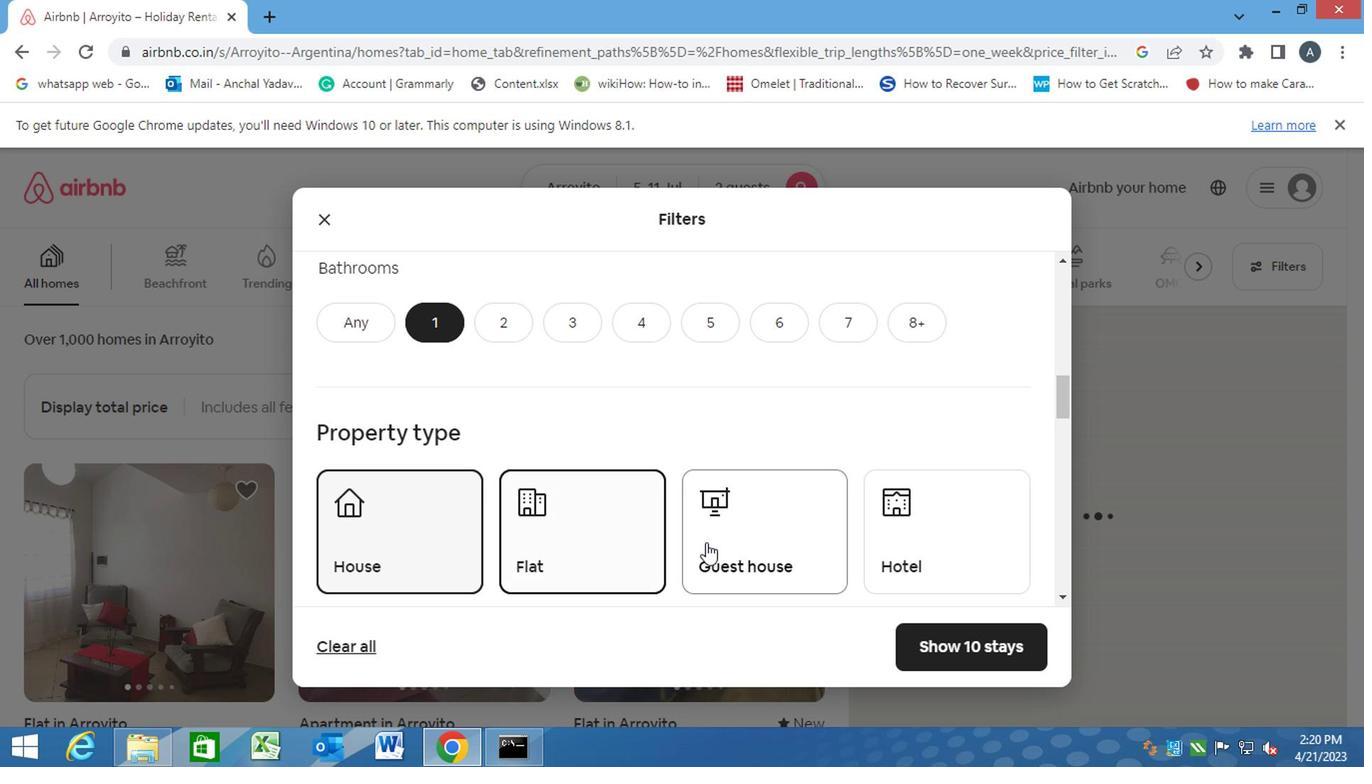 
Action: Mouse moved to (703, 545)
Screenshot: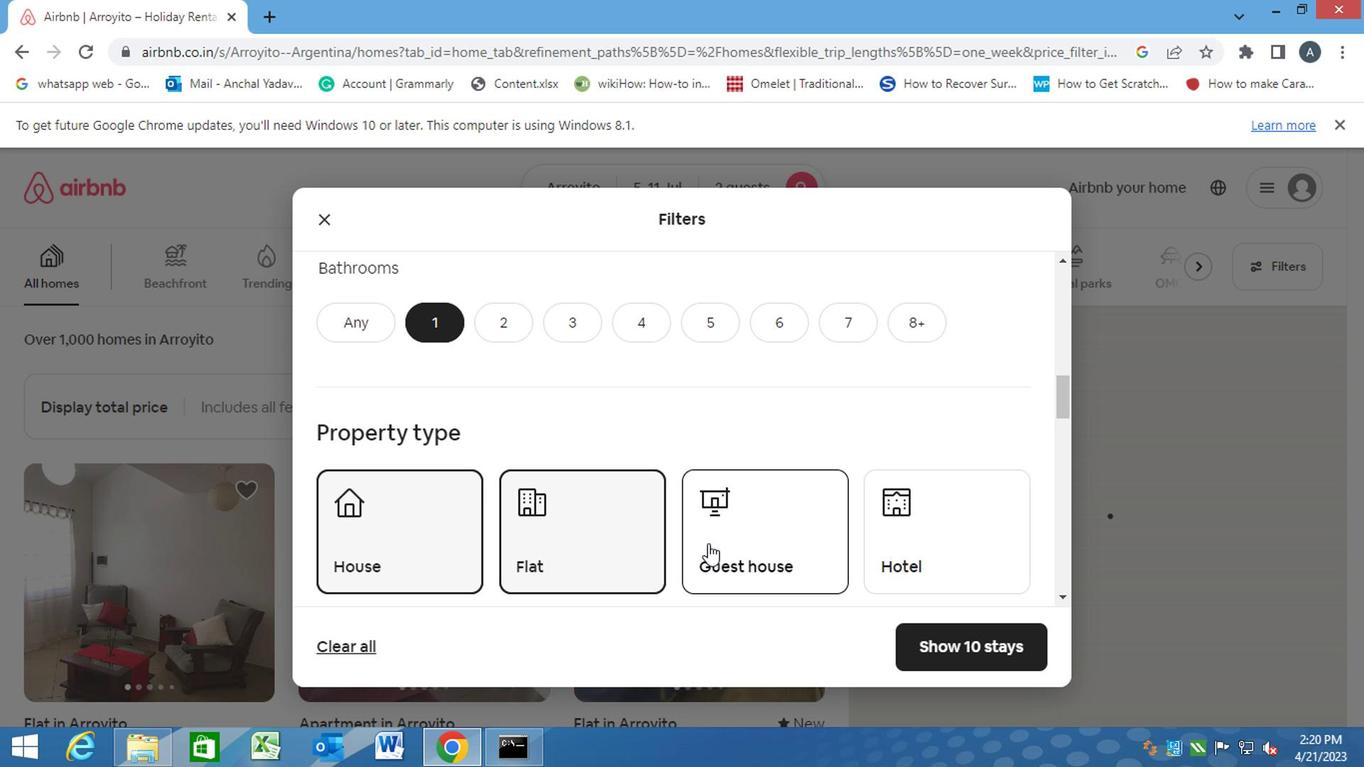 
Action: Mouse scrolled (703, 545) with delta (0, 0)
Screenshot: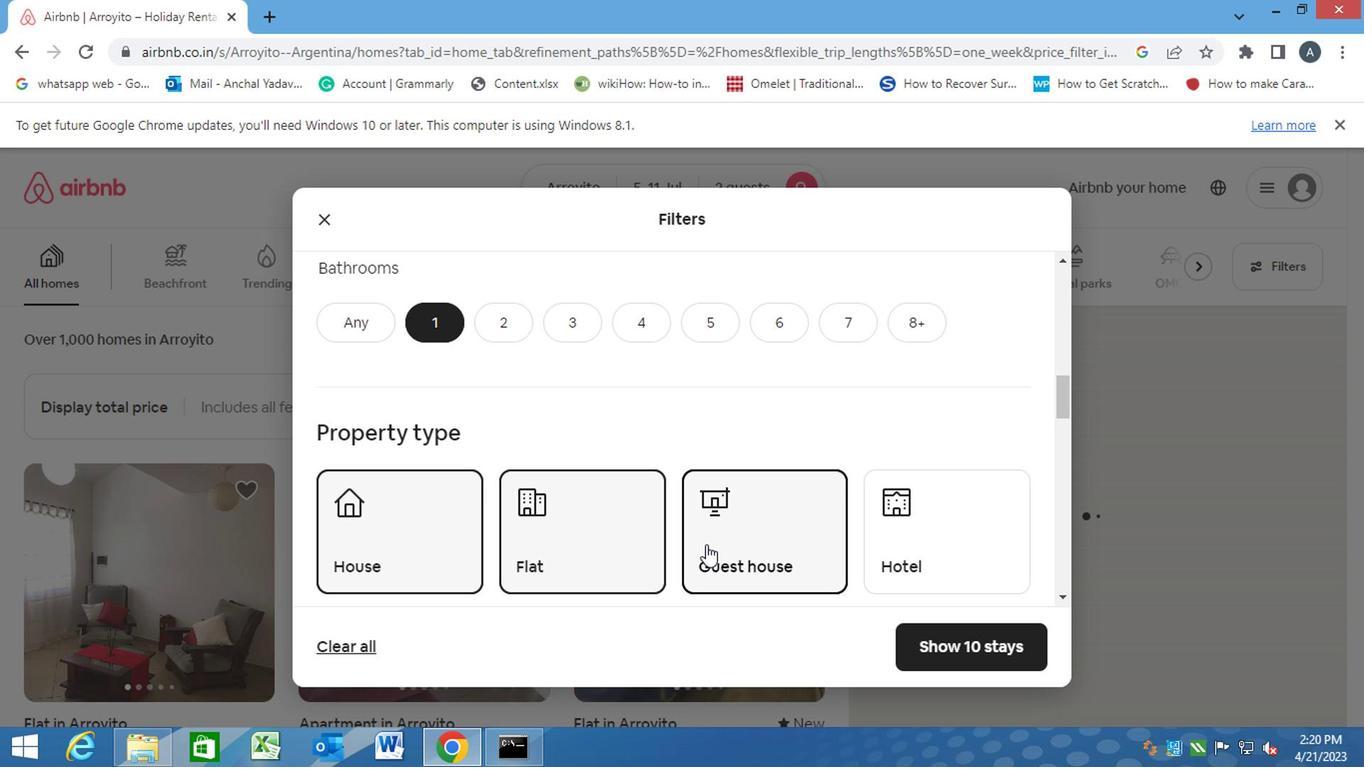 
Action: Mouse moved to (703, 545)
Screenshot: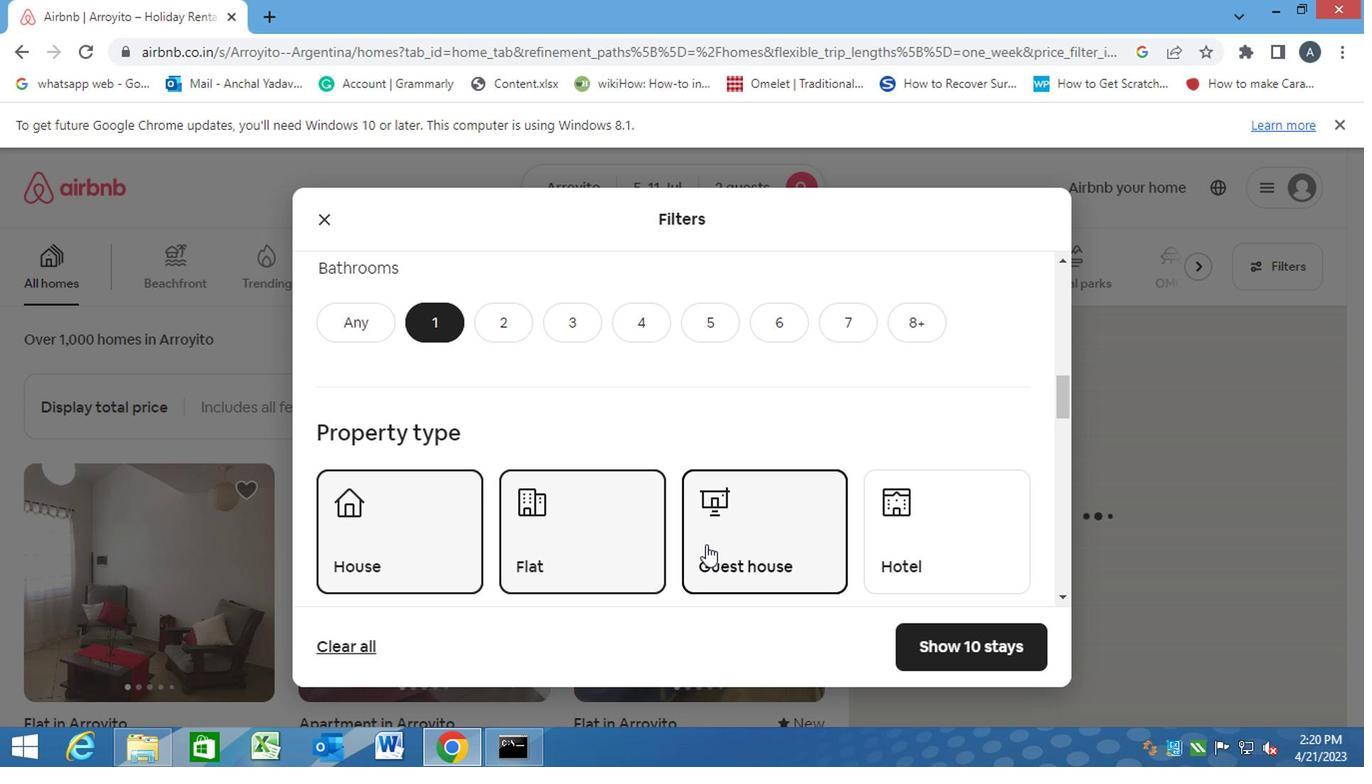 
Action: Mouse scrolled (703, 545) with delta (0, 0)
Screenshot: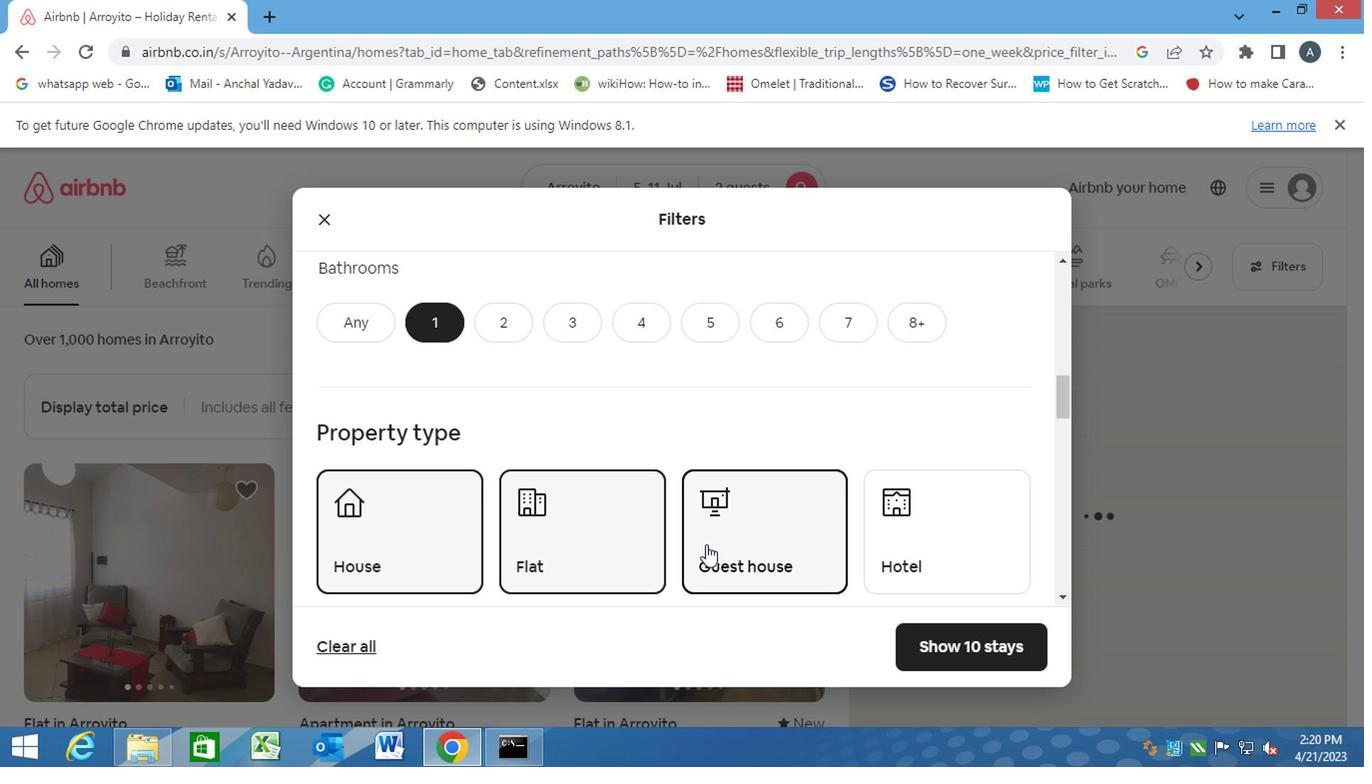 
Action: Mouse scrolled (703, 545) with delta (0, 0)
Screenshot: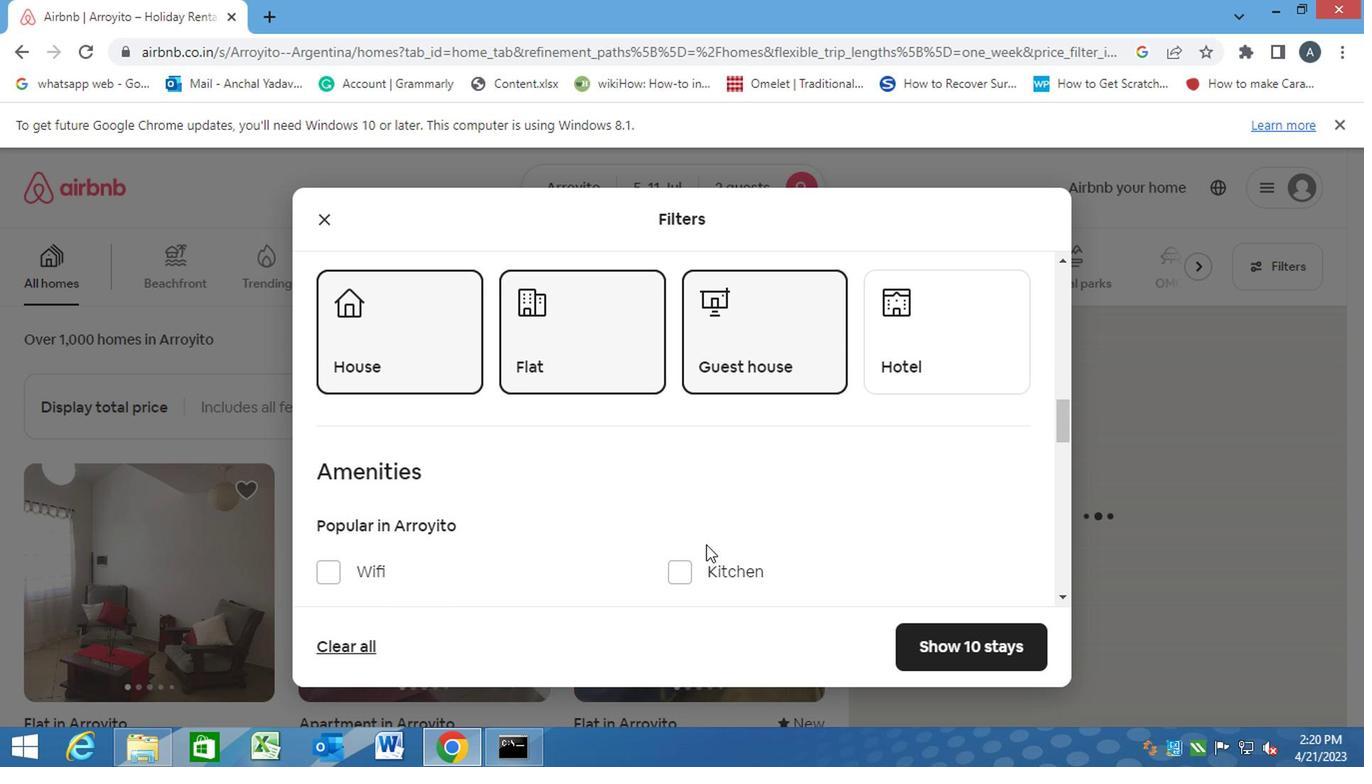 
Action: Mouse scrolled (703, 545) with delta (0, 0)
Screenshot: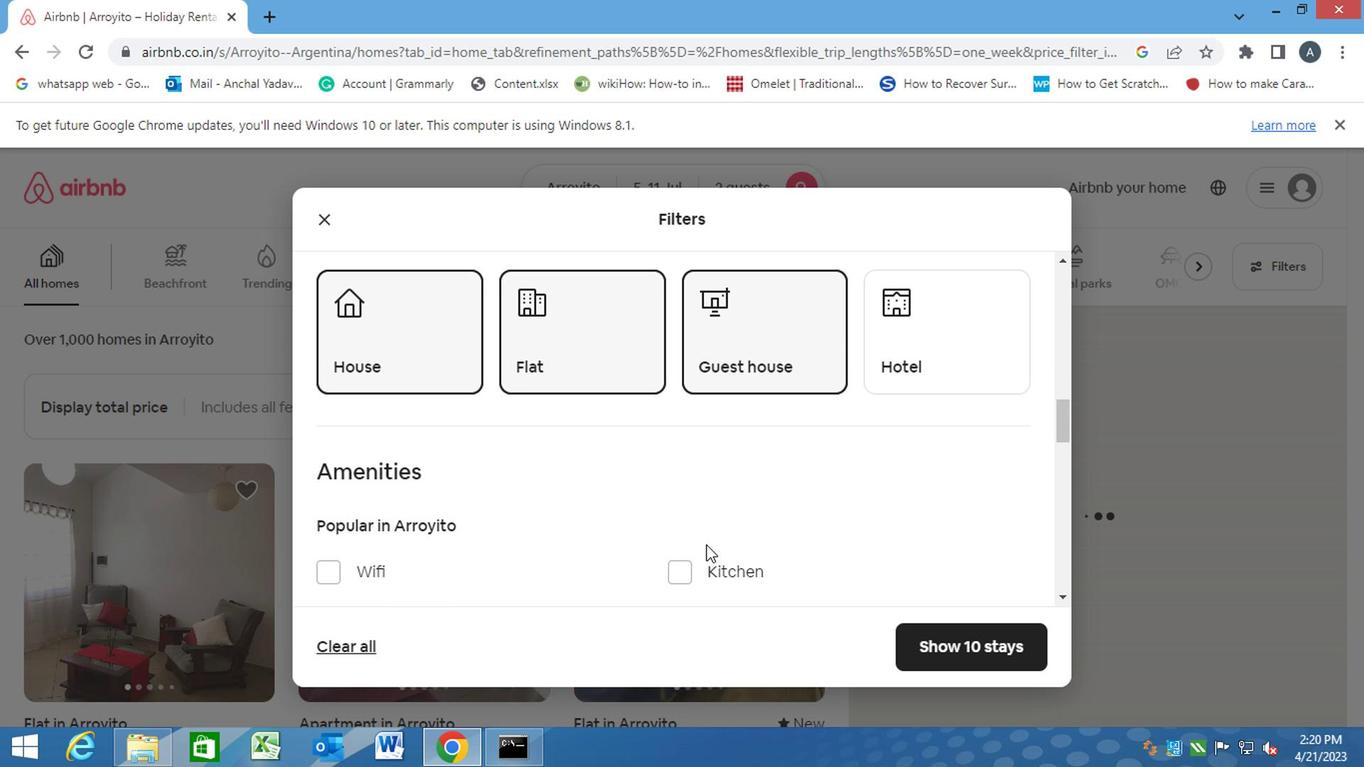 
Action: Mouse moved to (700, 545)
Screenshot: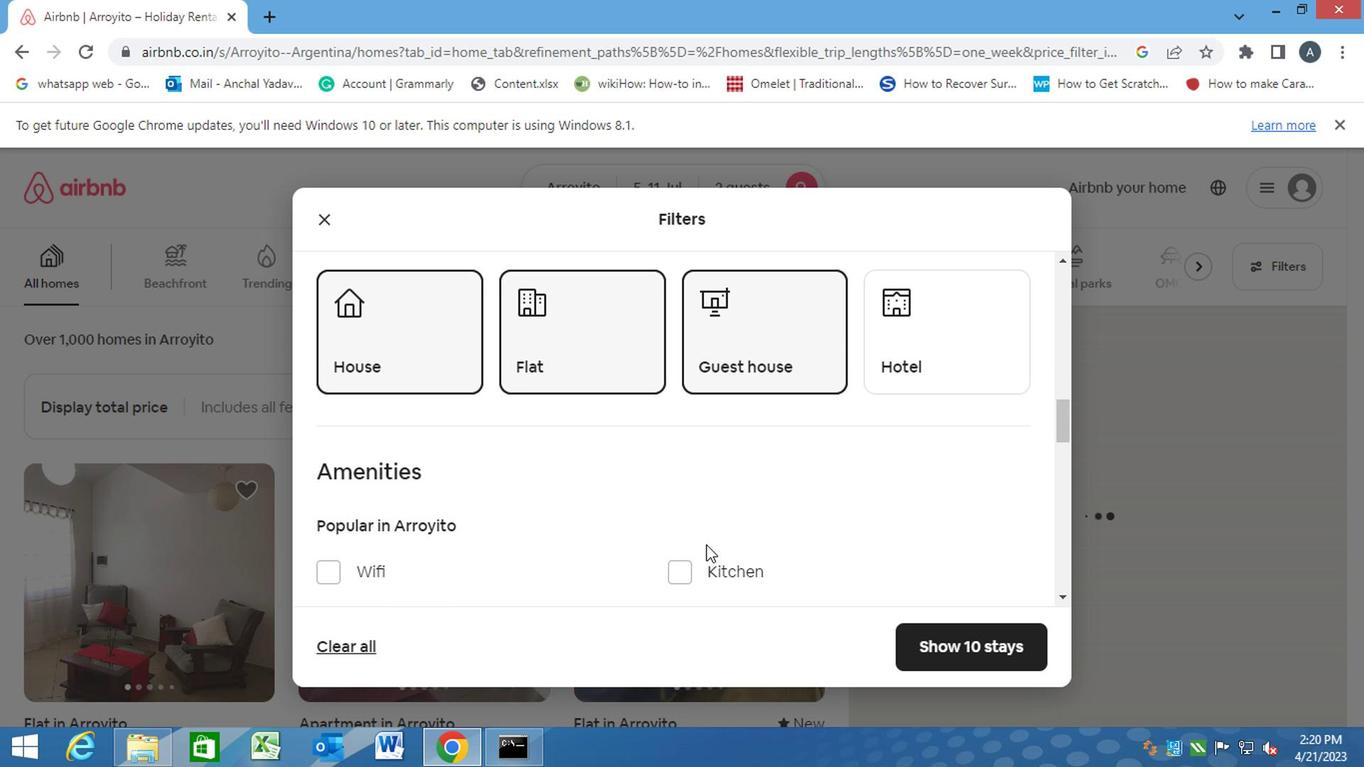 
Action: Mouse scrolled (700, 545) with delta (0, 0)
Screenshot: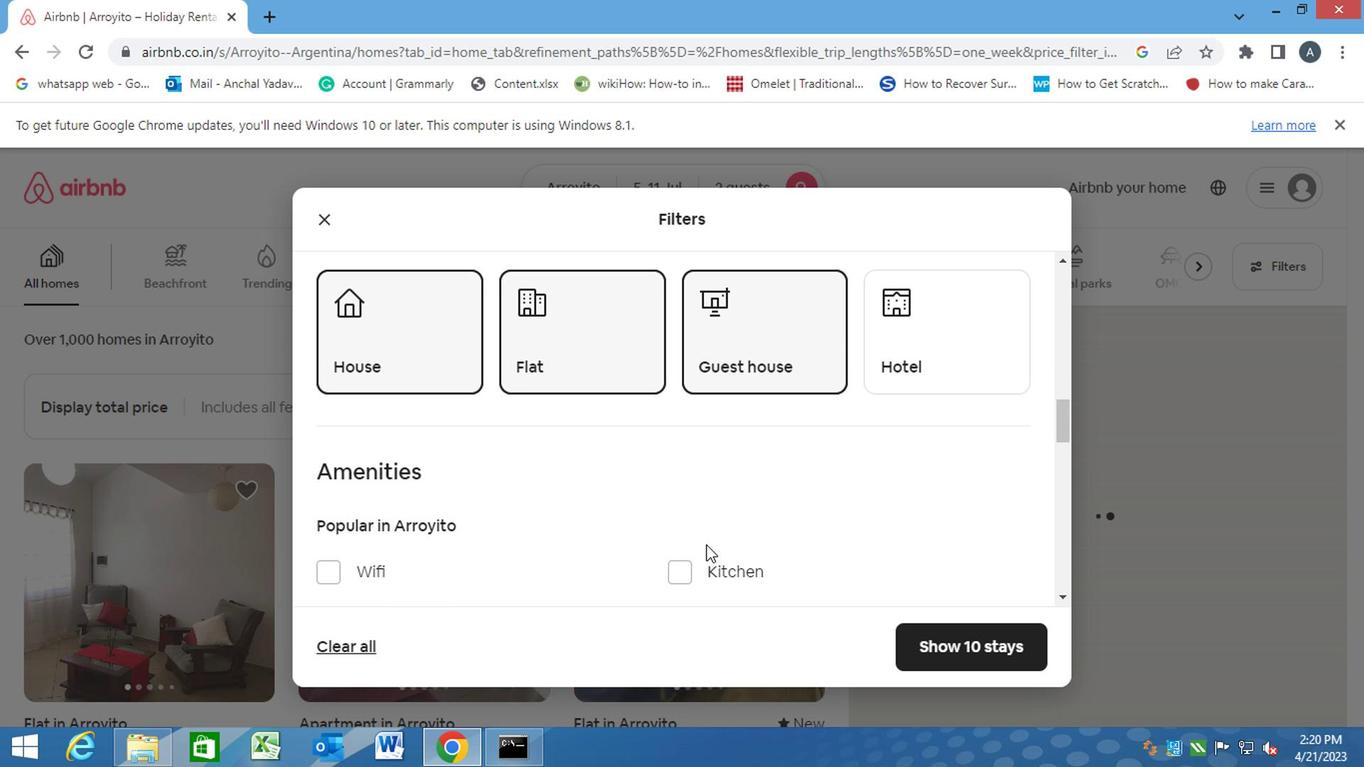 
Action: Mouse moved to (343, 415)
Screenshot: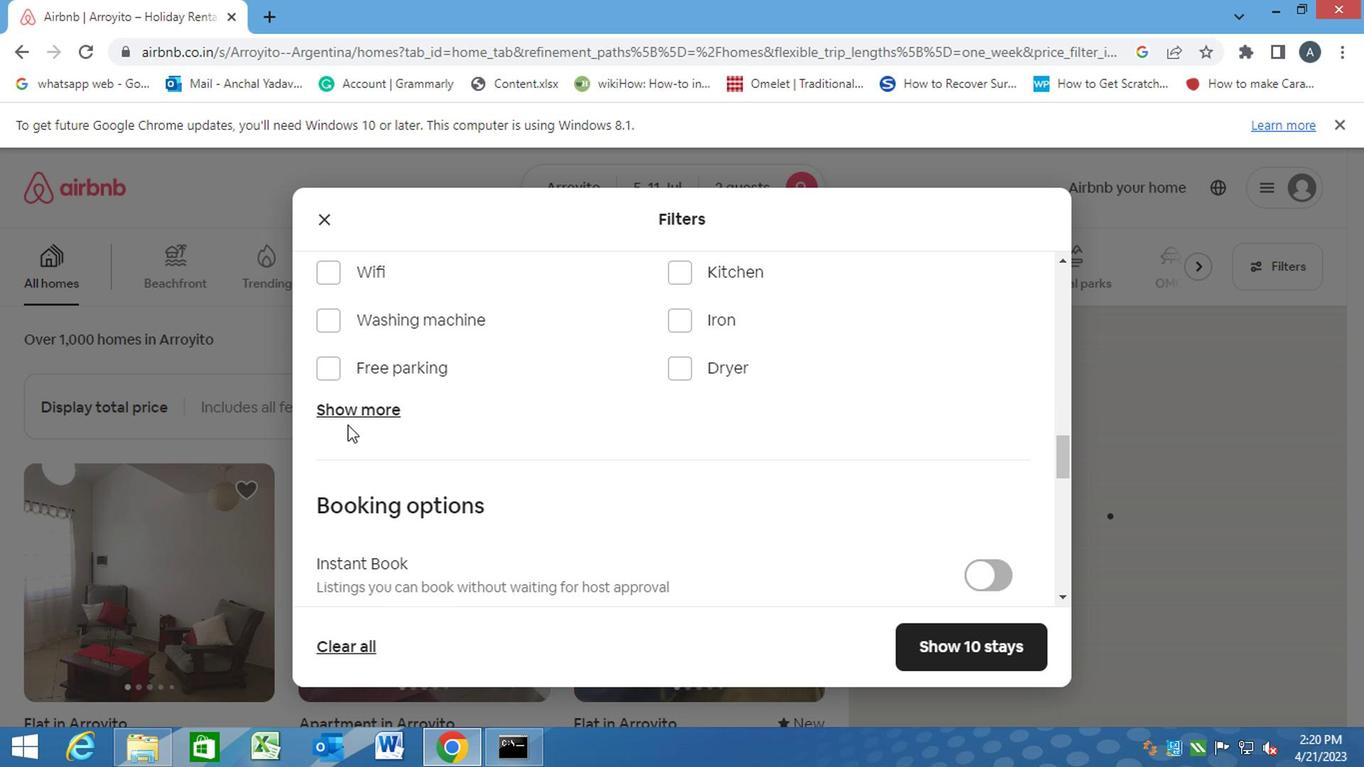 
Action: Mouse pressed left at (343, 415)
Screenshot: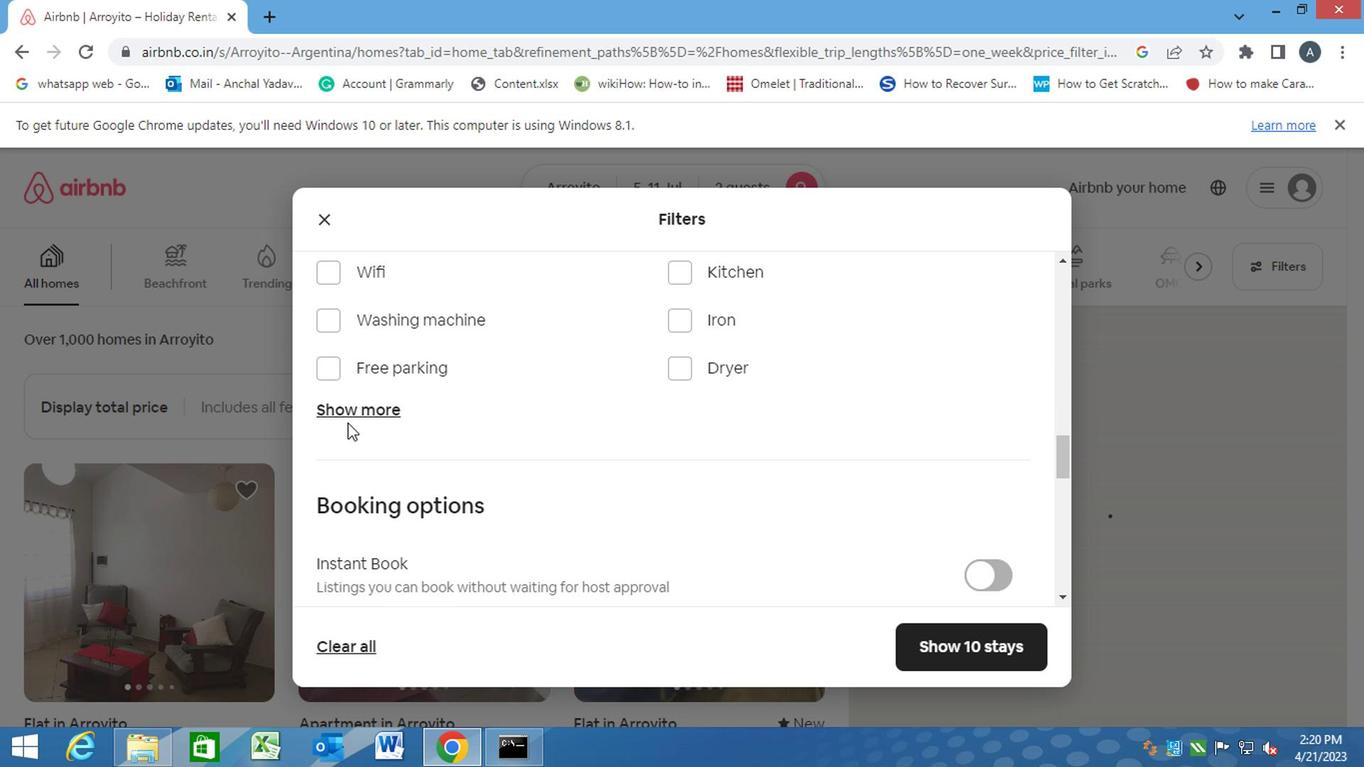 
Action: Mouse moved to (664, 489)
Screenshot: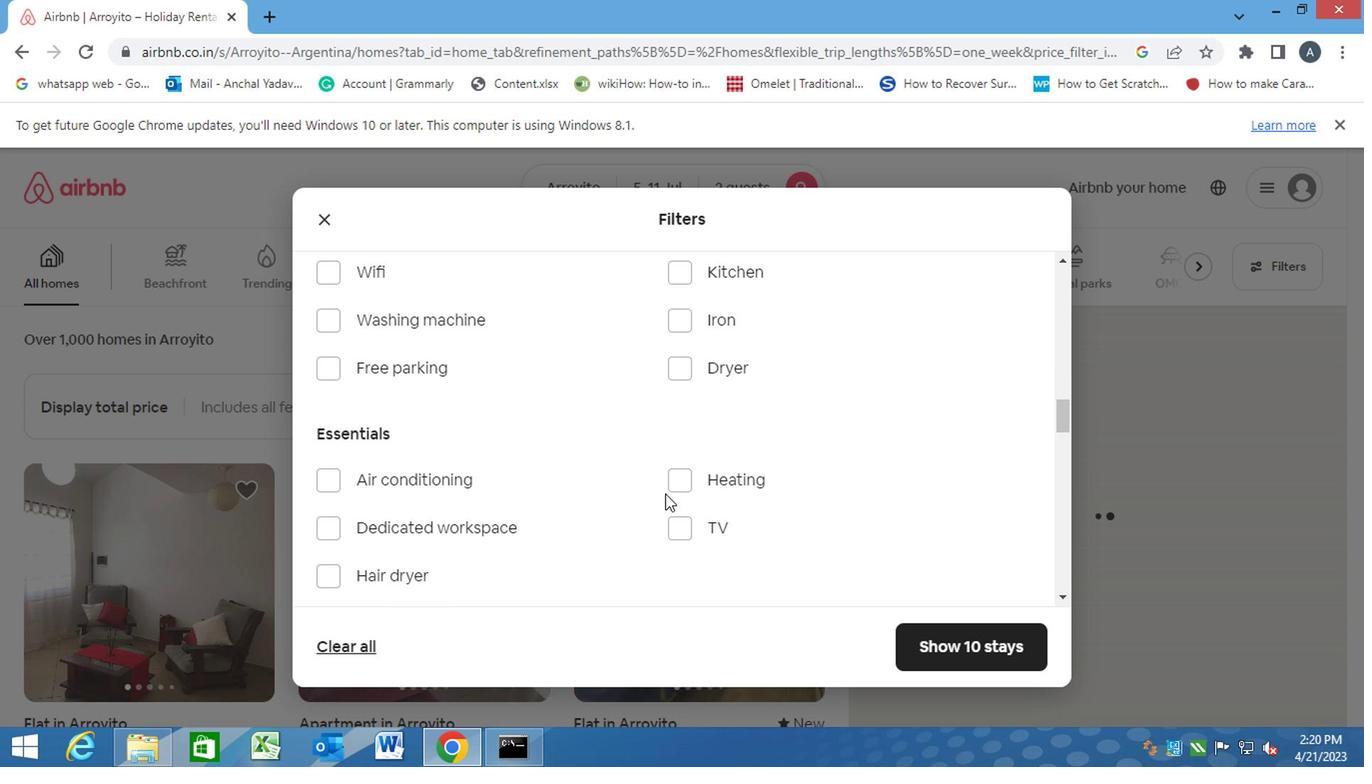
Action: Mouse pressed left at (664, 489)
Screenshot: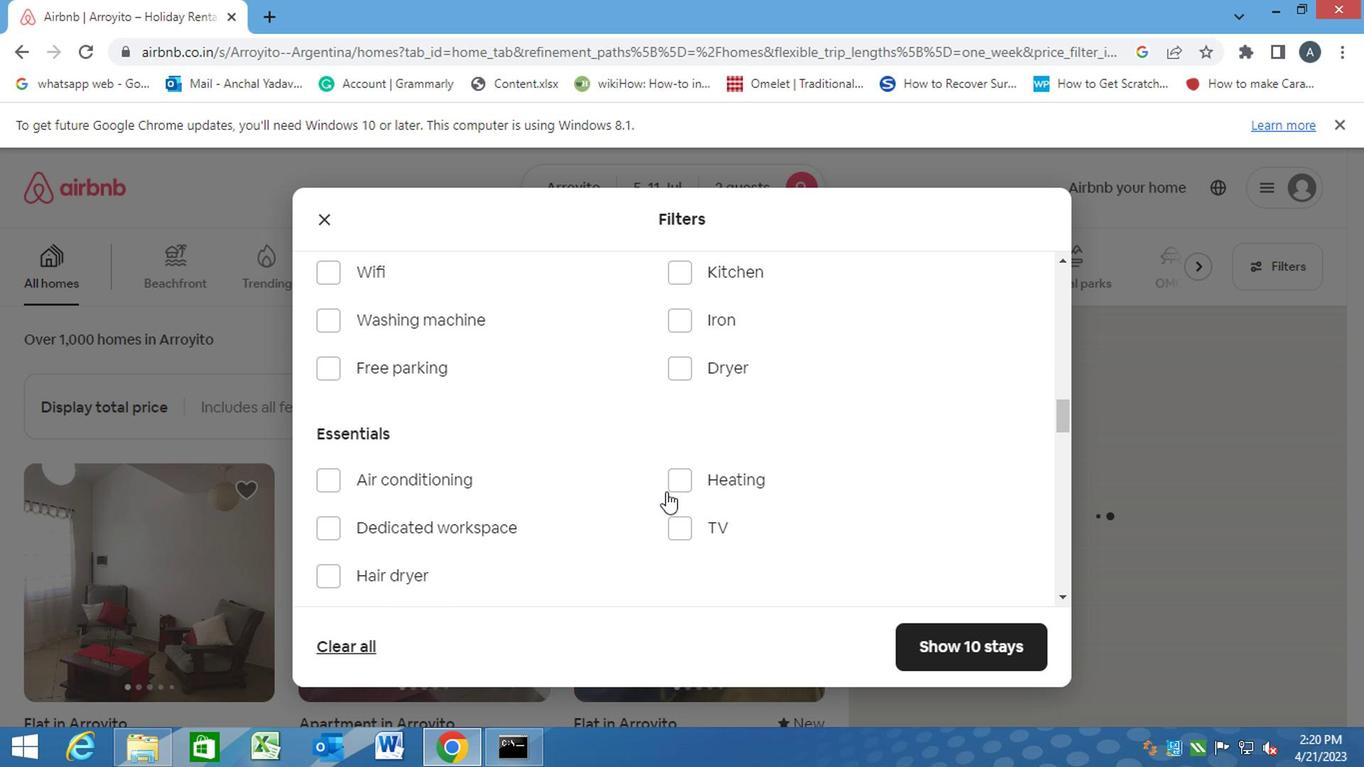 
Action: Mouse moved to (649, 510)
Screenshot: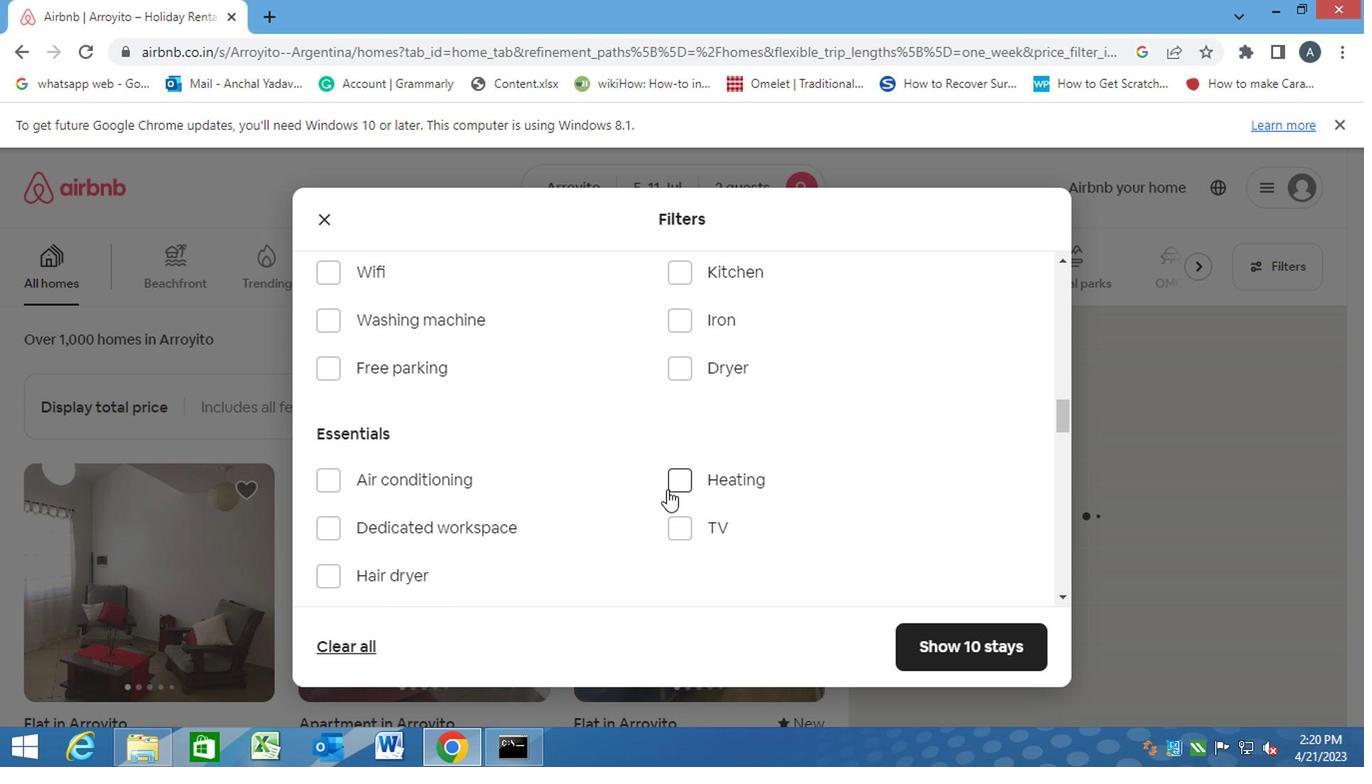 
Action: Mouse scrolled (649, 509) with delta (0, 0)
Screenshot: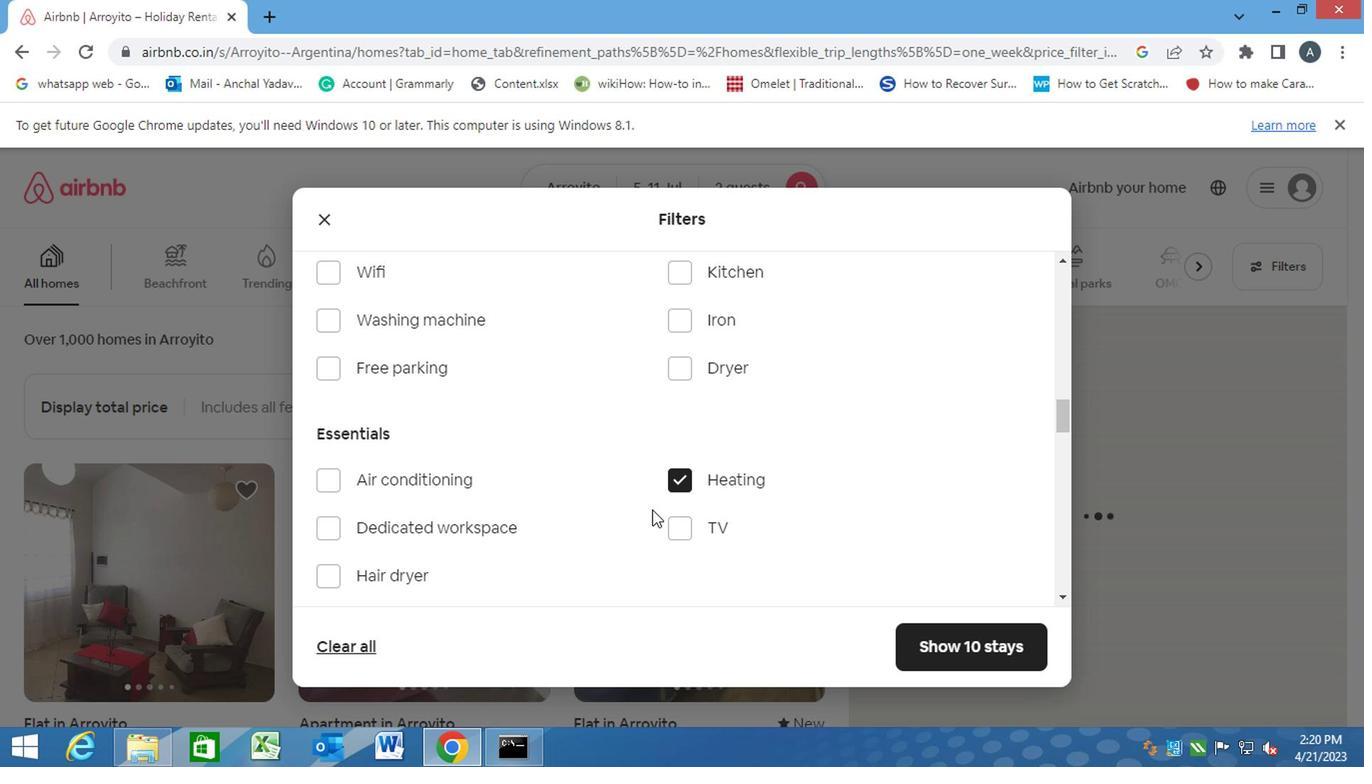 
Action: Mouse moved to (649, 512)
Screenshot: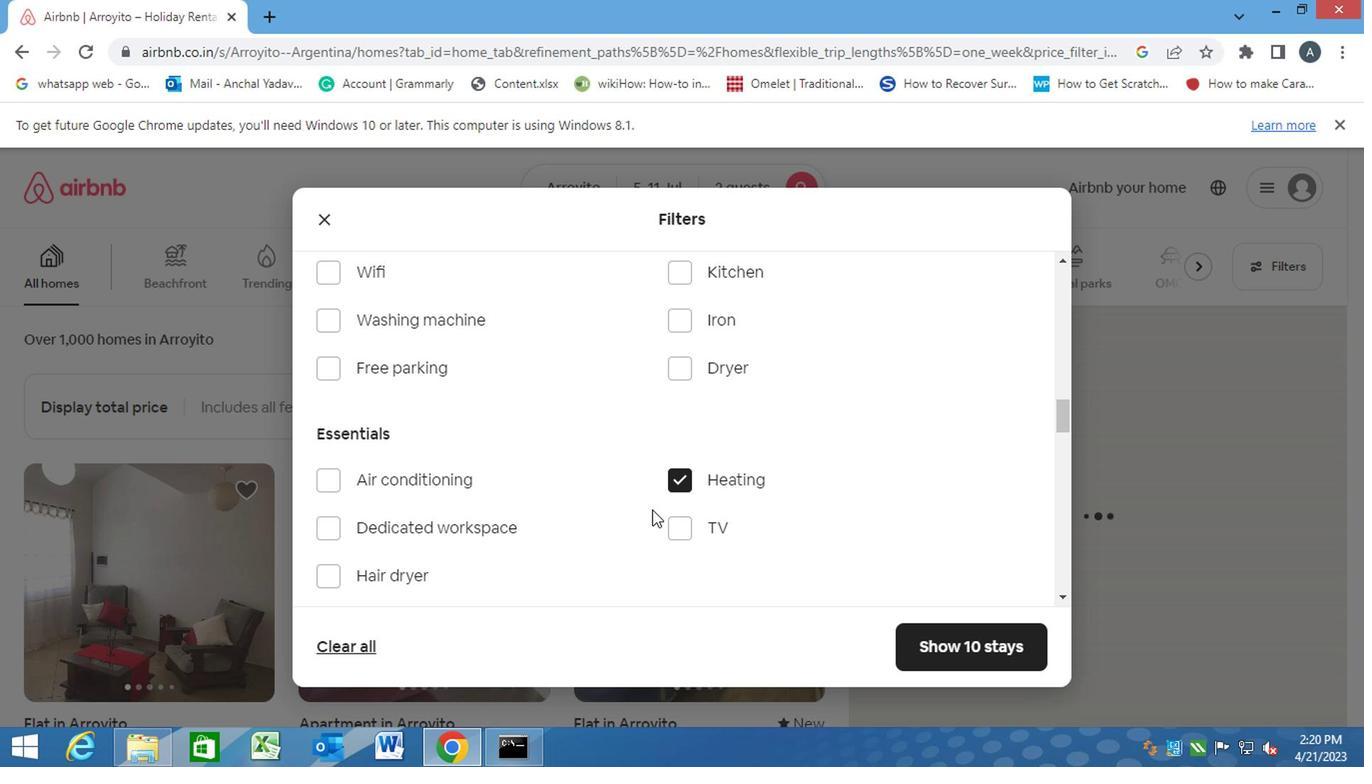 
Action: Mouse scrolled (649, 511) with delta (0, 0)
Screenshot: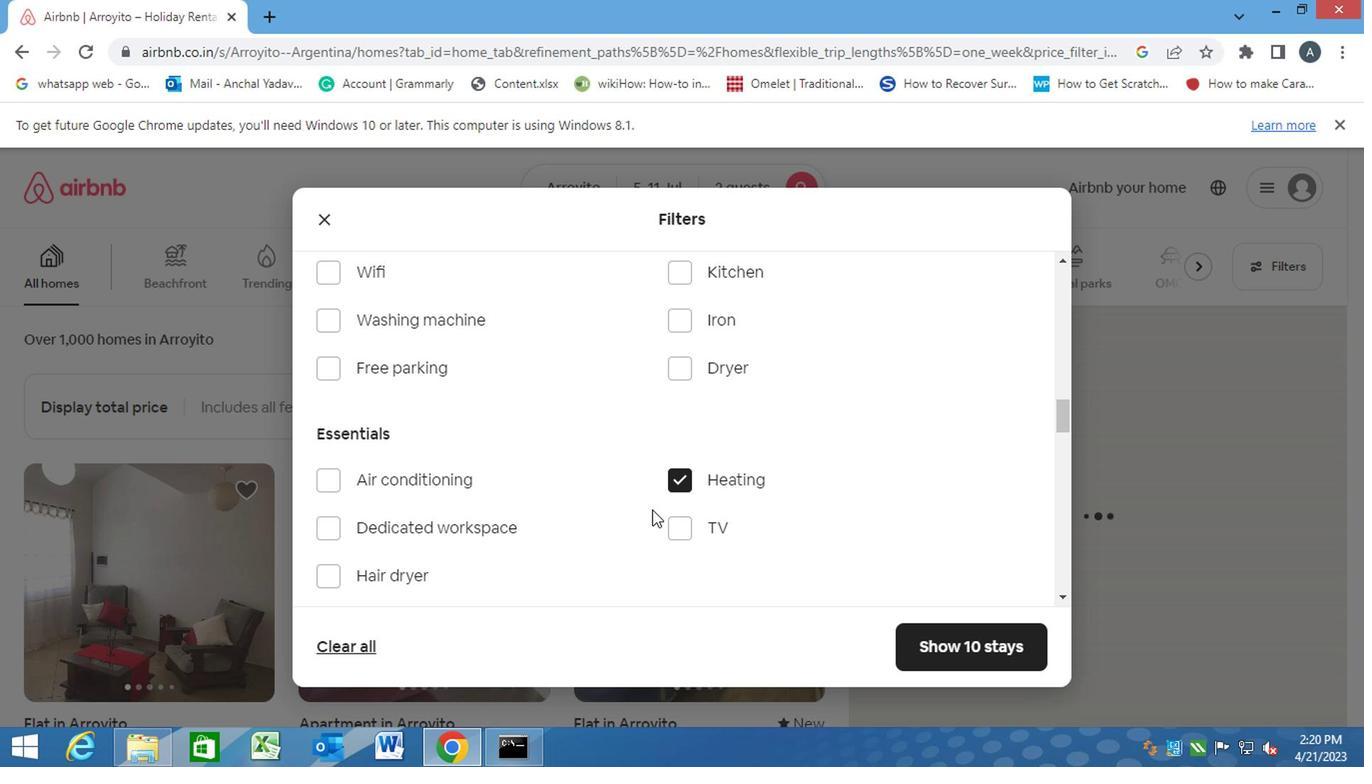 
Action: Mouse scrolled (649, 511) with delta (0, 0)
Screenshot: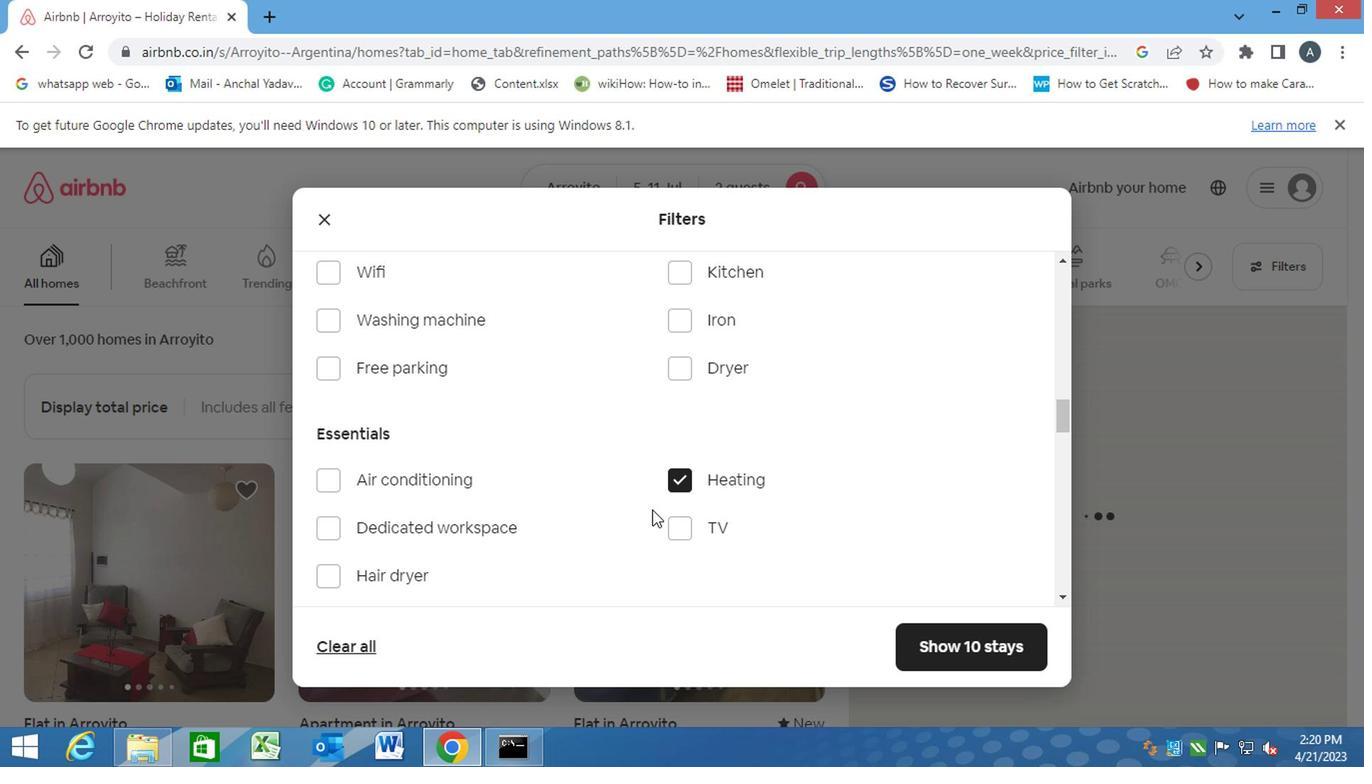 
Action: Mouse scrolled (649, 511) with delta (0, 0)
Screenshot: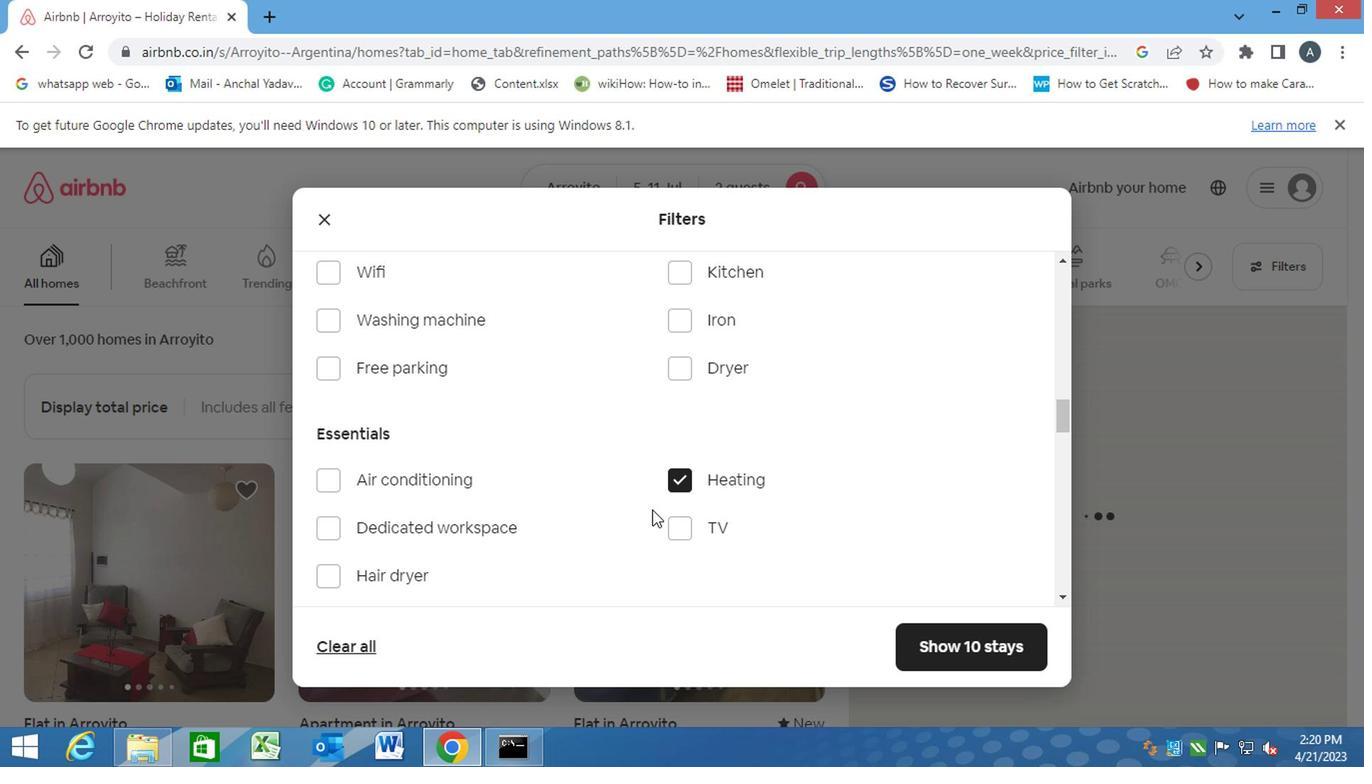 
Action: Mouse moved to (647, 512)
Screenshot: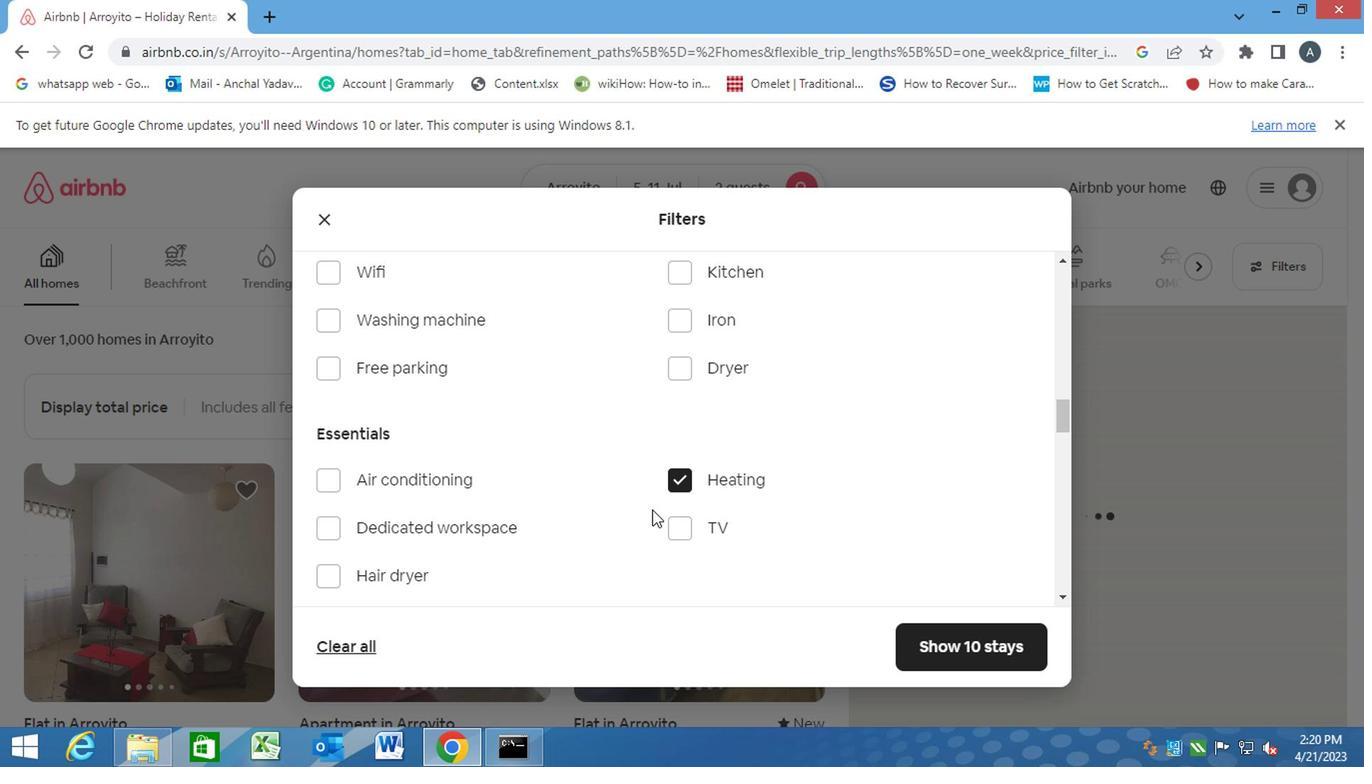 
Action: Mouse scrolled (647, 511) with delta (0, 0)
Screenshot: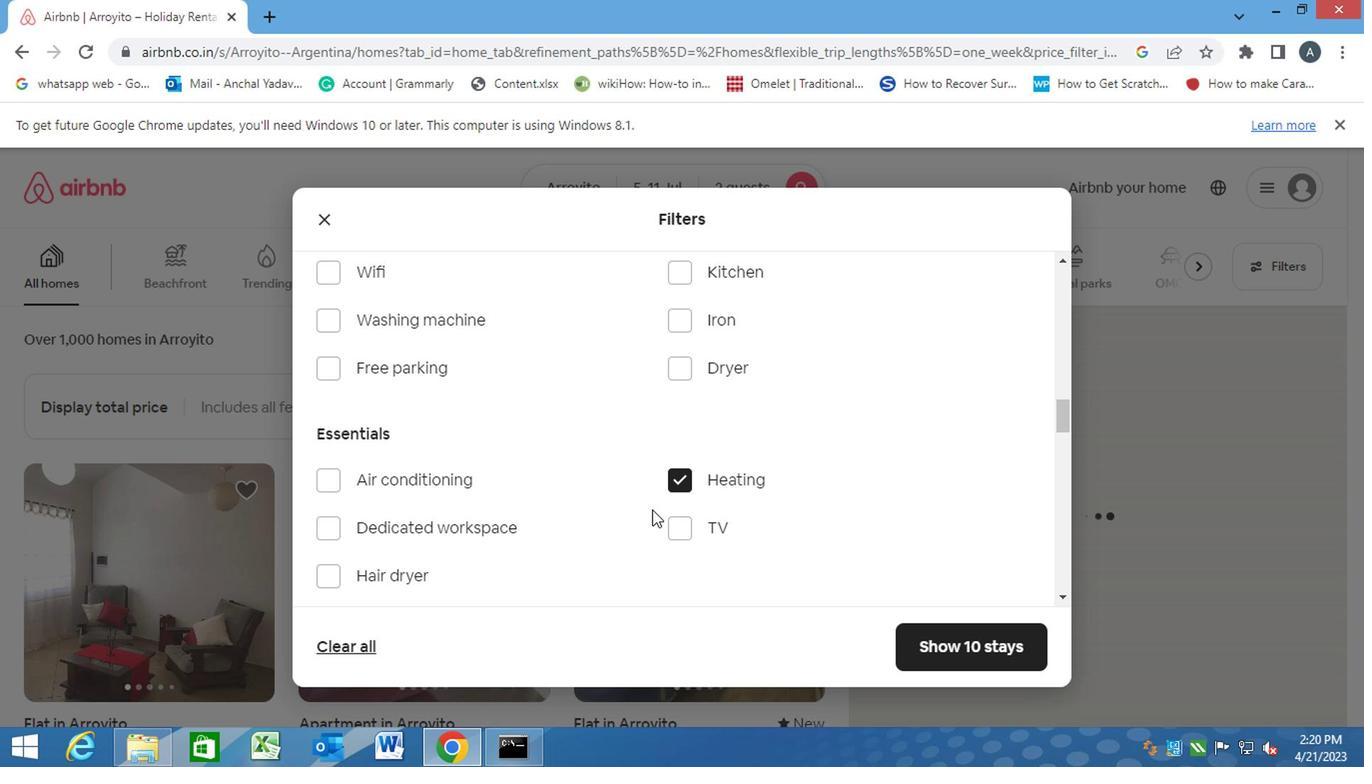 
Action: Mouse moved to (645, 510)
Screenshot: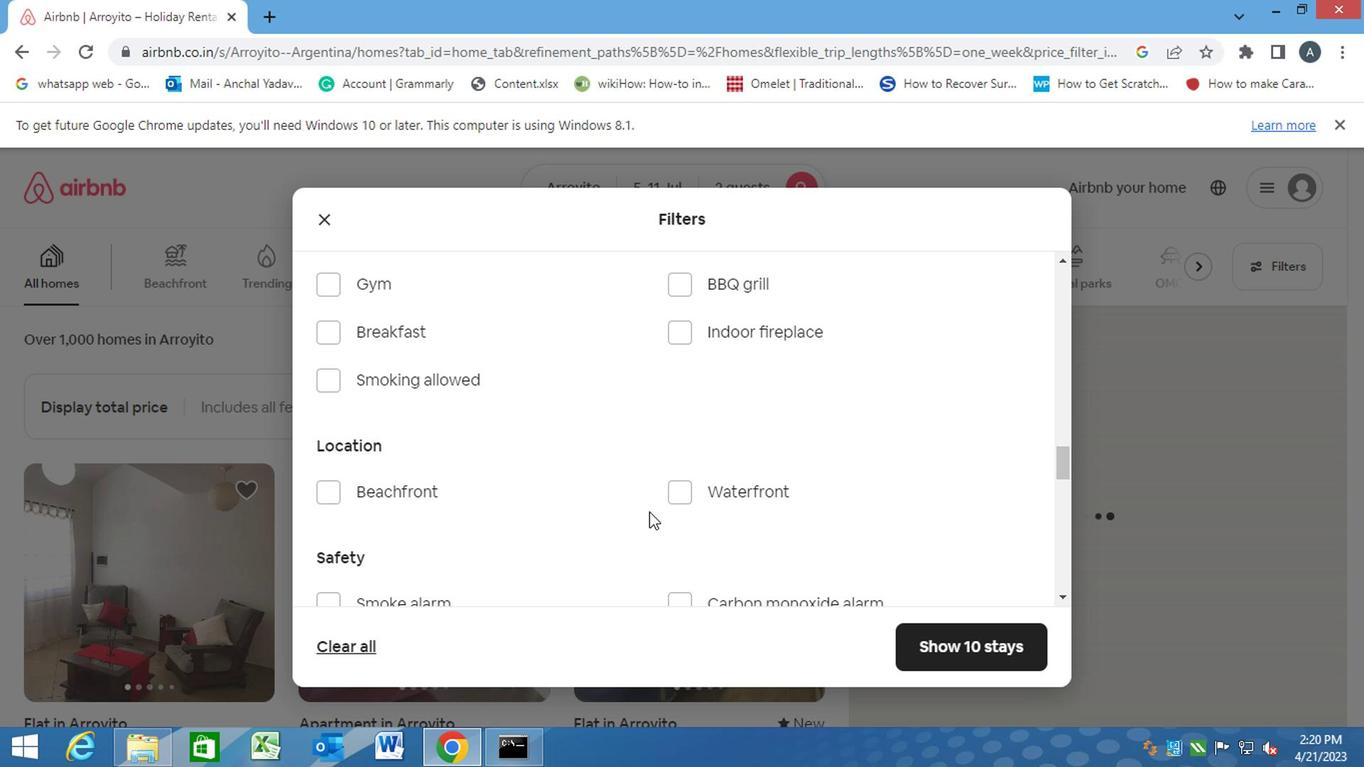 
Action: Mouse scrolled (645, 509) with delta (0, 0)
Screenshot: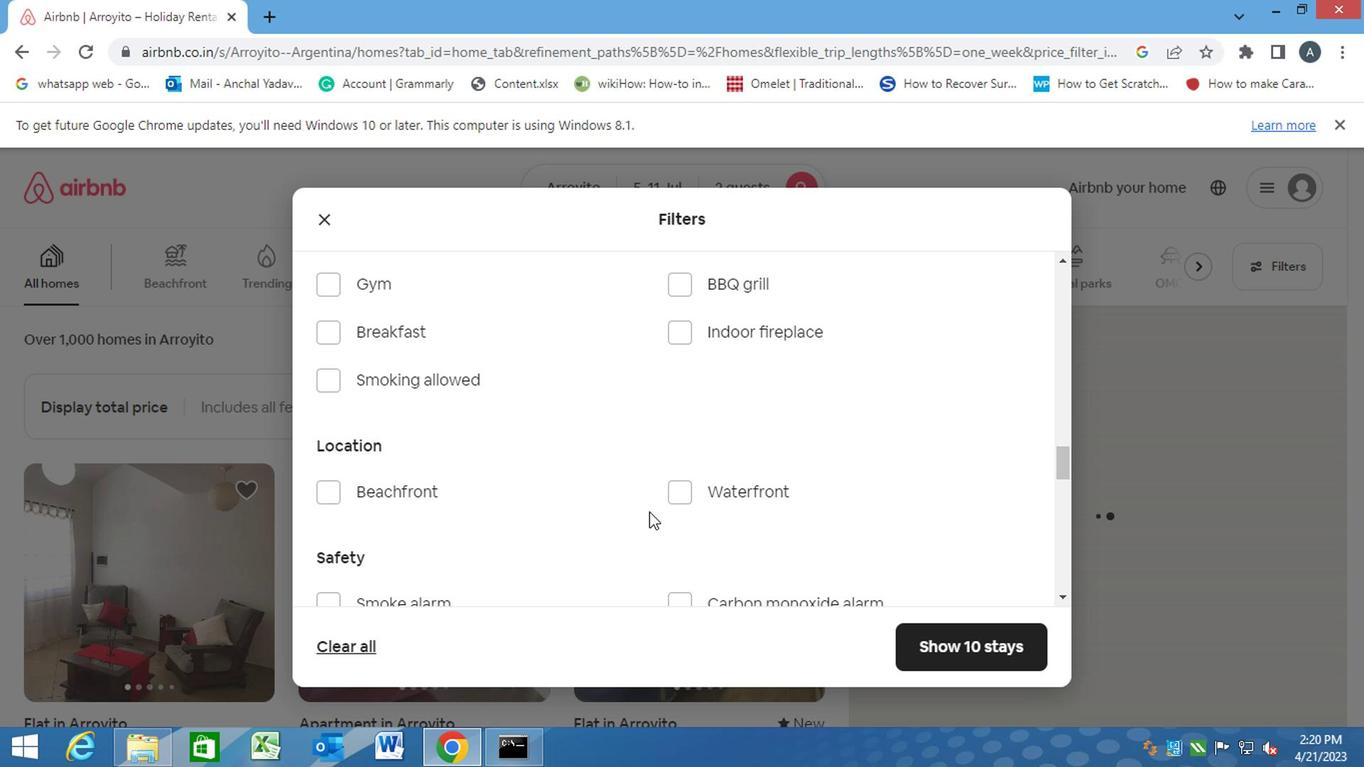 
Action: Mouse scrolled (645, 509) with delta (0, 0)
Screenshot: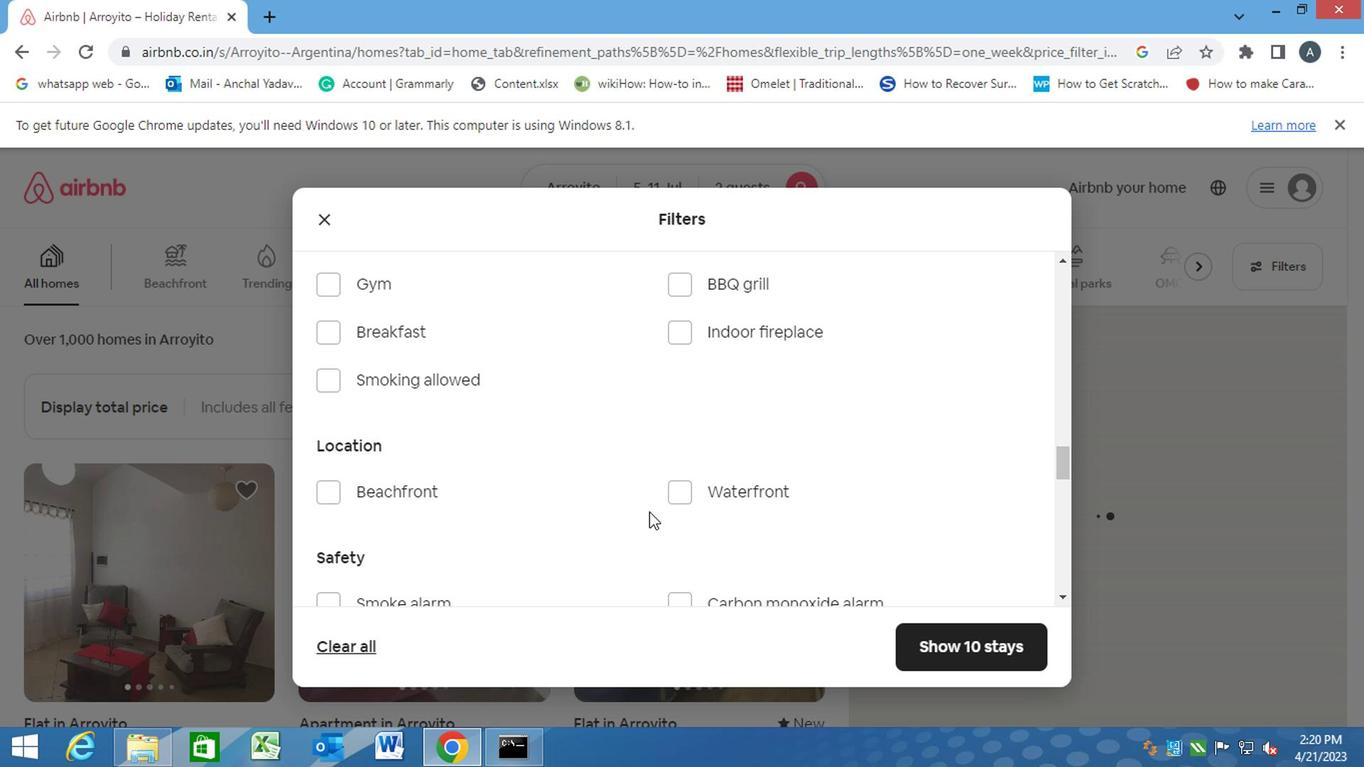 
Action: Mouse scrolled (645, 509) with delta (0, 0)
Screenshot: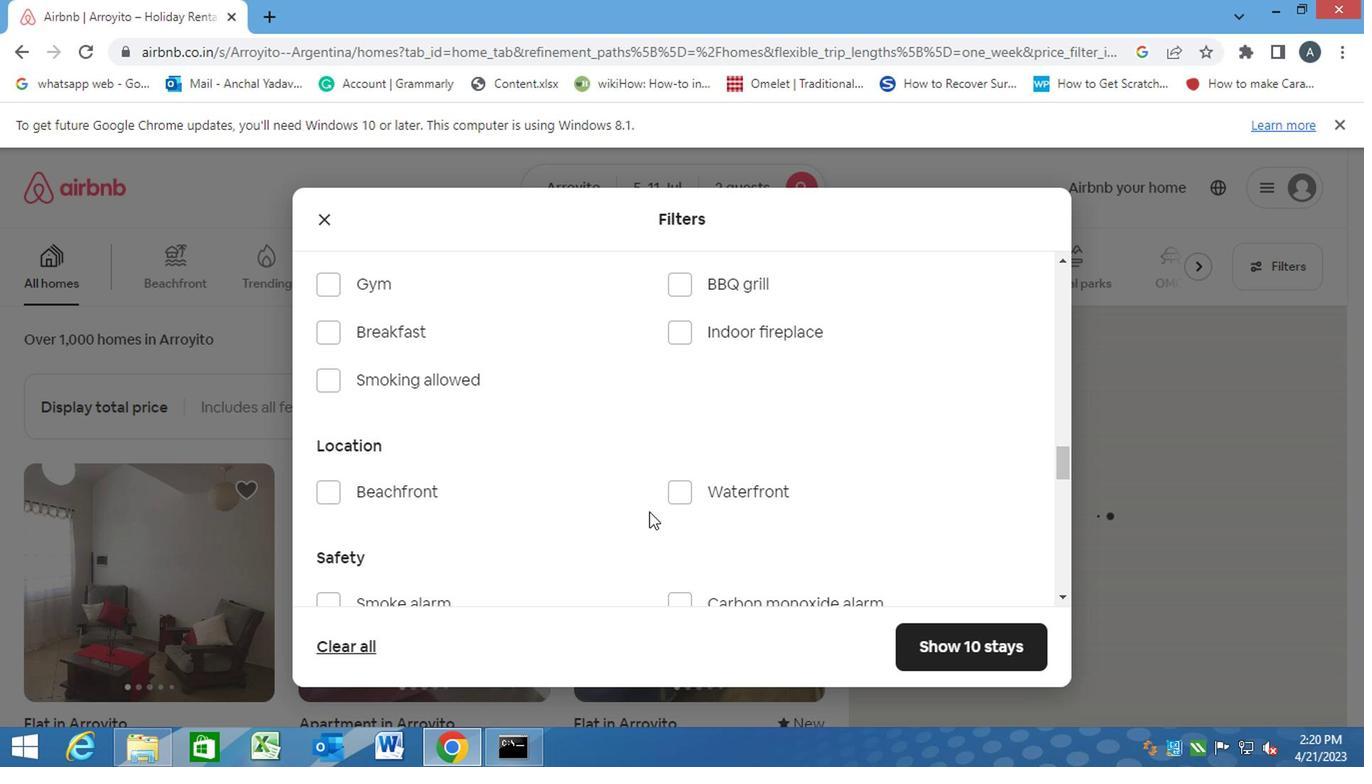 
Action: Mouse scrolled (645, 509) with delta (0, 0)
Screenshot: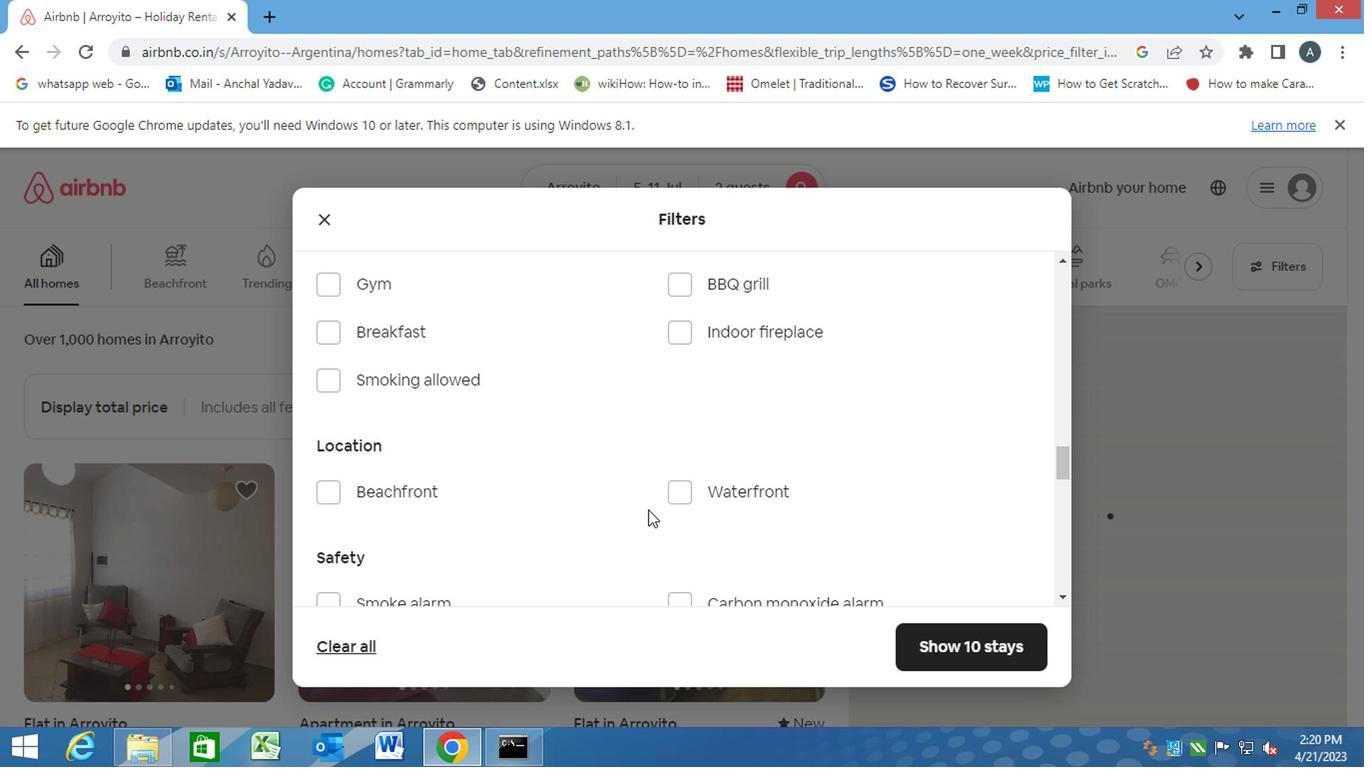 
Action: Mouse moved to (990, 472)
Screenshot: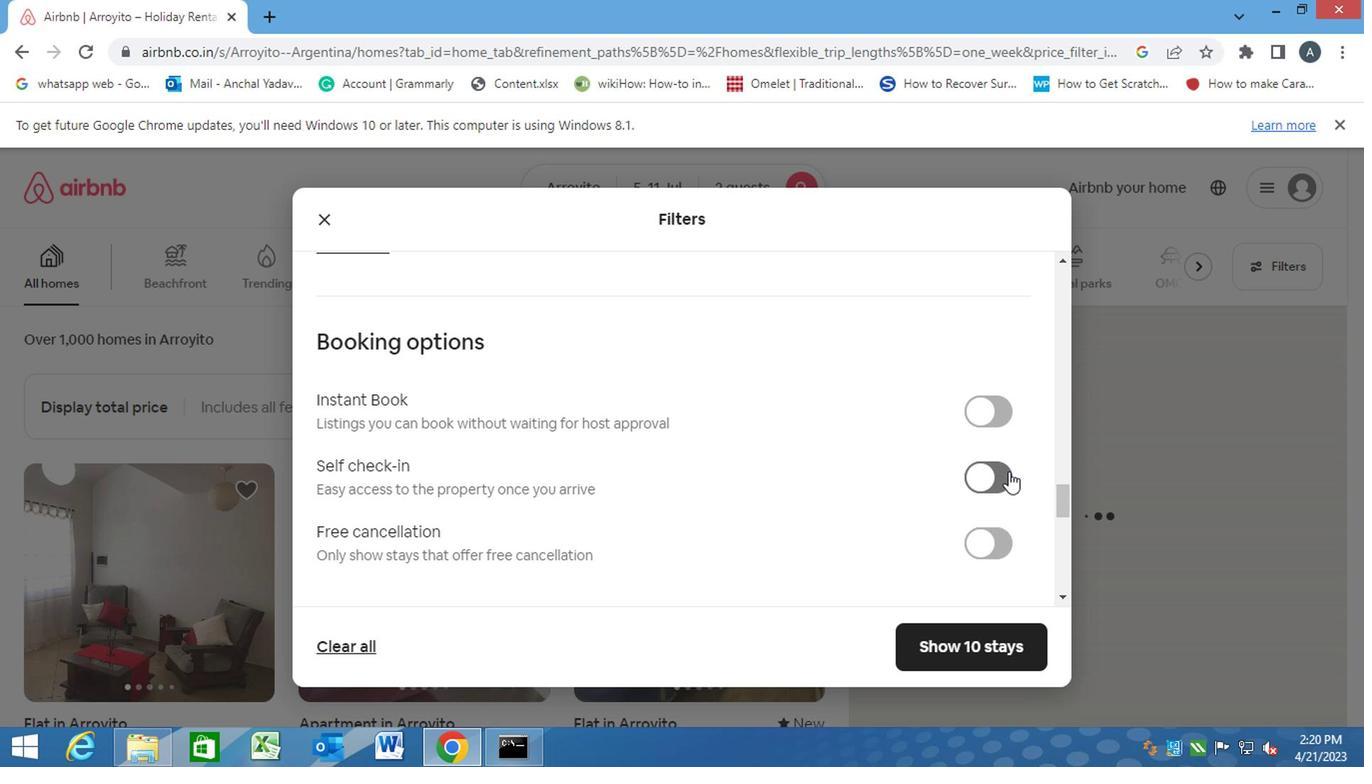 
Action: Mouse pressed left at (990, 472)
Screenshot: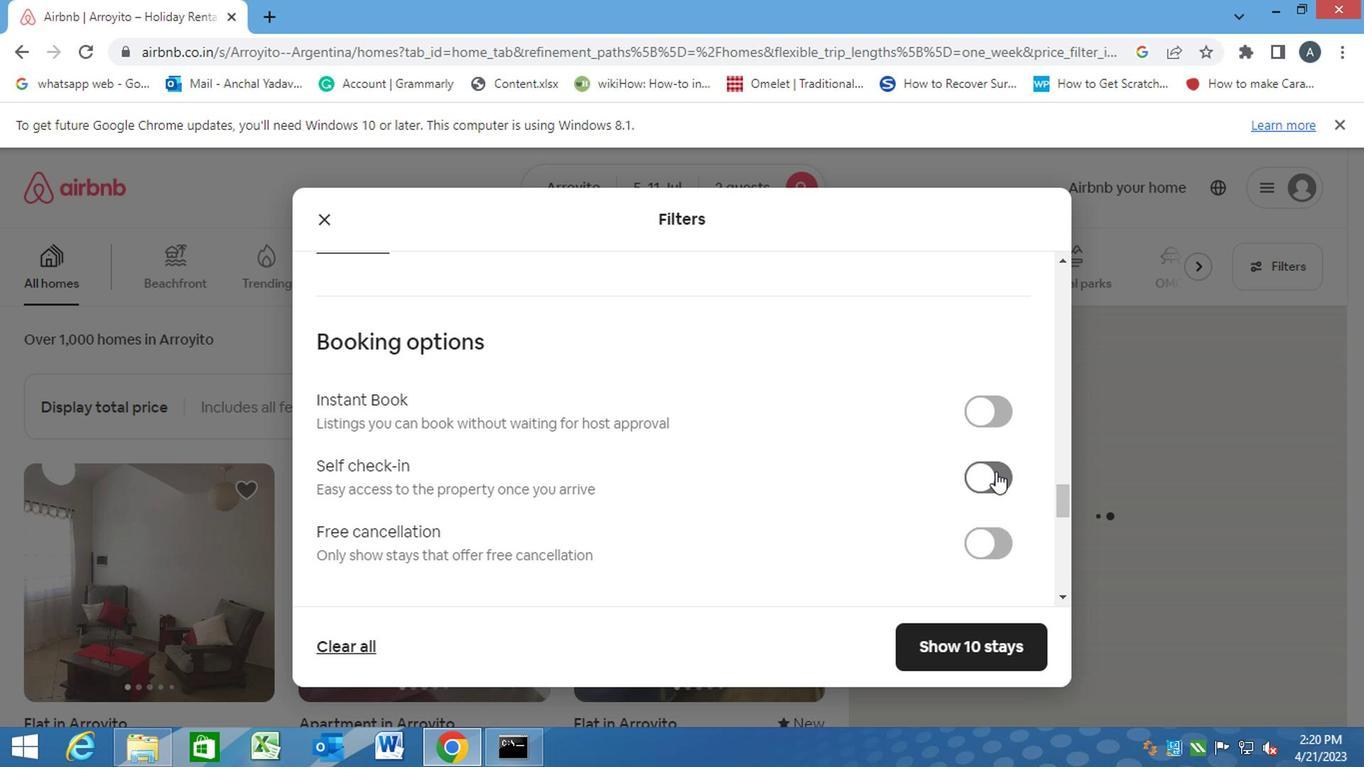 
Action: Mouse moved to (764, 497)
Screenshot: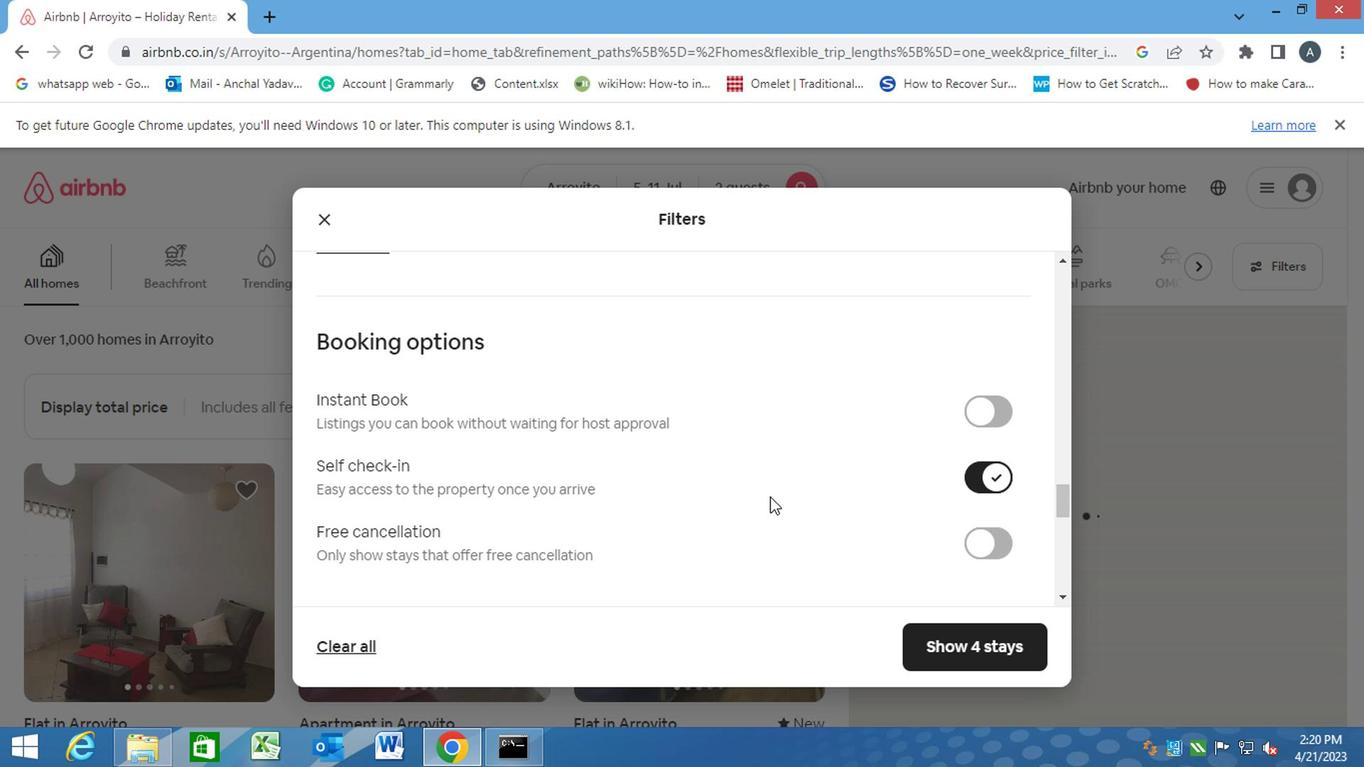 
Action: Mouse scrolled (764, 496) with delta (0, -1)
Screenshot: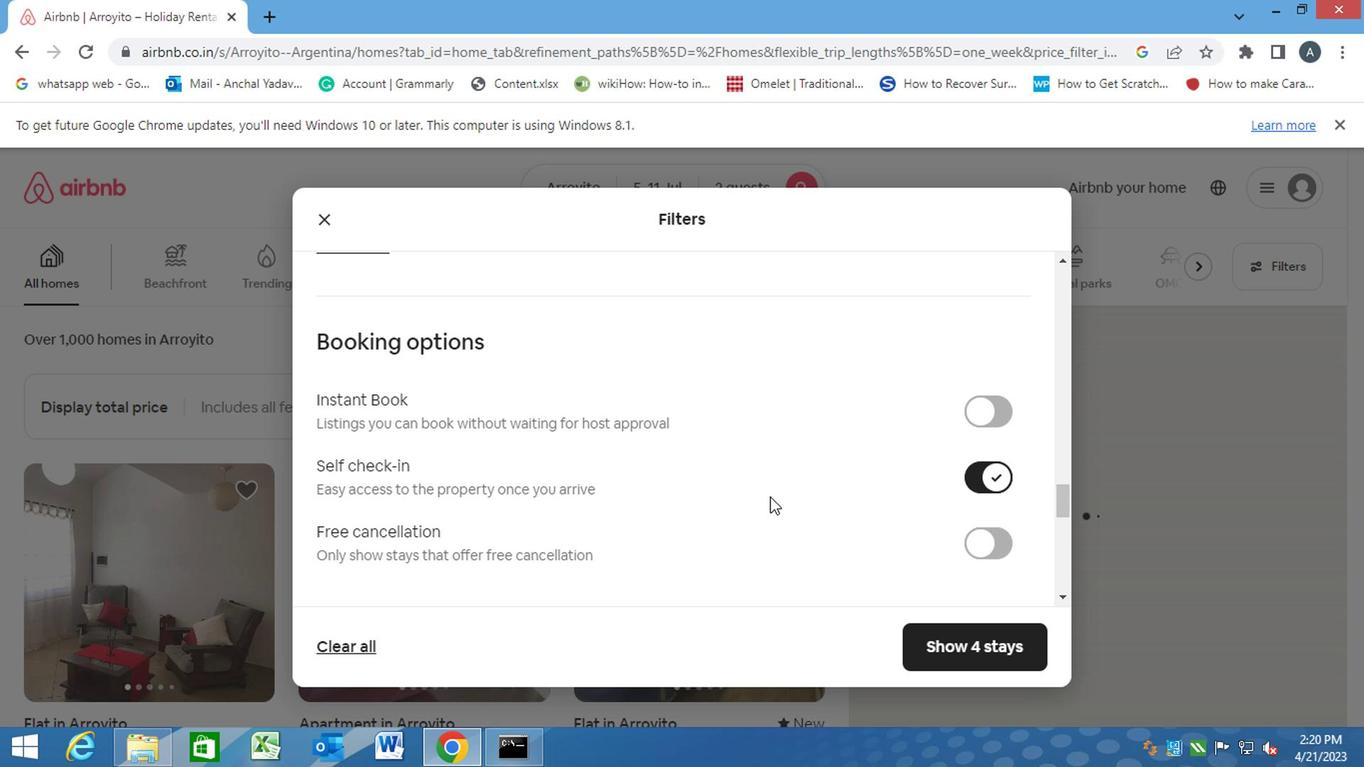
Action: Mouse moved to (759, 497)
Screenshot: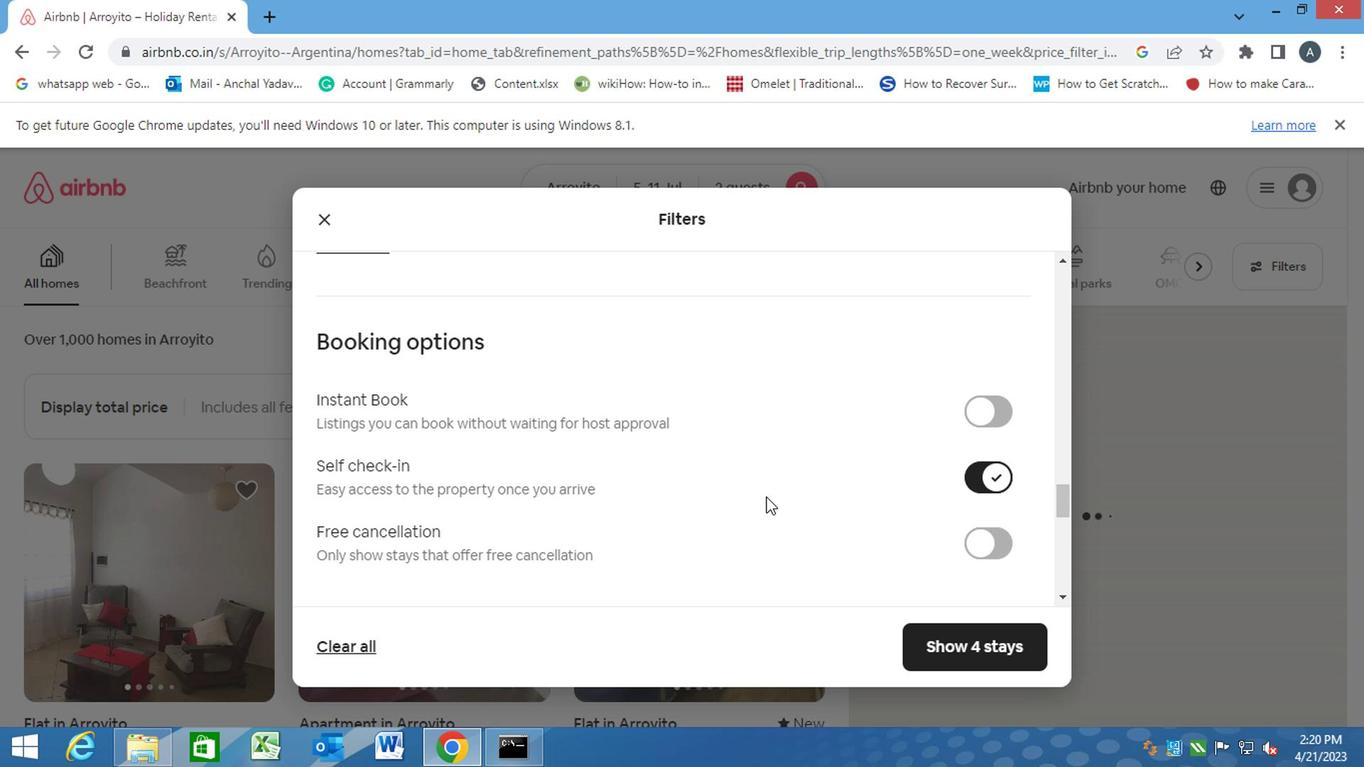 
Action: Mouse scrolled (759, 496) with delta (0, -1)
Screenshot: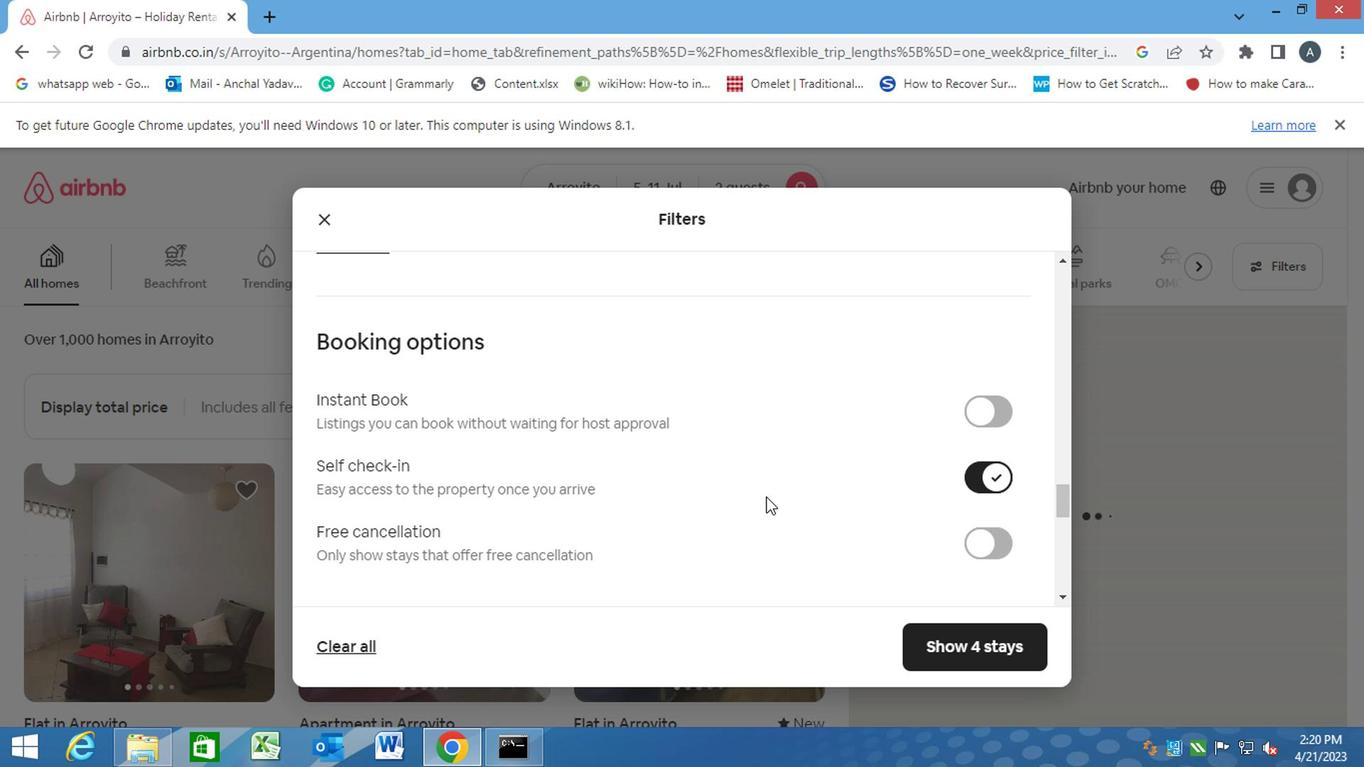 
Action: Mouse moved to (727, 496)
Screenshot: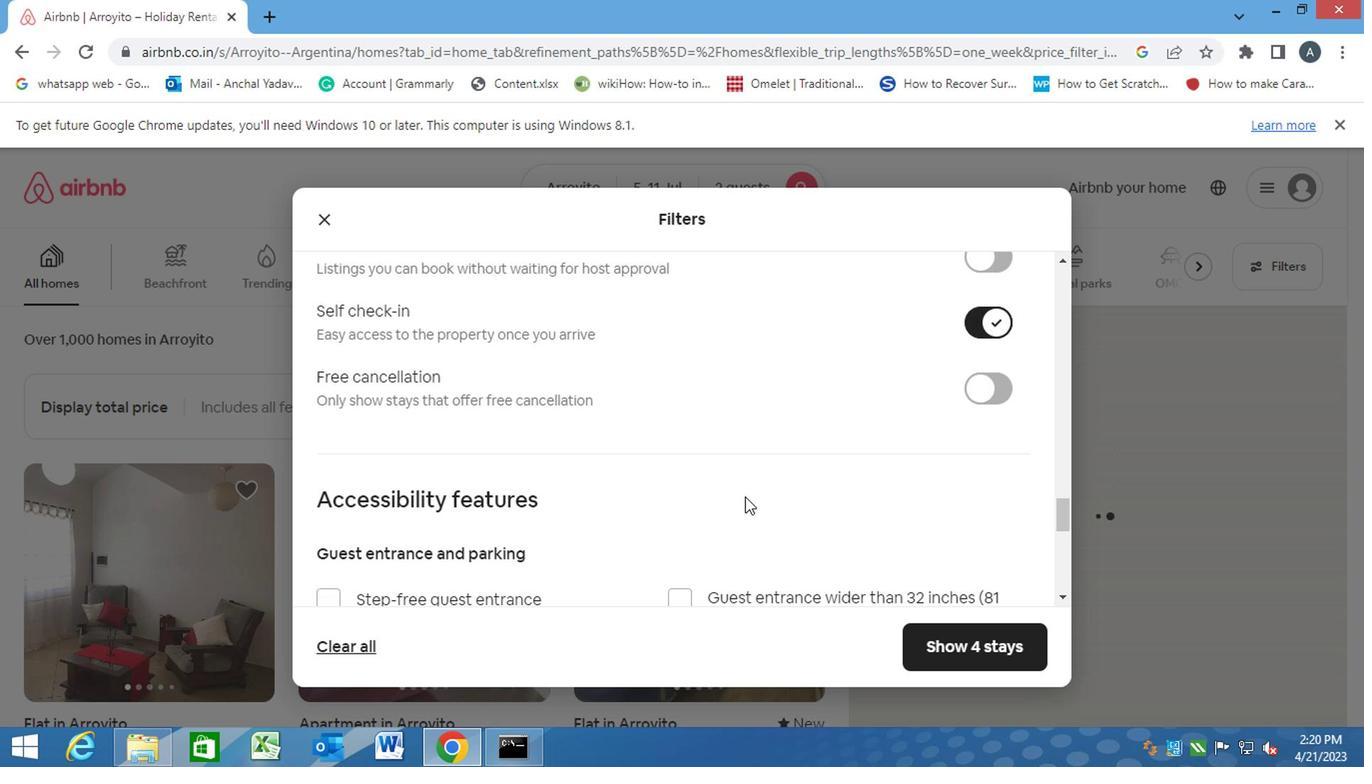 
Action: Mouse scrolled (727, 495) with delta (0, 0)
Screenshot: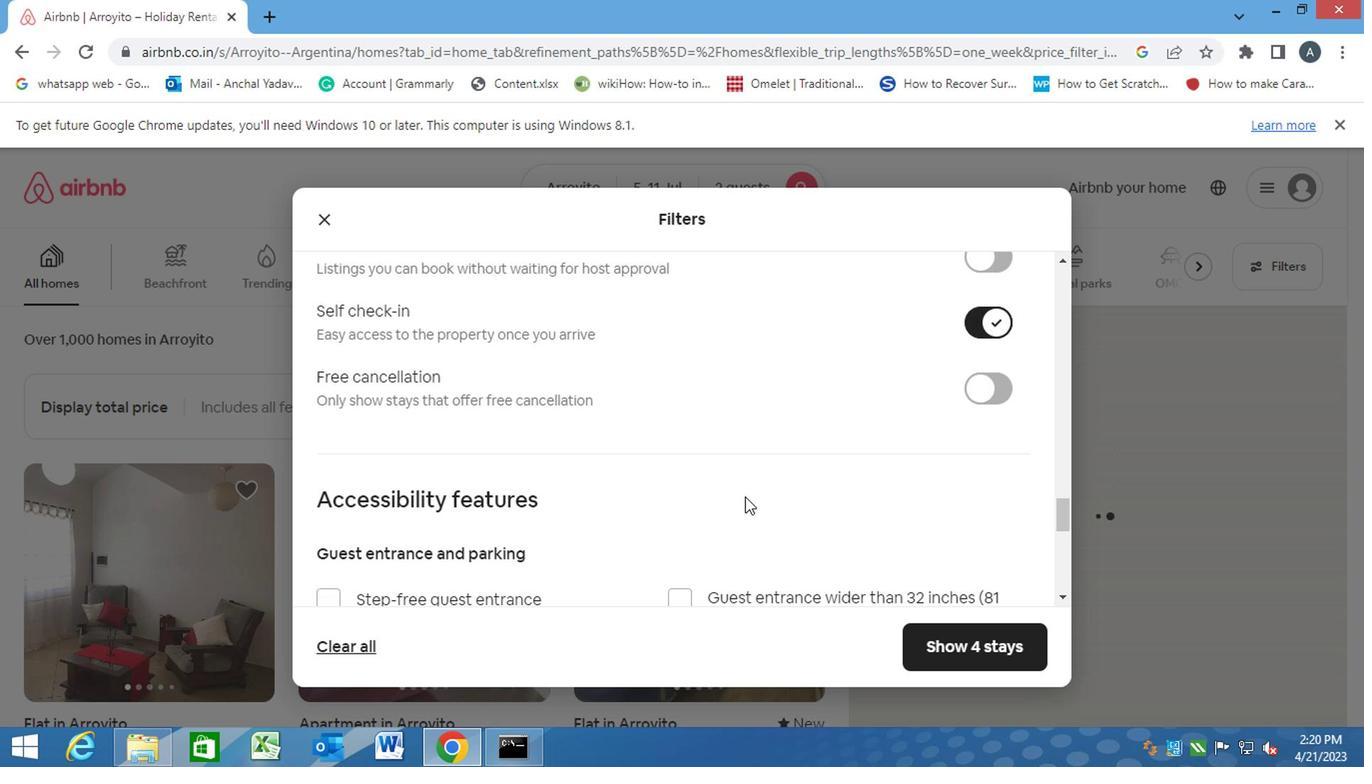 
Action: Mouse moved to (718, 497)
Screenshot: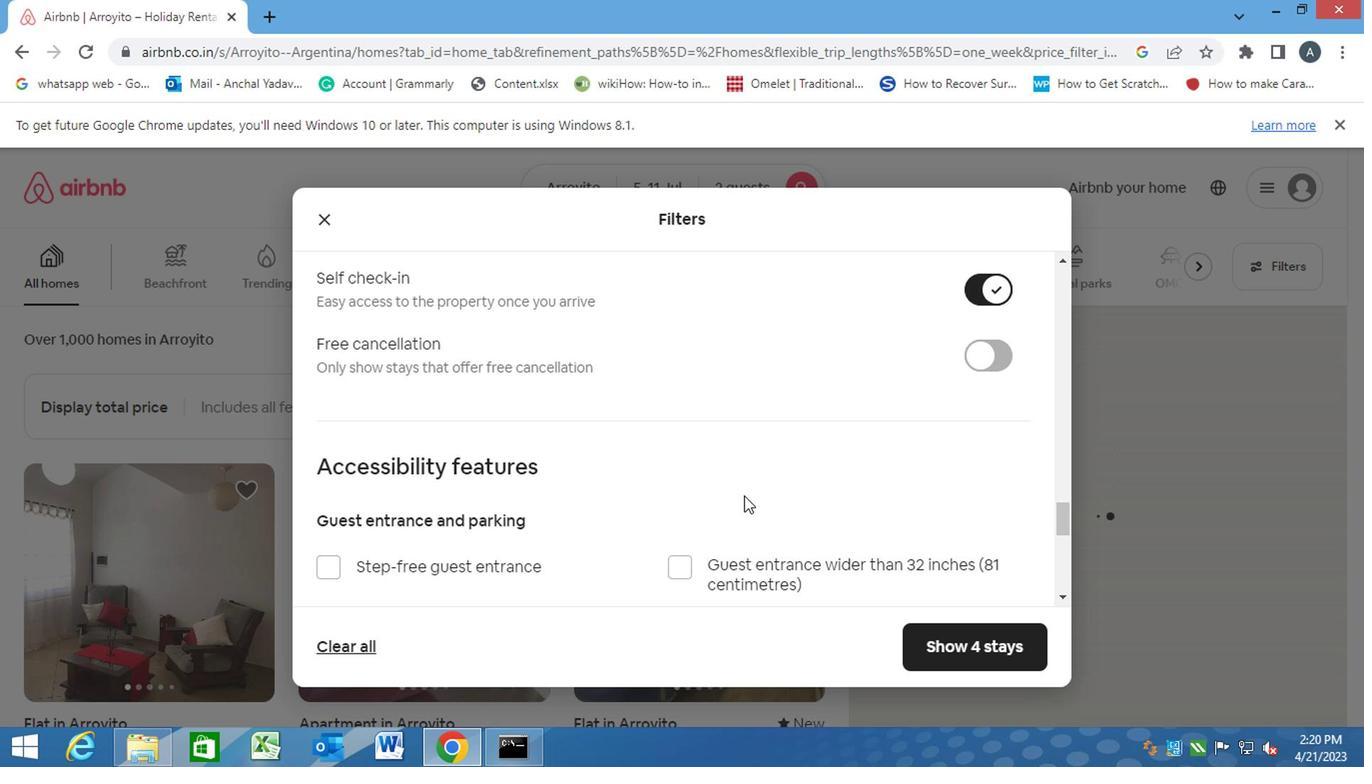 
Action: Mouse scrolled (718, 496) with delta (0, -1)
Screenshot: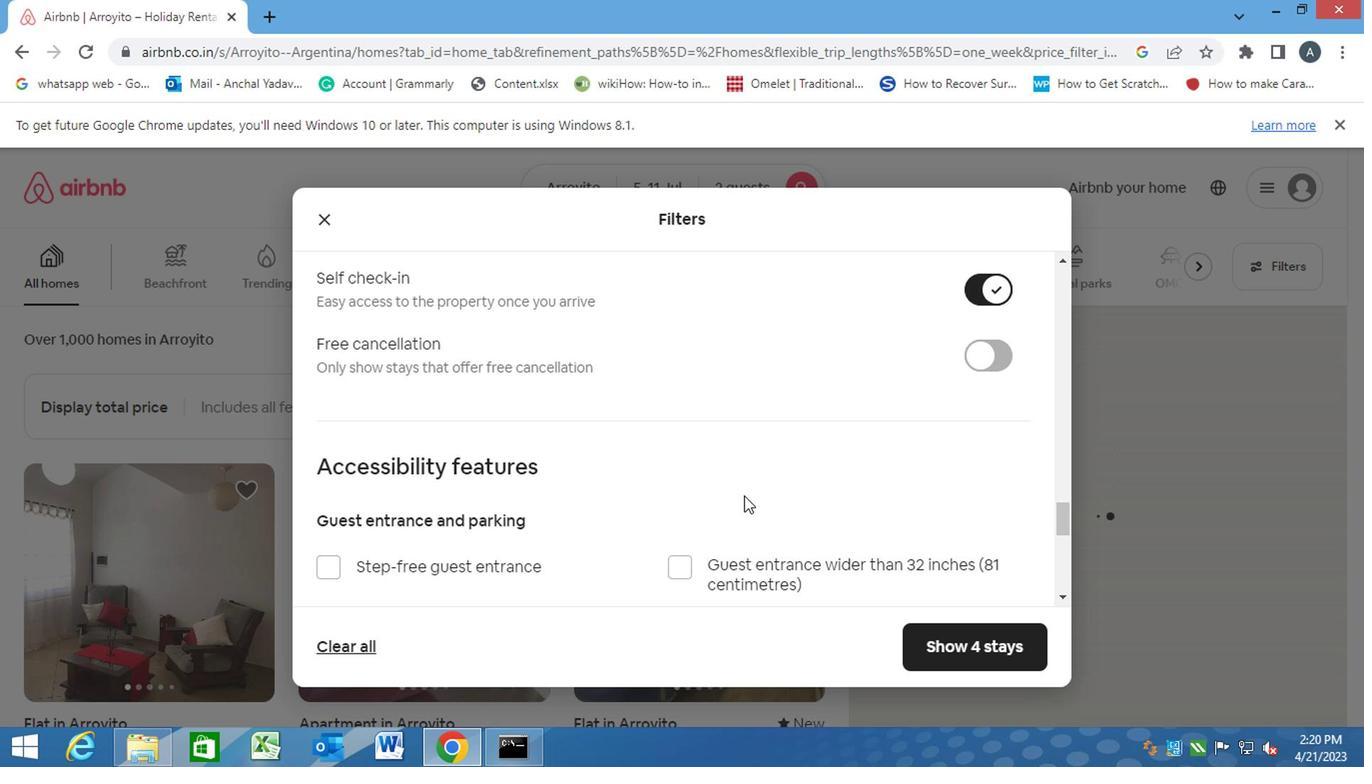 
Action: Mouse moved to (706, 499)
Screenshot: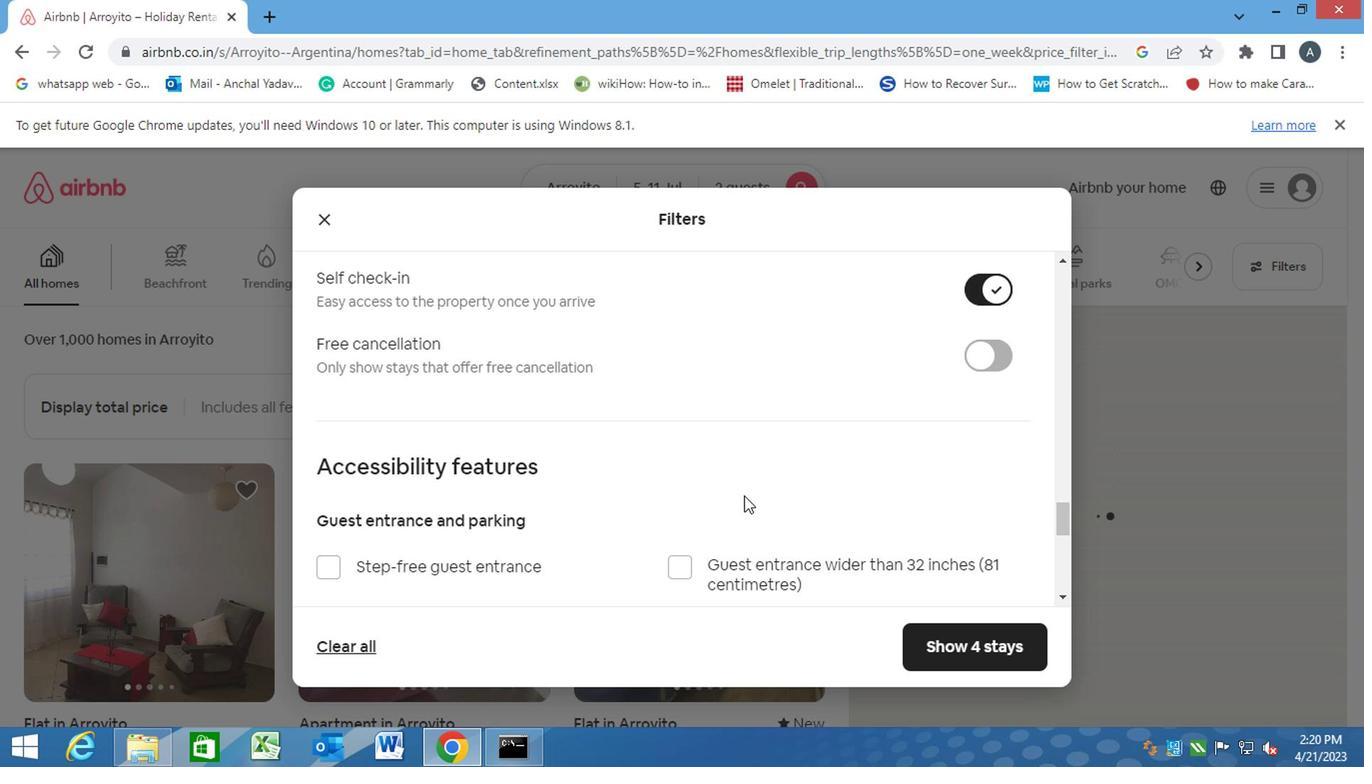 
Action: Mouse scrolled (706, 498) with delta (0, 0)
Screenshot: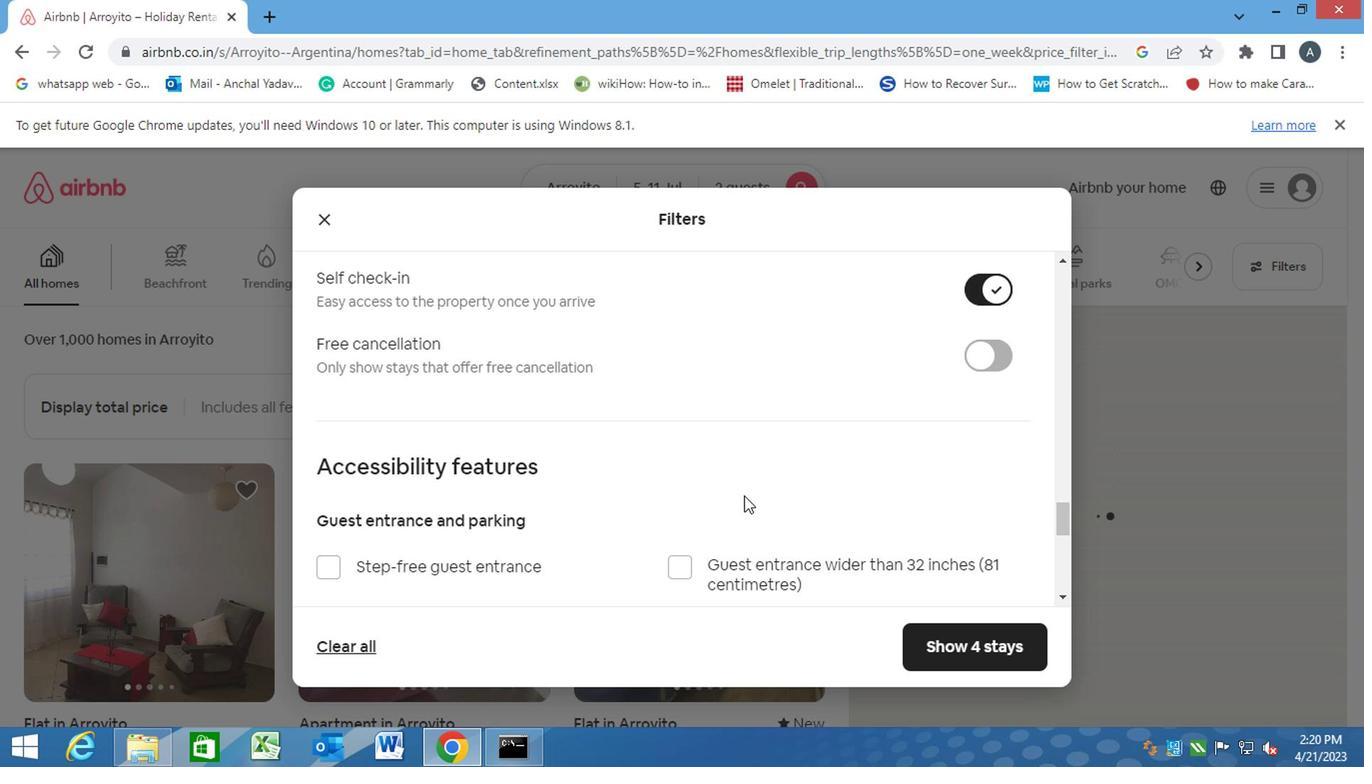 
Action: Mouse moved to (689, 502)
Screenshot: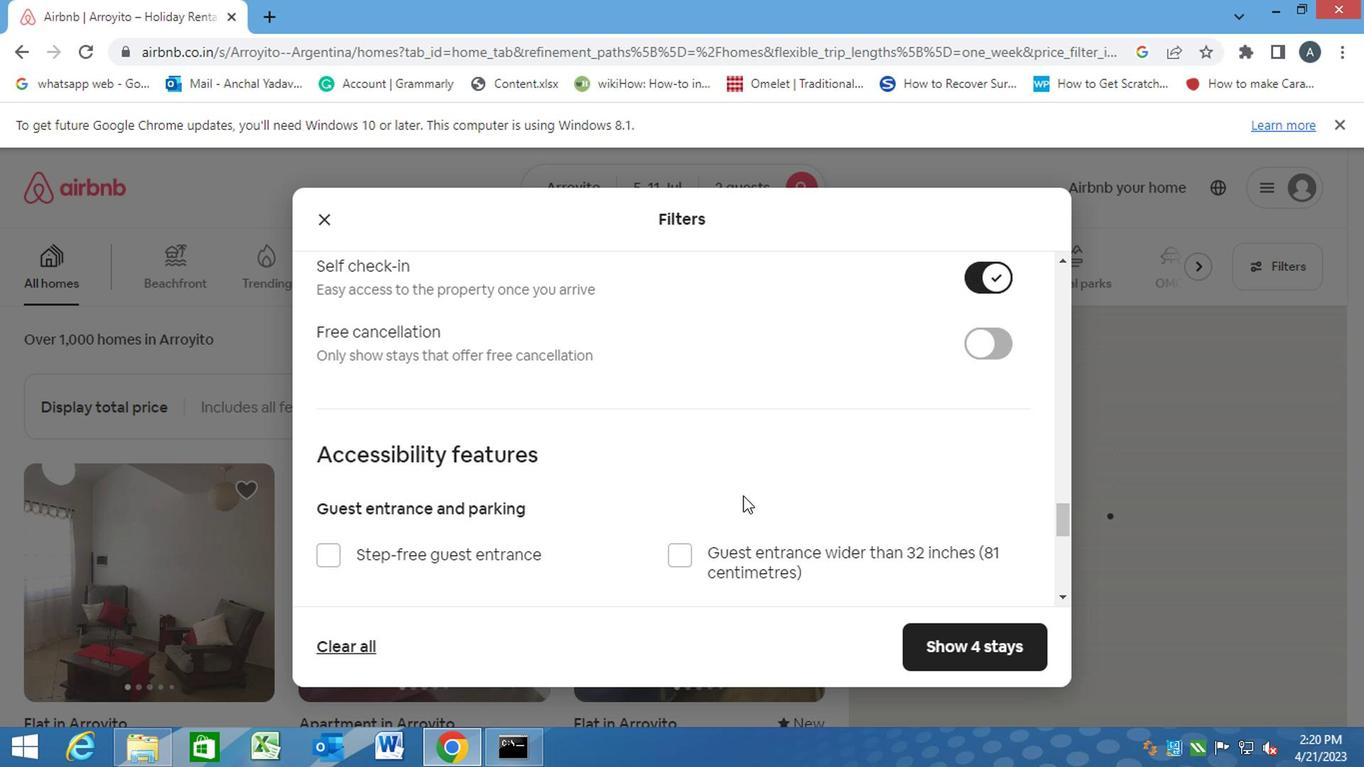 
Action: Mouse scrolled (689, 501) with delta (0, -1)
Screenshot: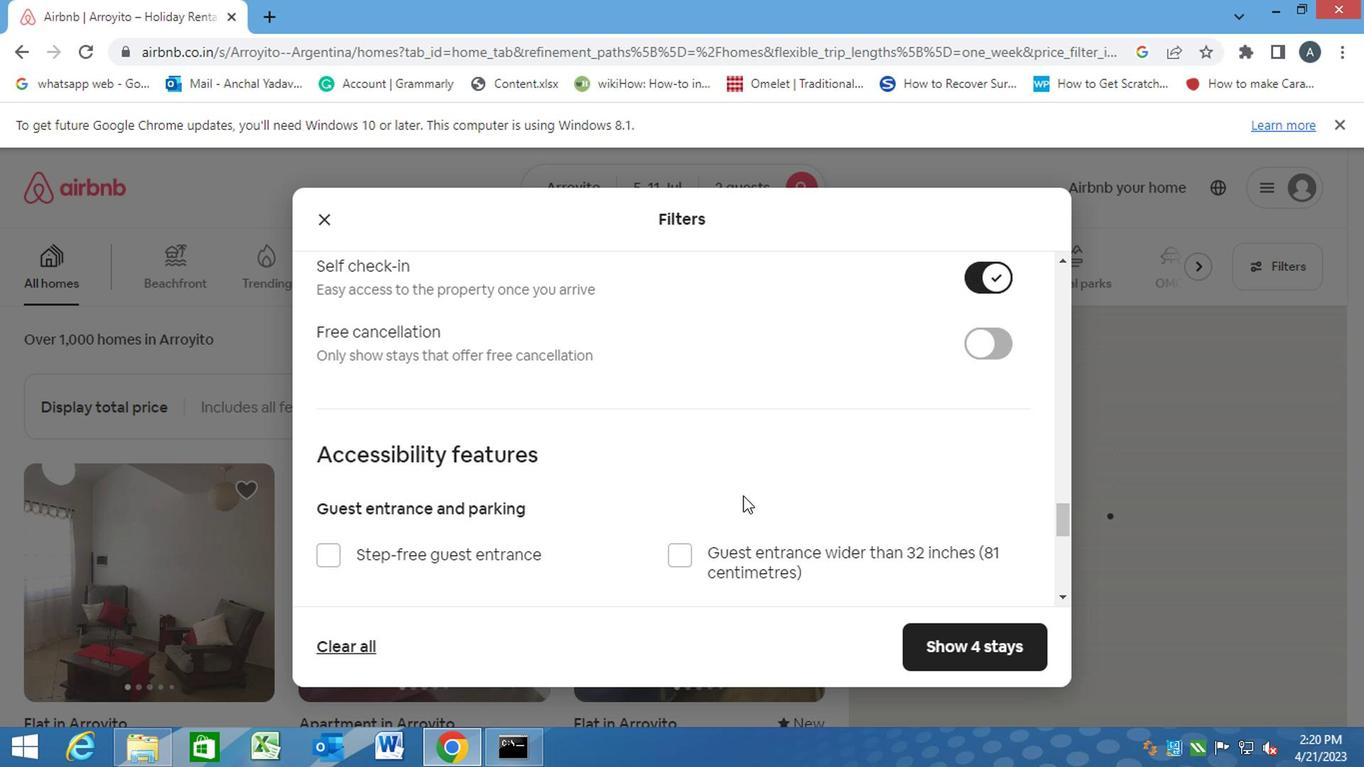 
Action: Mouse moved to (496, 531)
Screenshot: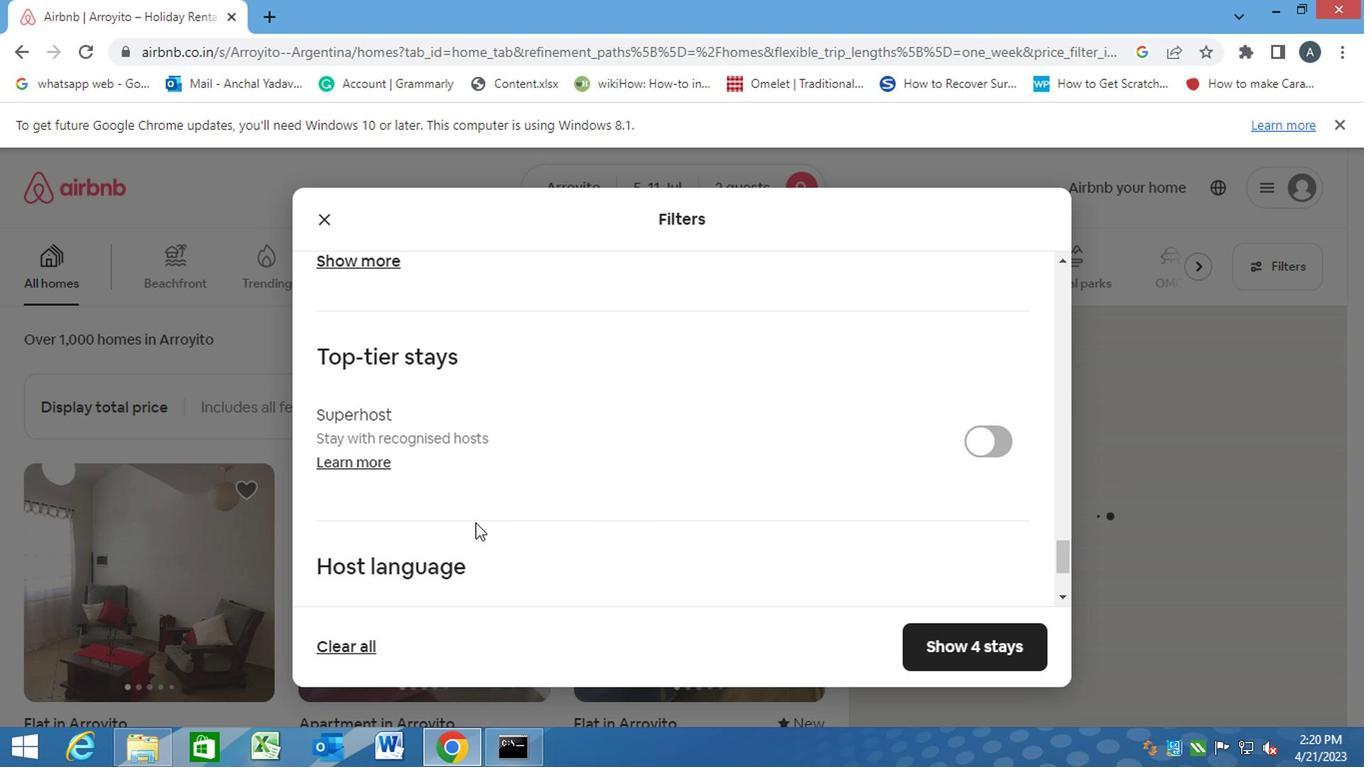 
Action: Mouse scrolled (496, 529) with delta (0, -1)
Screenshot: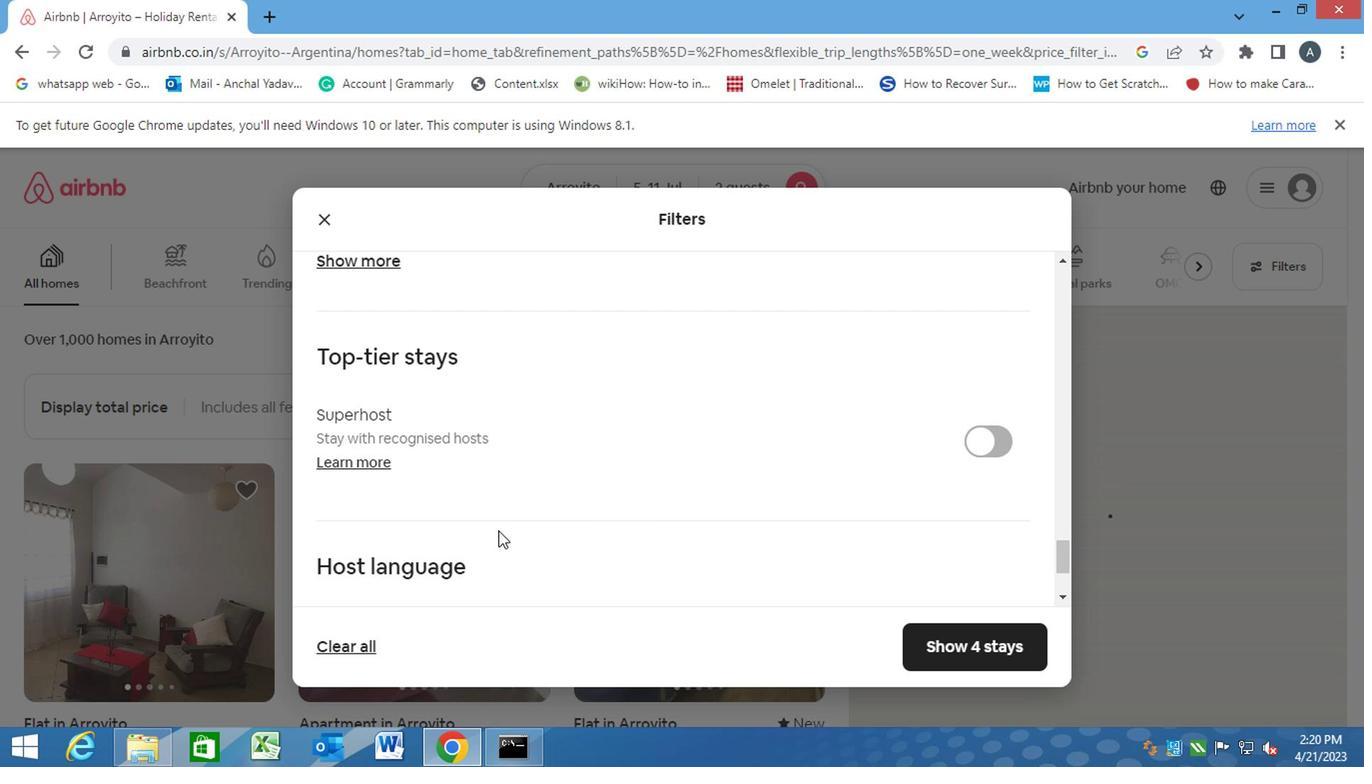 
Action: Mouse scrolled (496, 529) with delta (0, -1)
Screenshot: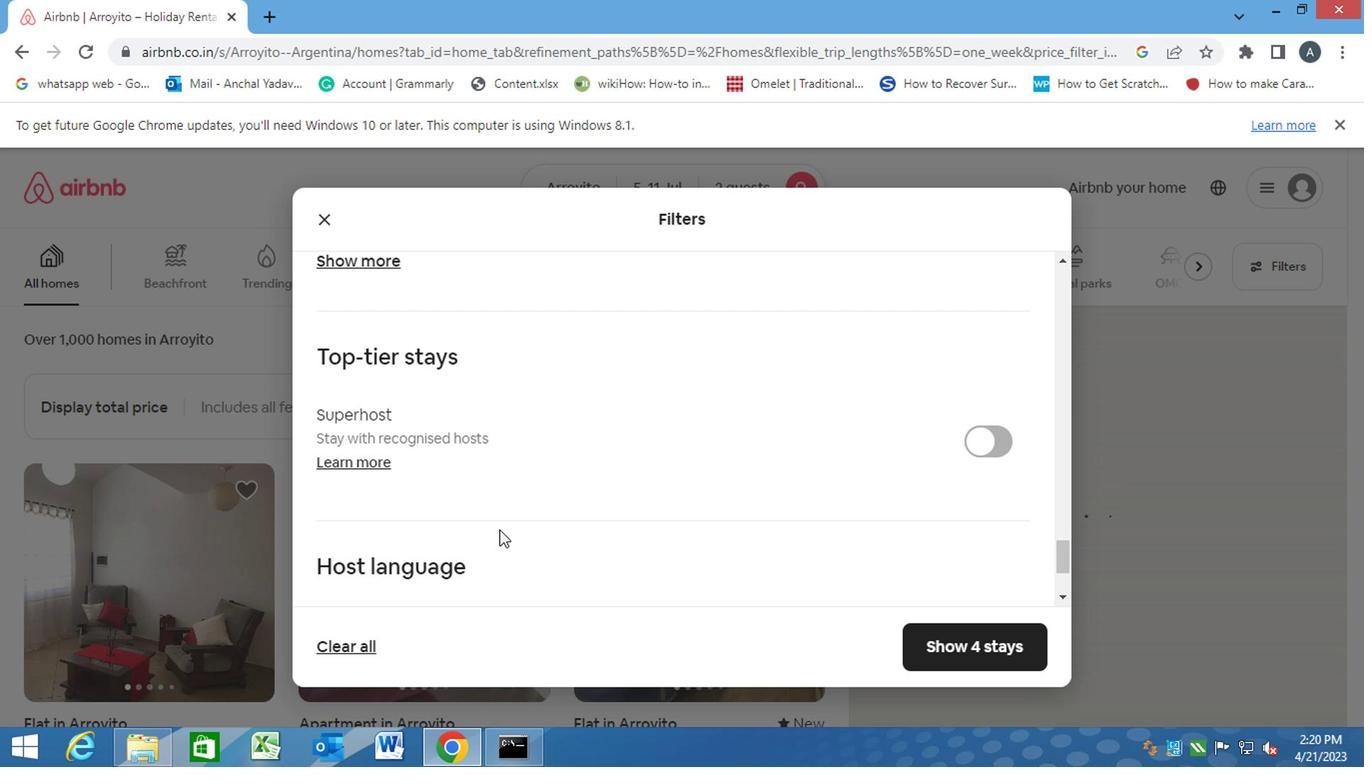 
Action: Mouse moved to (413, 469)
Screenshot: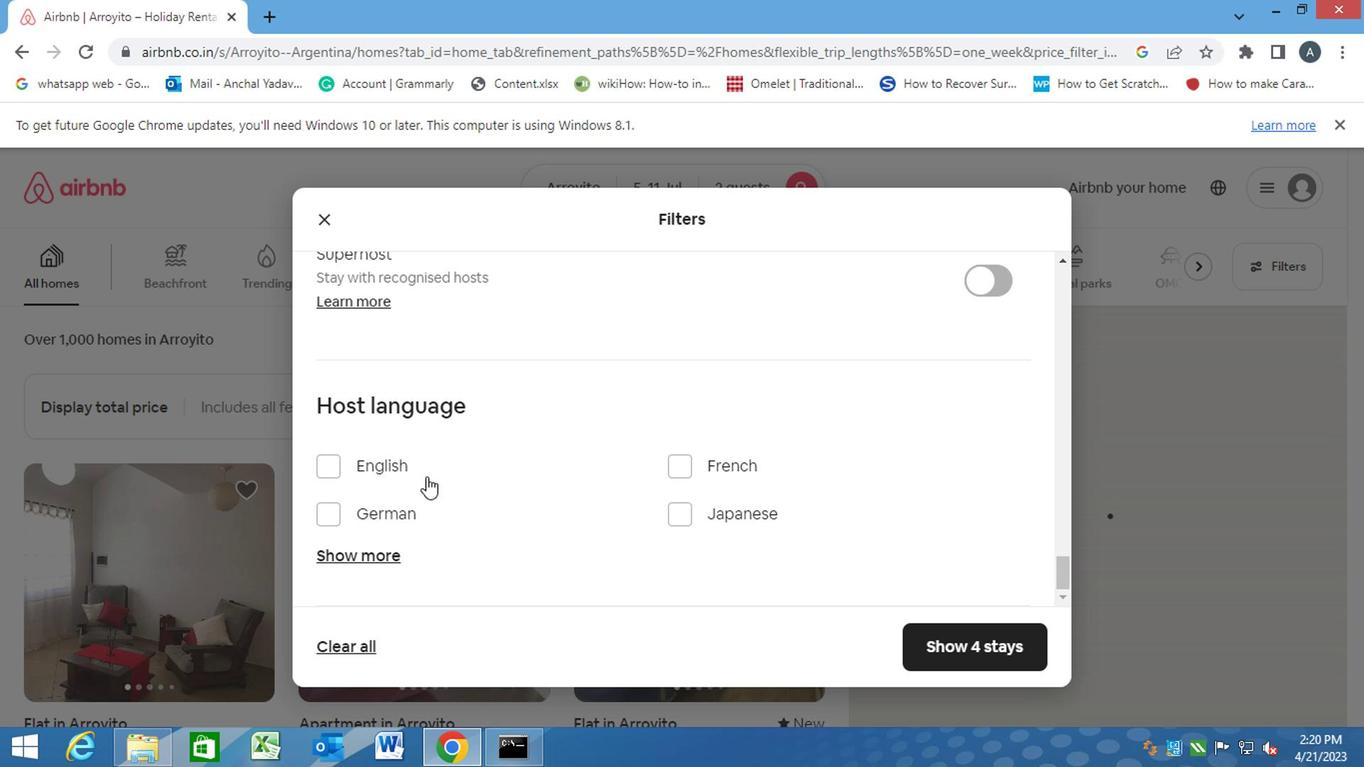 
Action: Mouse pressed left at (413, 469)
Screenshot: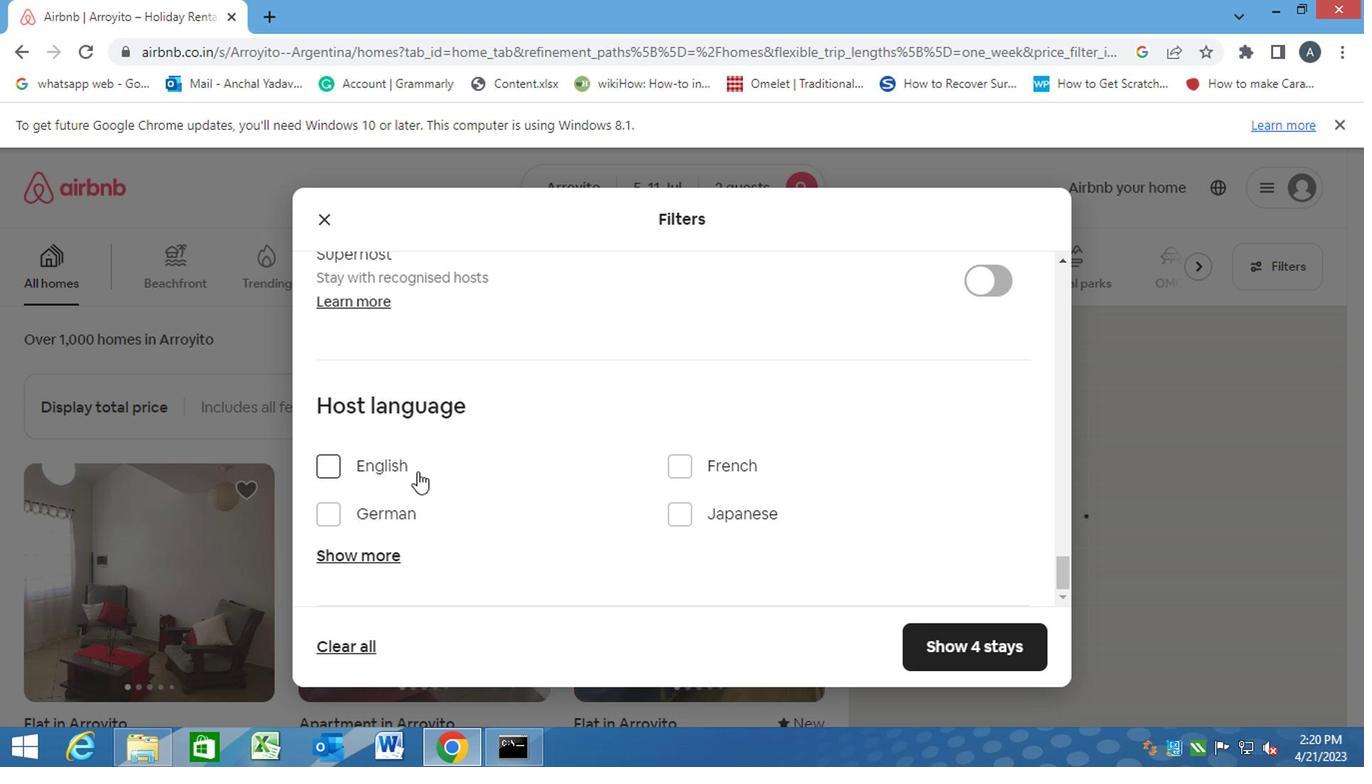 
Action: Mouse moved to (1002, 638)
Screenshot: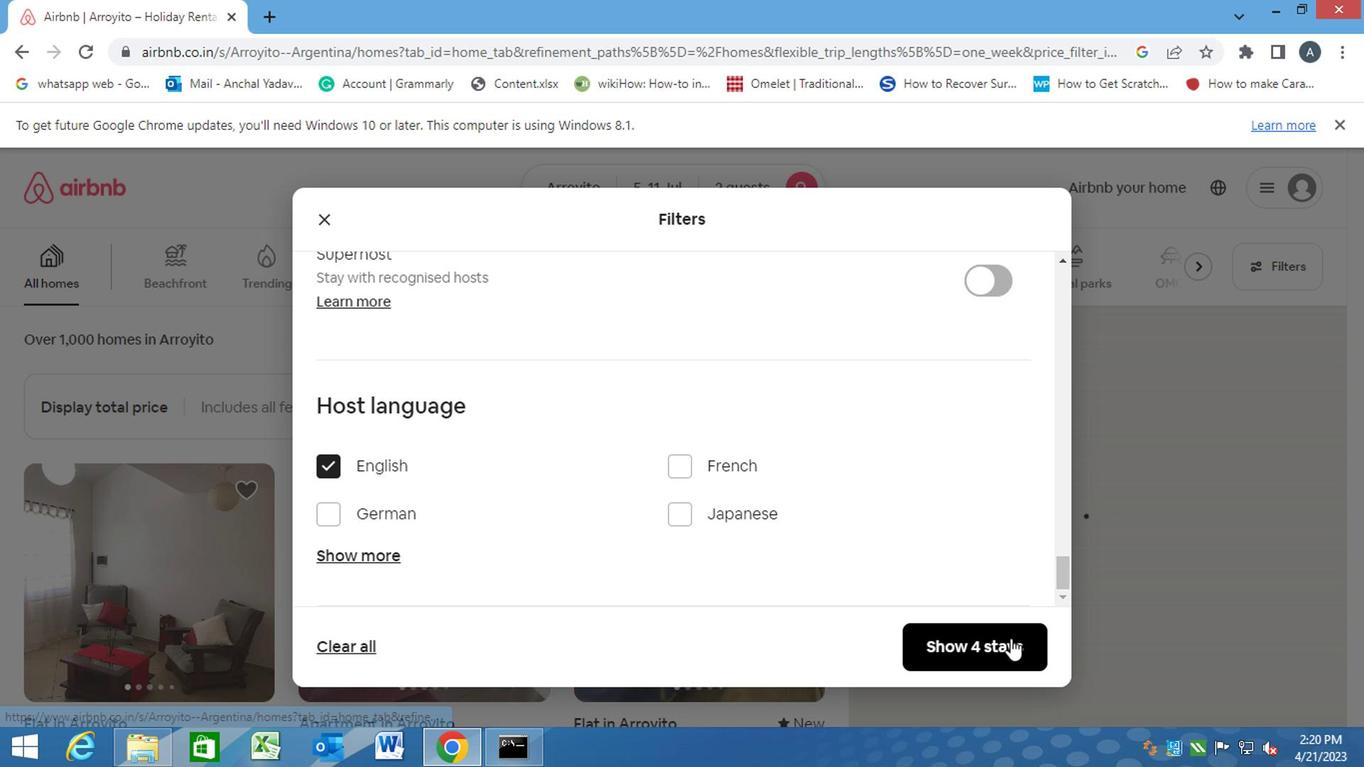 
Action: Mouse pressed left at (1002, 638)
Screenshot: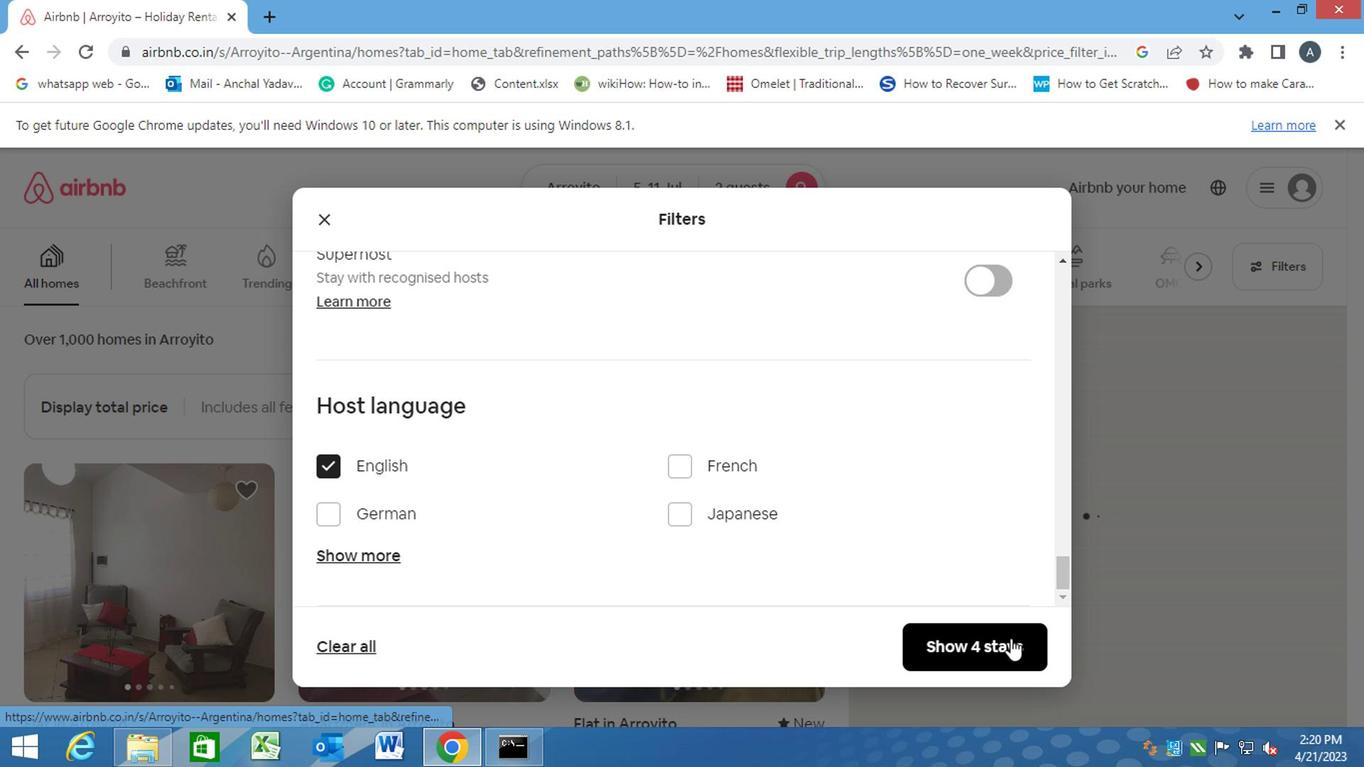 
Action: Mouse moved to (1000, 636)
Screenshot: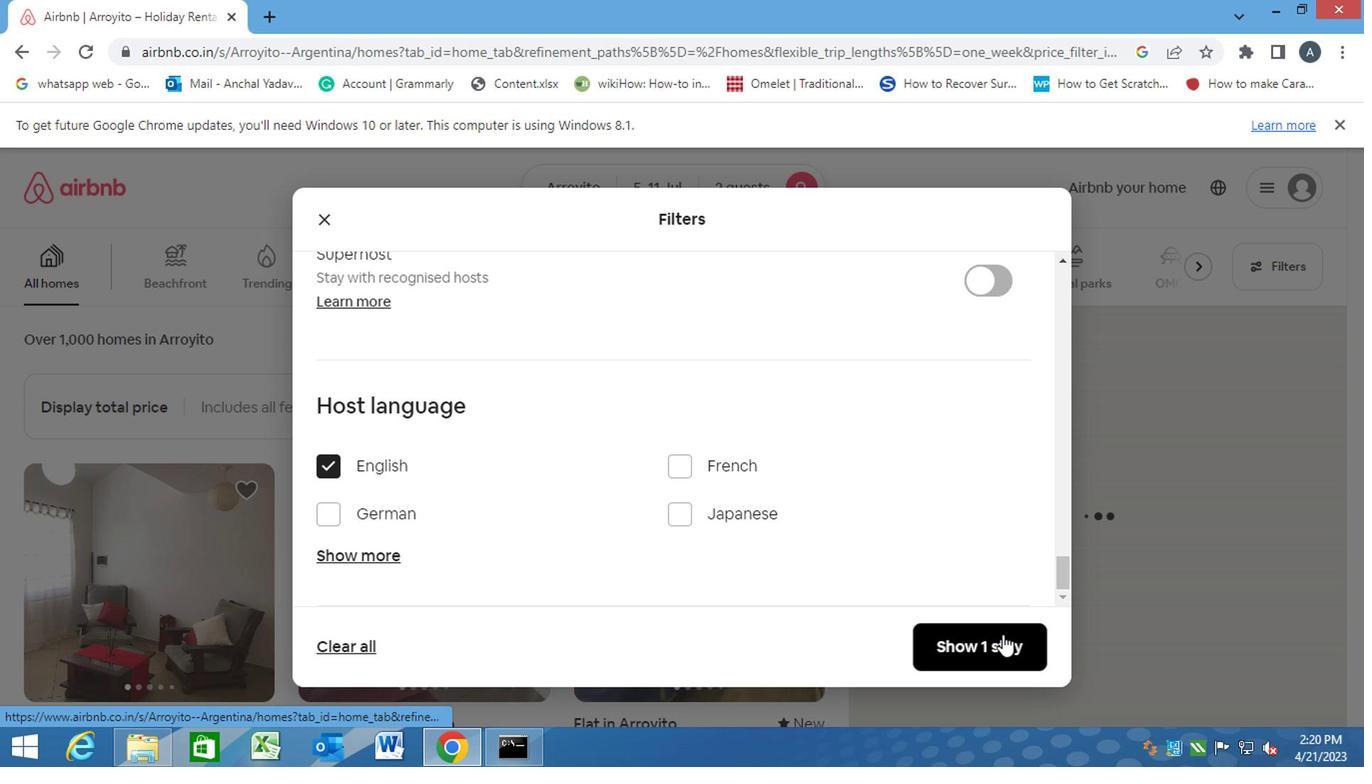 
